 Task: Look for space in Choloma, Honduras from 1st June, 2023 to 9th June, 2023 for 4 adults in price range Rs.6000 to Rs.12000. Place can be entire place with 2 bedrooms having 2 beds and 2 bathrooms. Property type can be house, flat, guest house. Booking option can be shelf check-in. Required host language is English.
Action: Mouse moved to (602, 108)
Screenshot: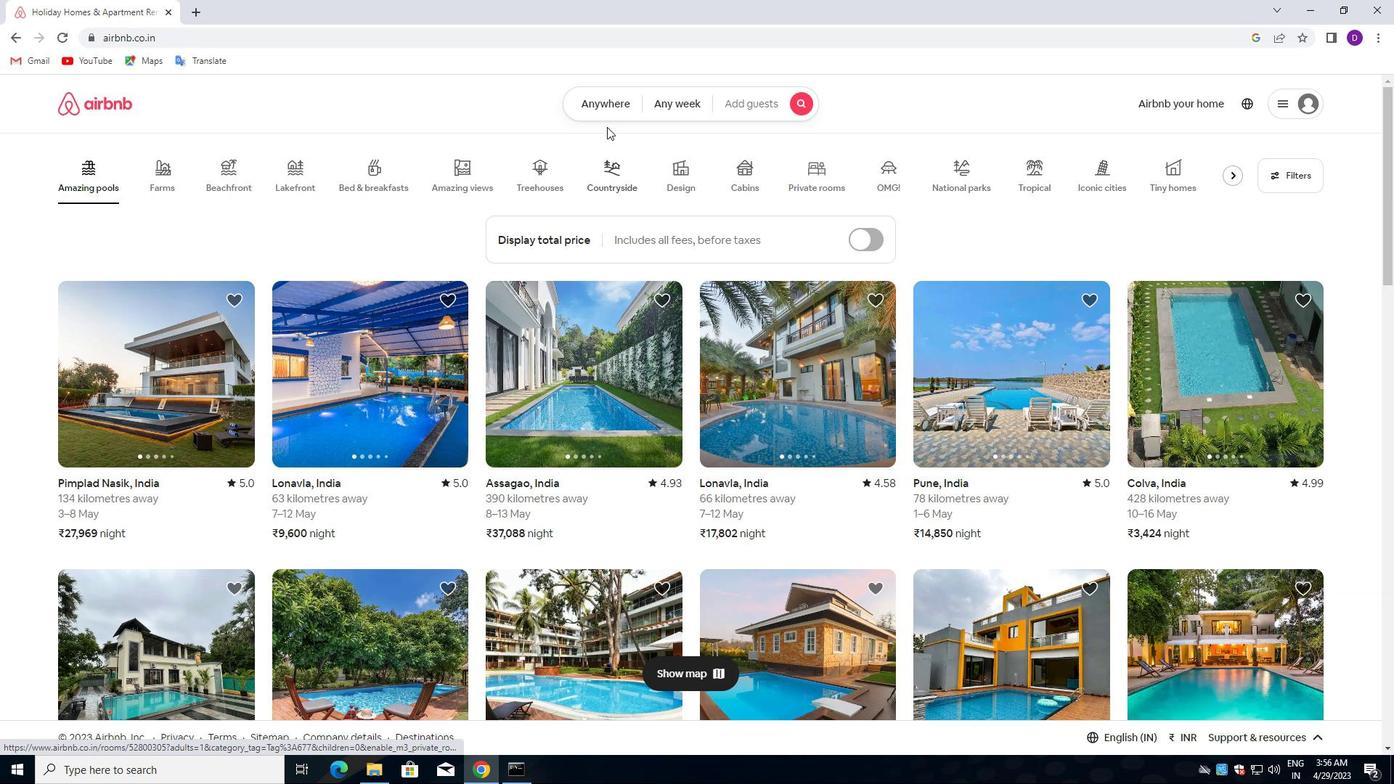
Action: Mouse pressed left at (602, 108)
Screenshot: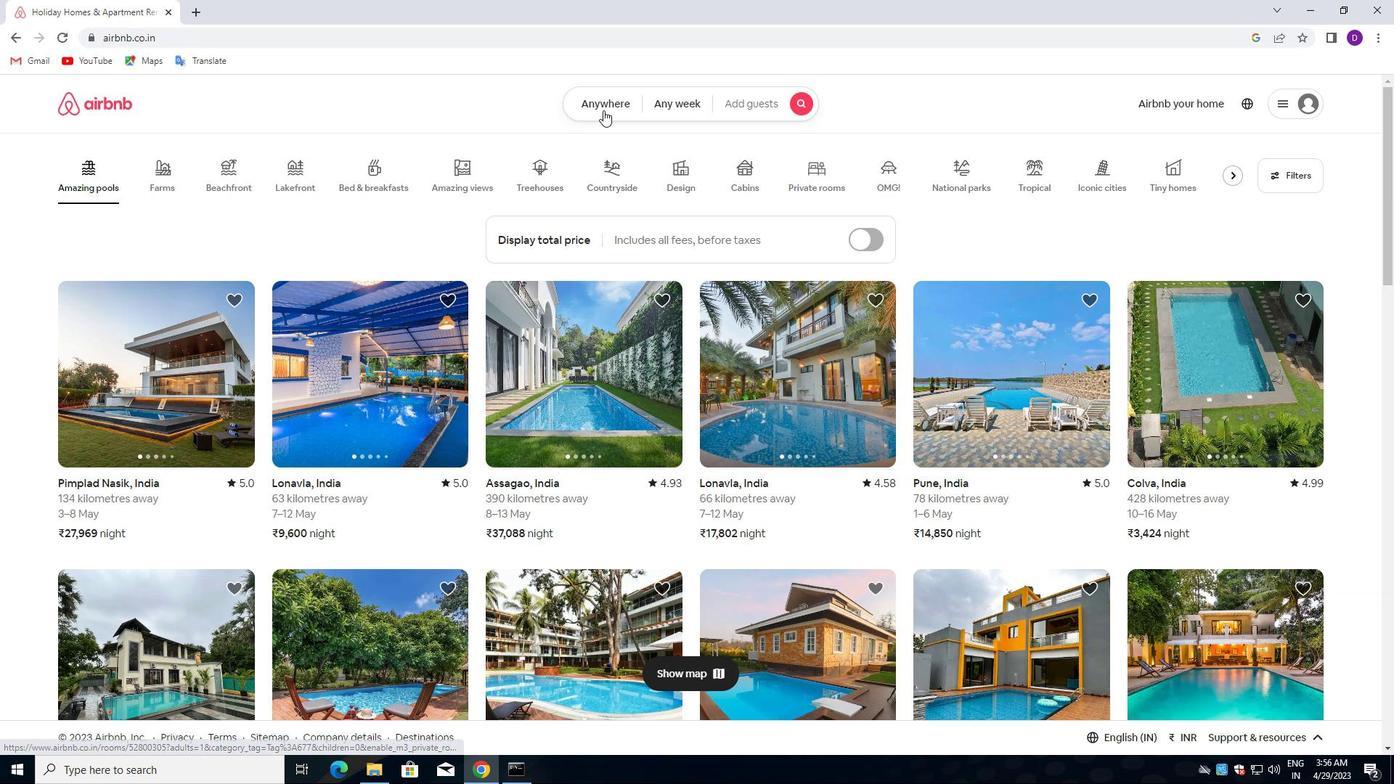
Action: Mouse moved to (480, 164)
Screenshot: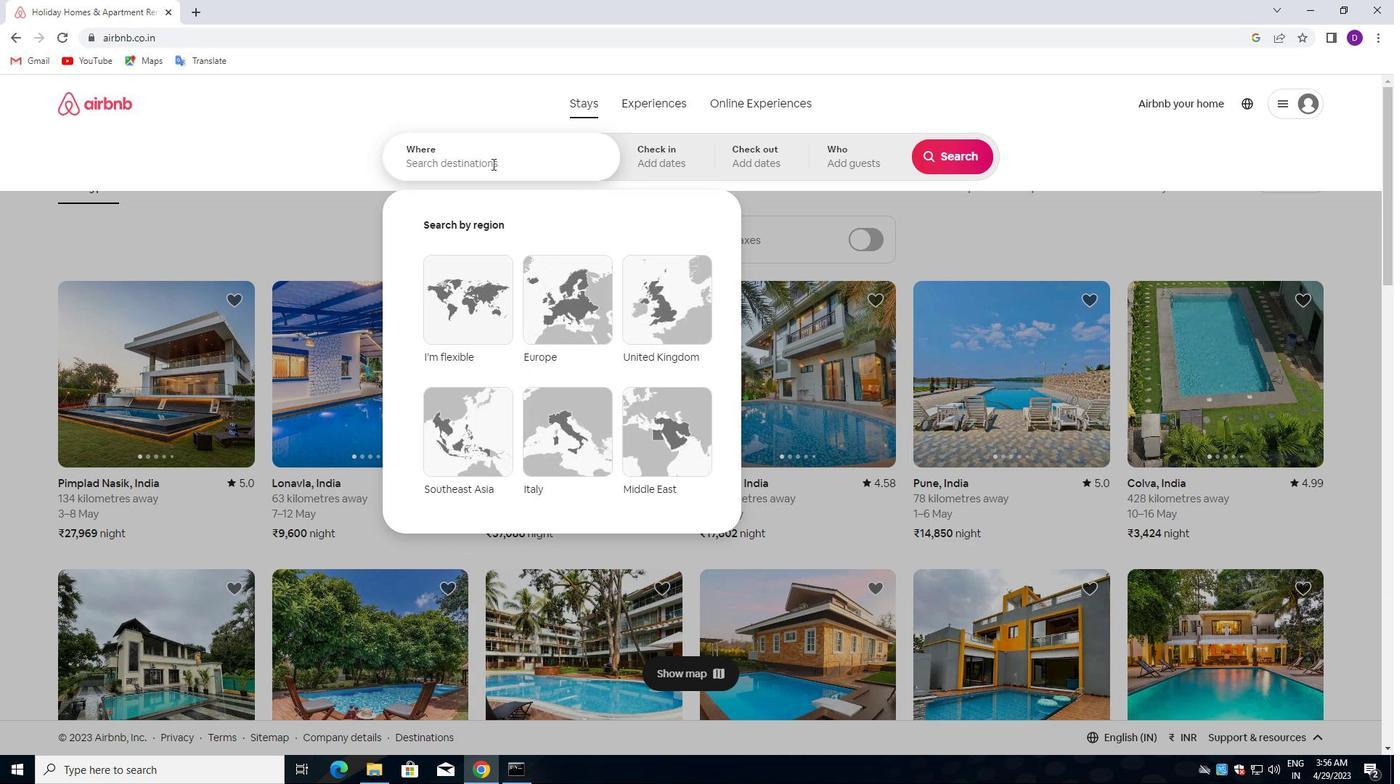 
Action: Mouse pressed left at (480, 164)
Screenshot: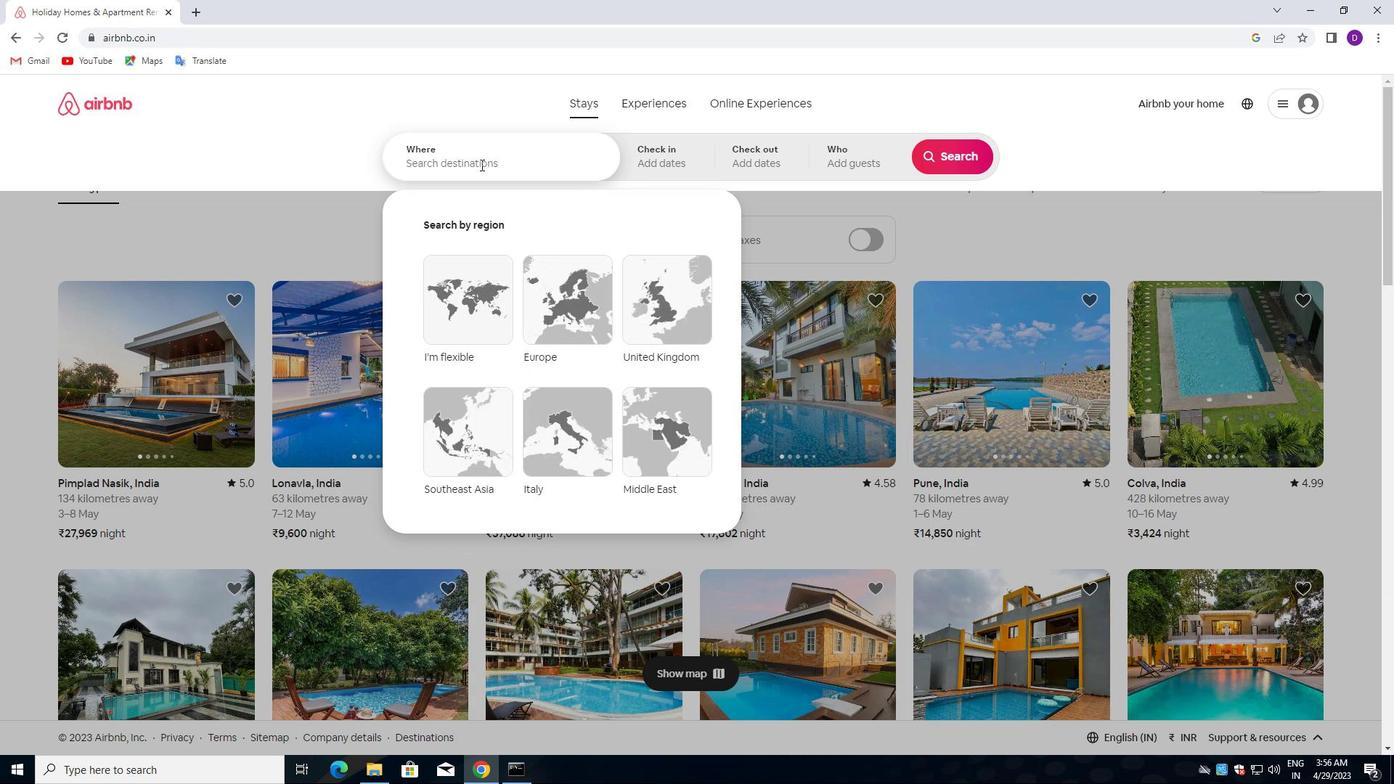 
Action: Mouse moved to (480, 164)
Screenshot: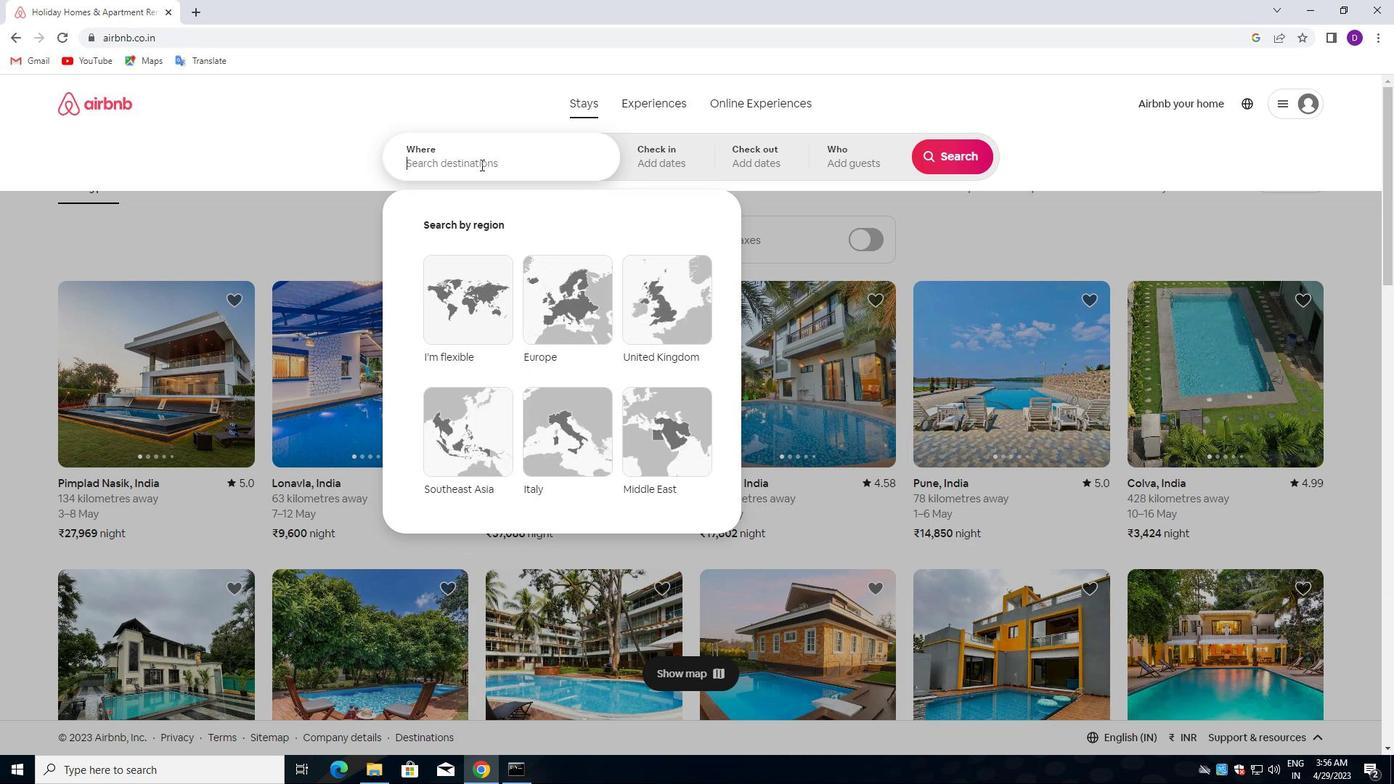 
Action: Key pressed <Key.shift>CHOLOMA,<Key.space><Key.down><Key.enter>
Screenshot: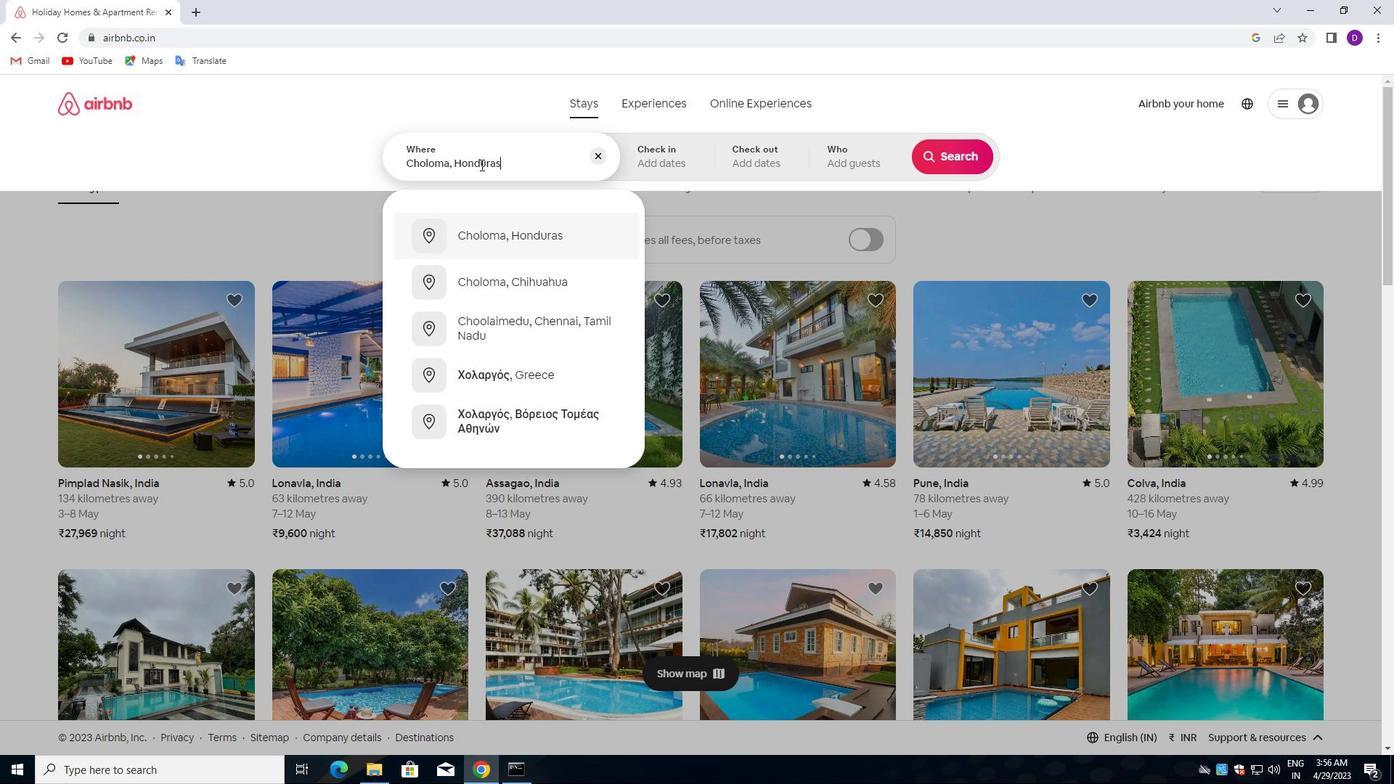 
Action: Mouse moved to (944, 276)
Screenshot: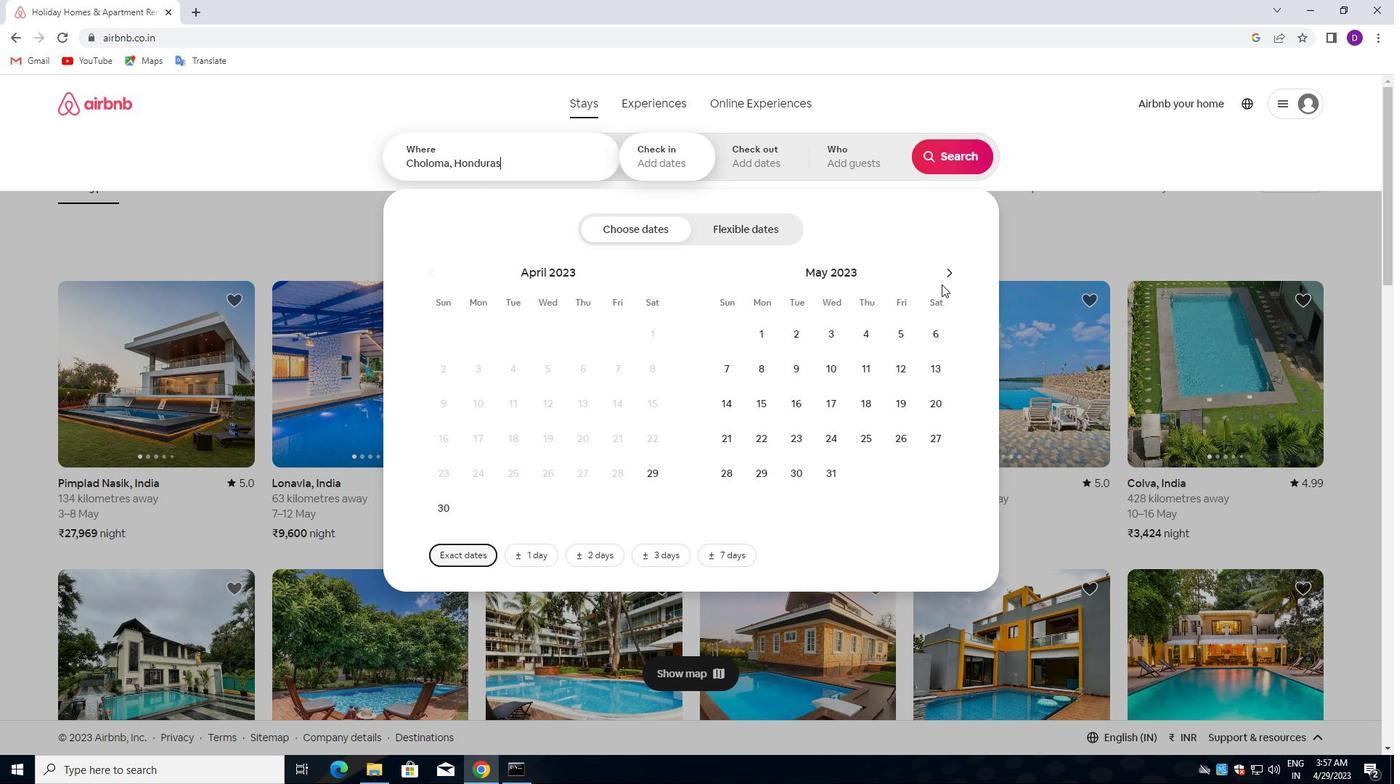 
Action: Mouse pressed left at (944, 276)
Screenshot: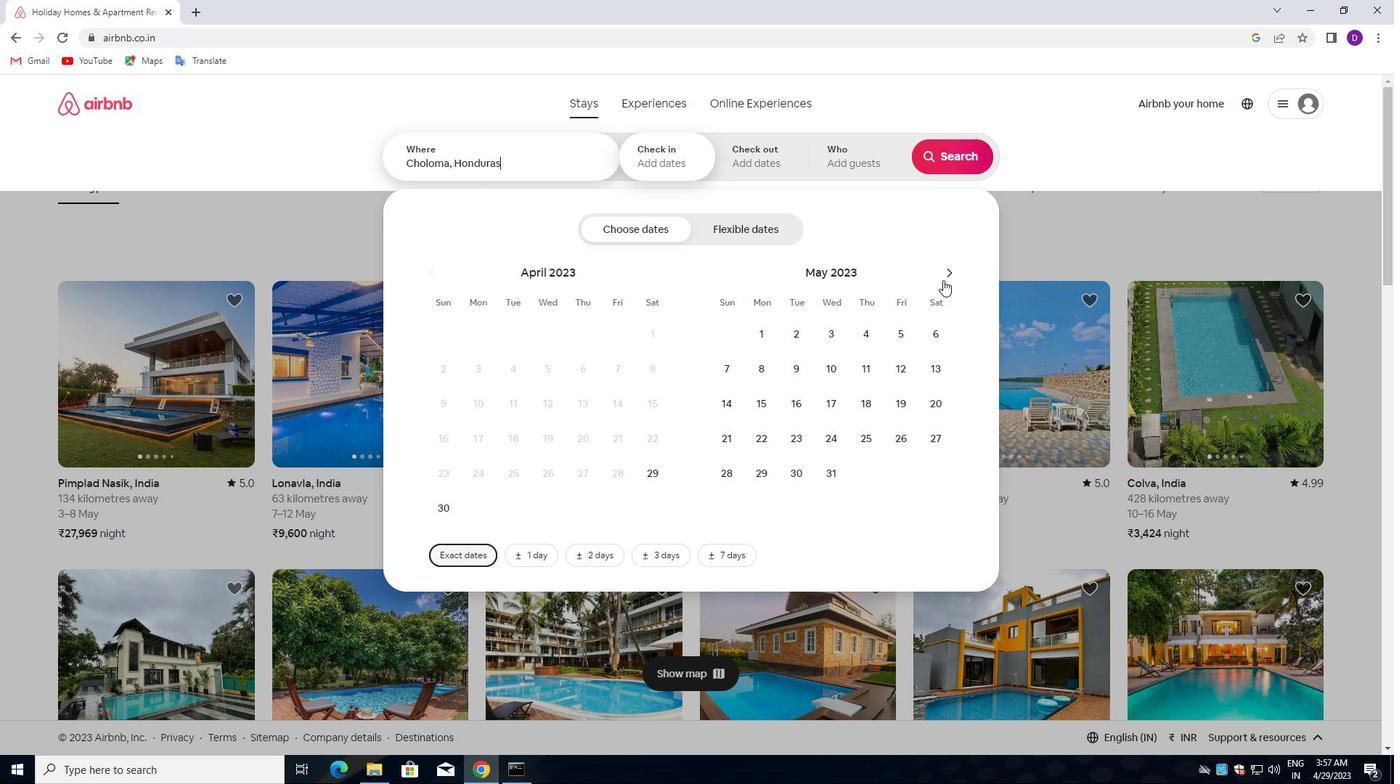 
Action: Mouse pressed left at (944, 276)
Screenshot: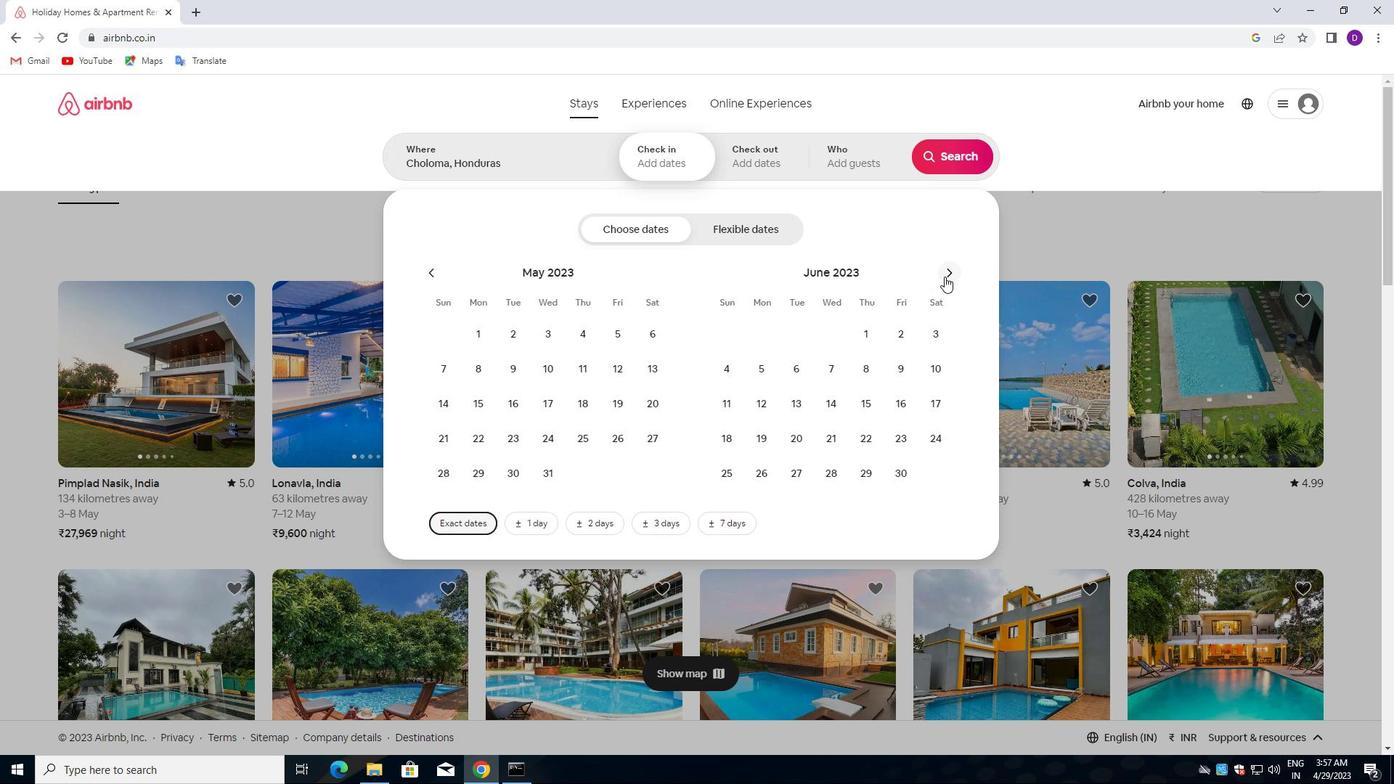 
Action: Mouse moved to (591, 336)
Screenshot: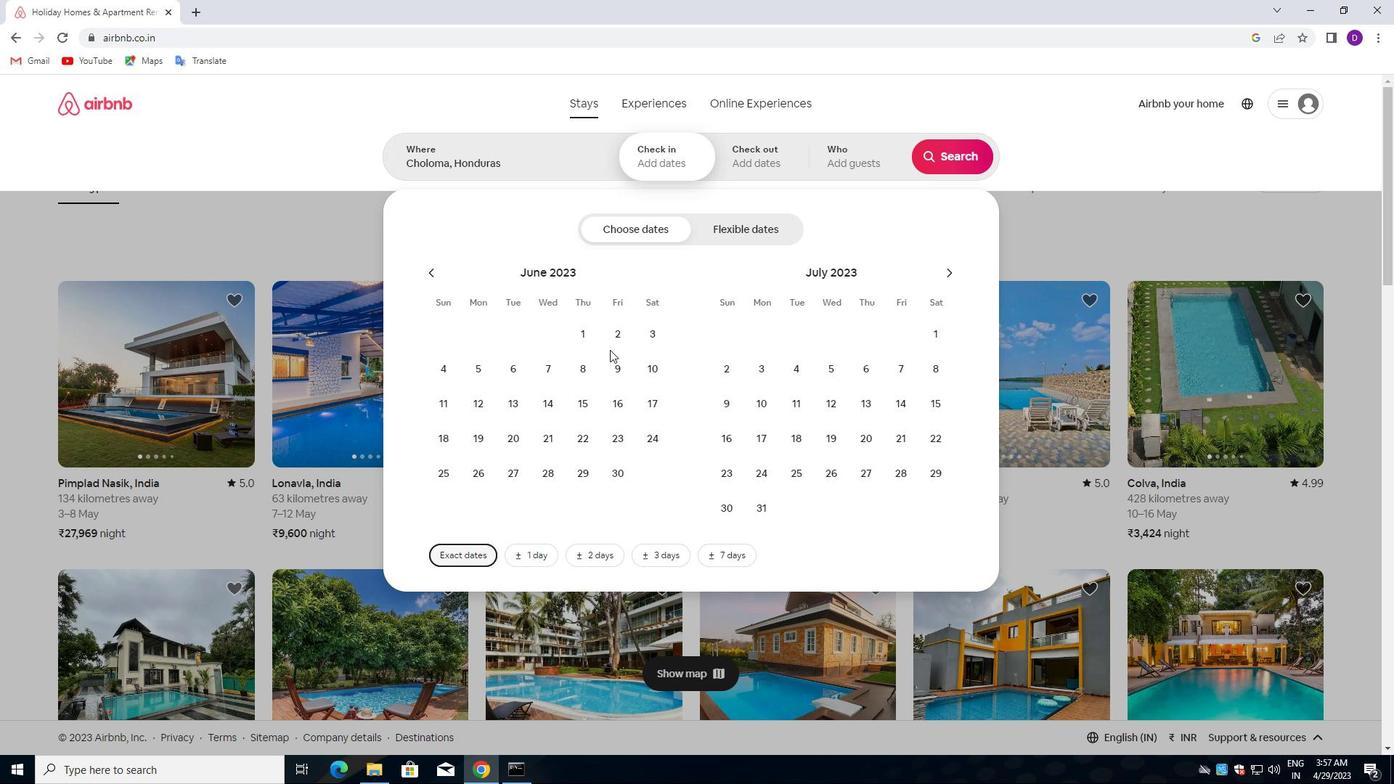 
Action: Mouse pressed left at (591, 336)
Screenshot: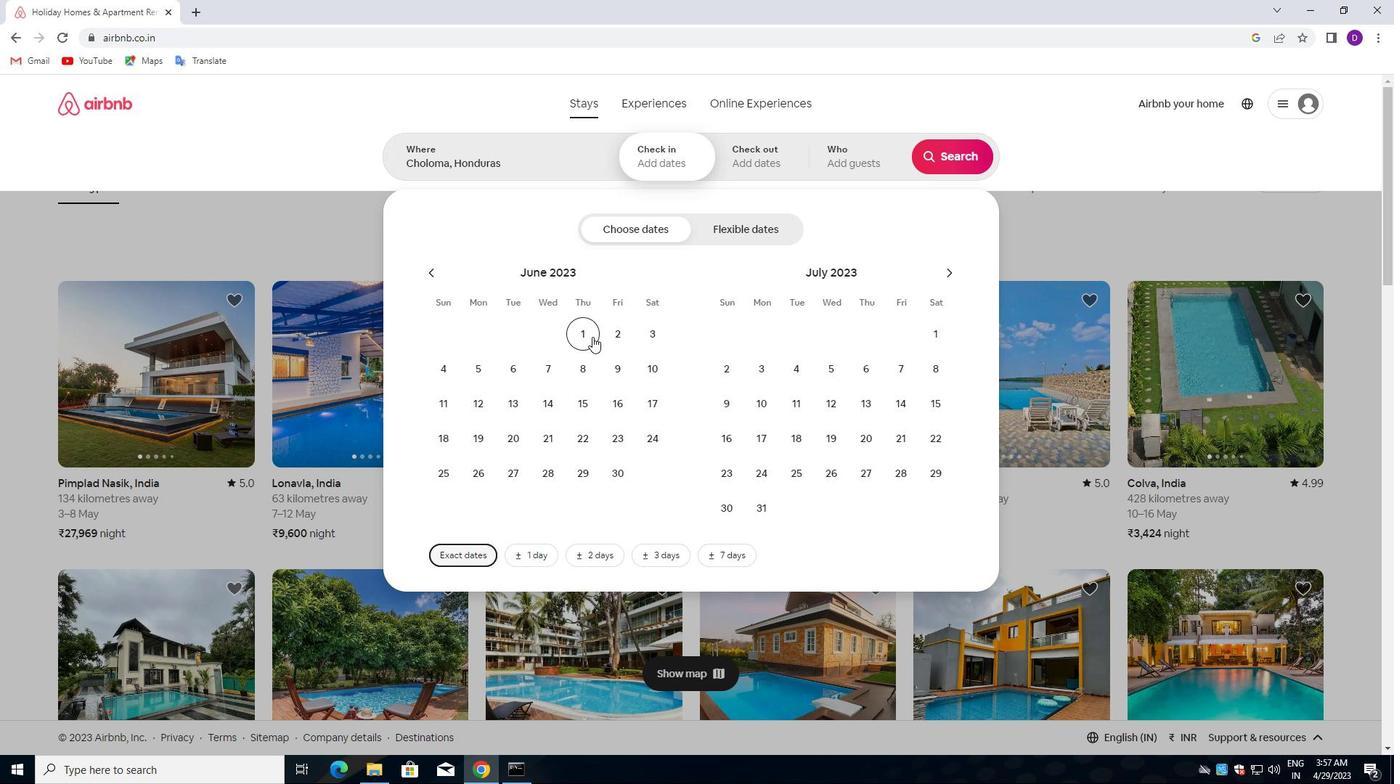 
Action: Mouse moved to (619, 368)
Screenshot: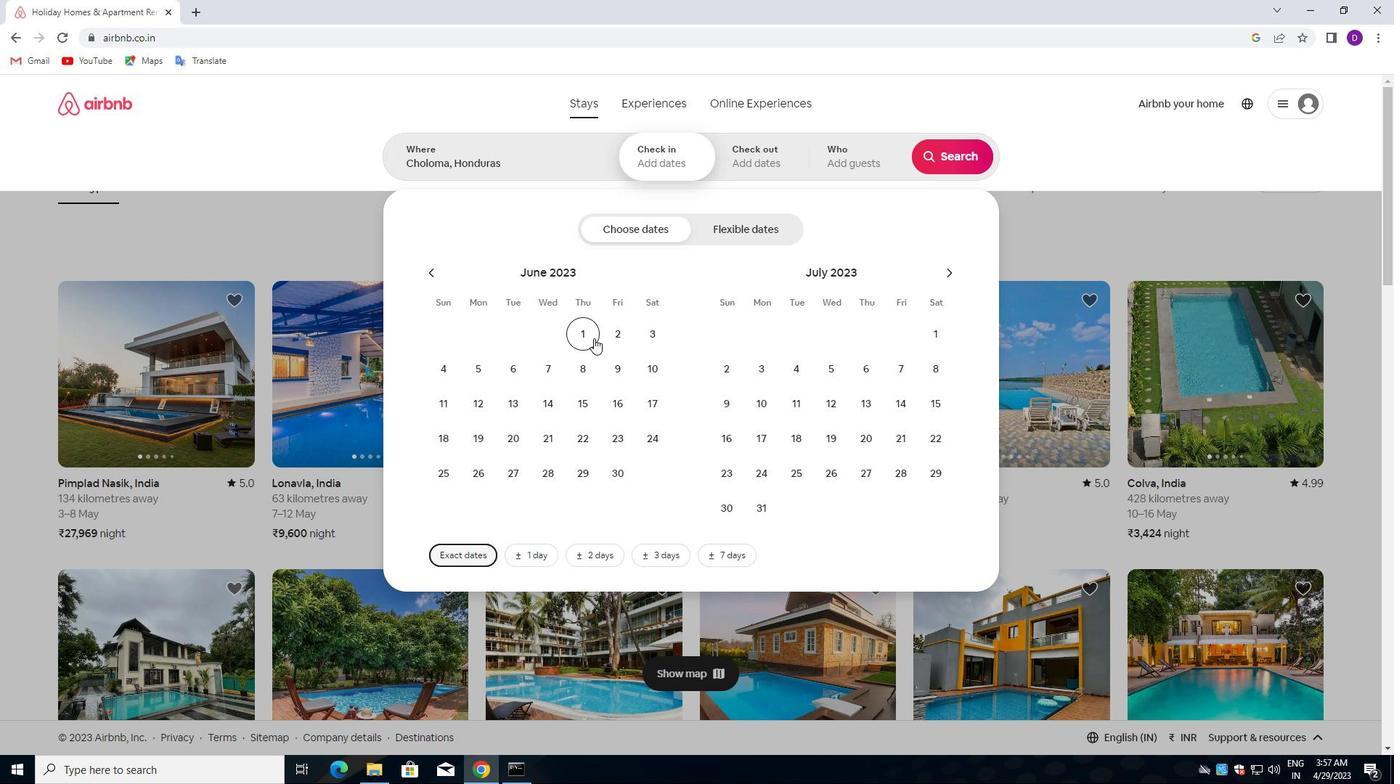 
Action: Mouse pressed left at (619, 368)
Screenshot: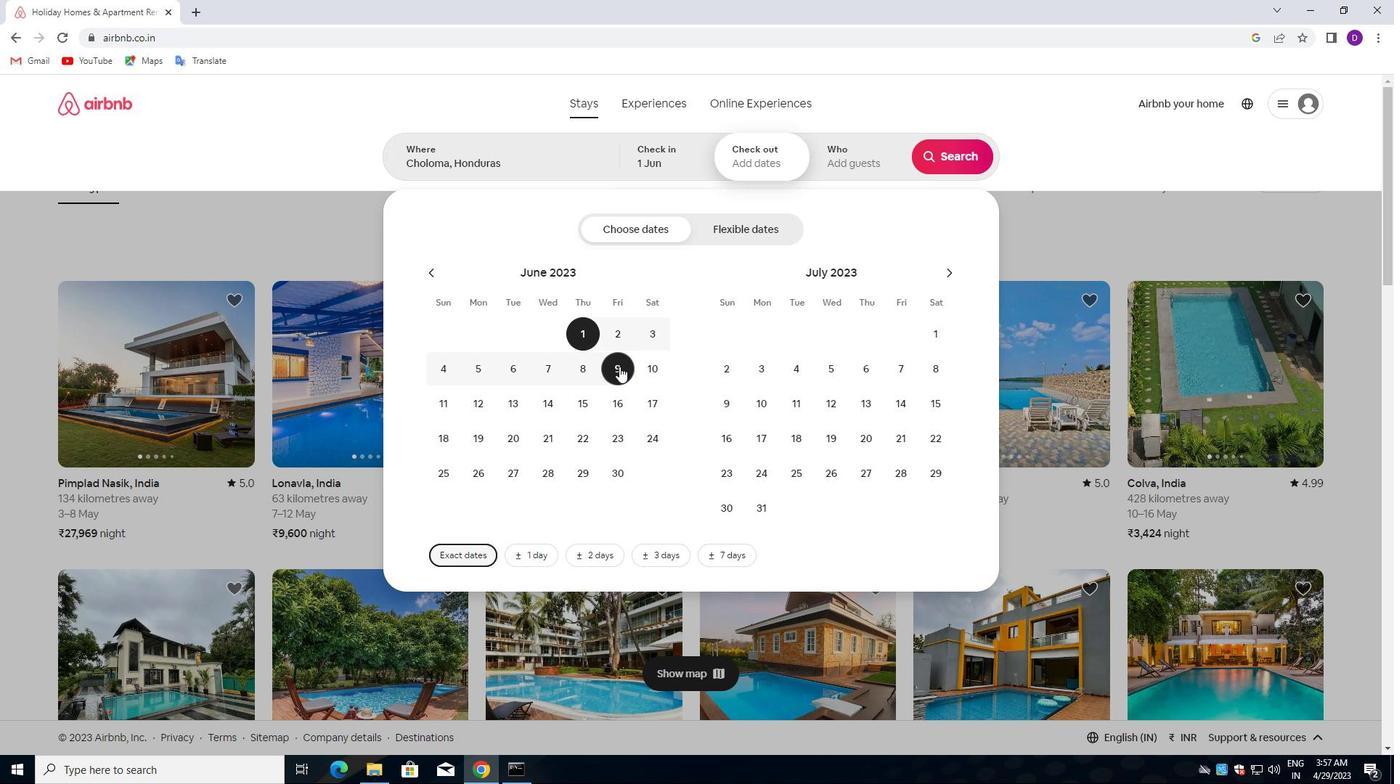 
Action: Mouse moved to (861, 156)
Screenshot: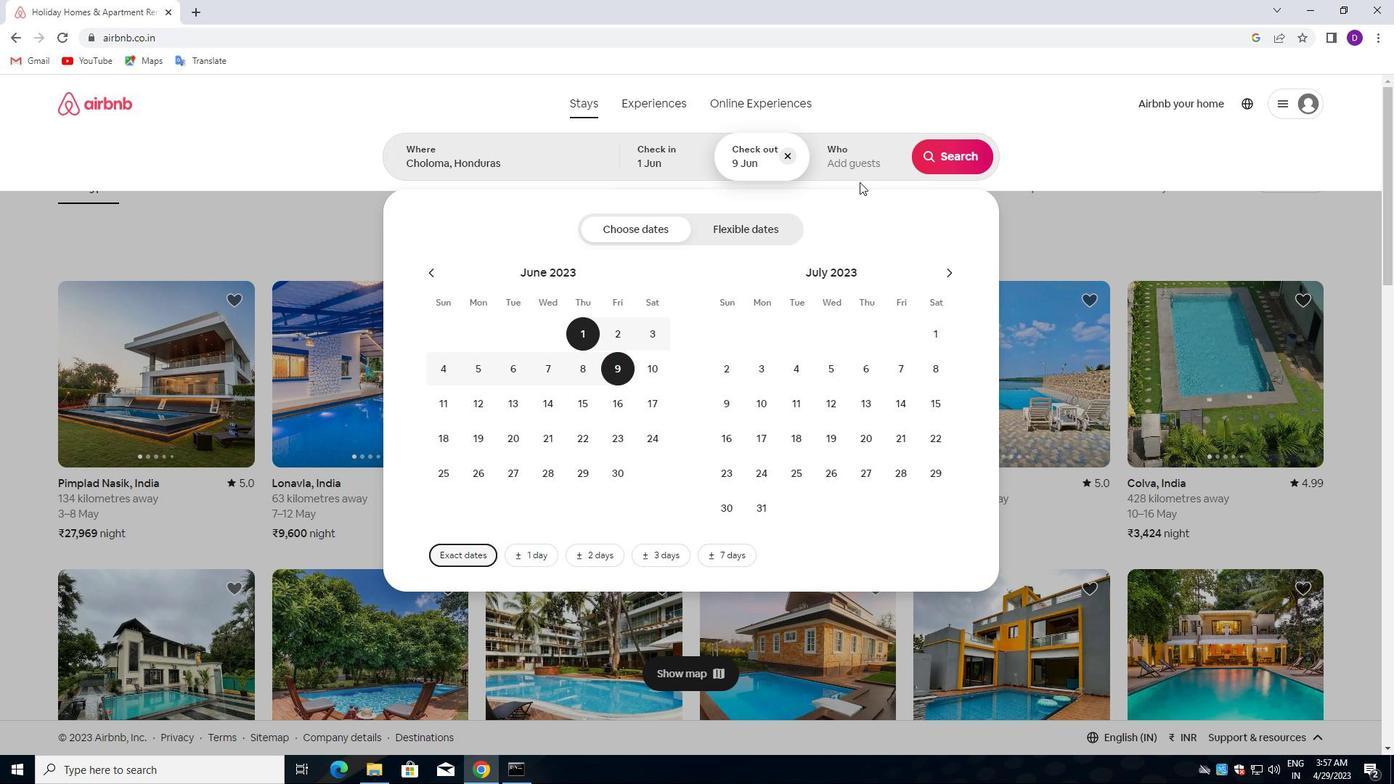 
Action: Mouse pressed left at (861, 156)
Screenshot: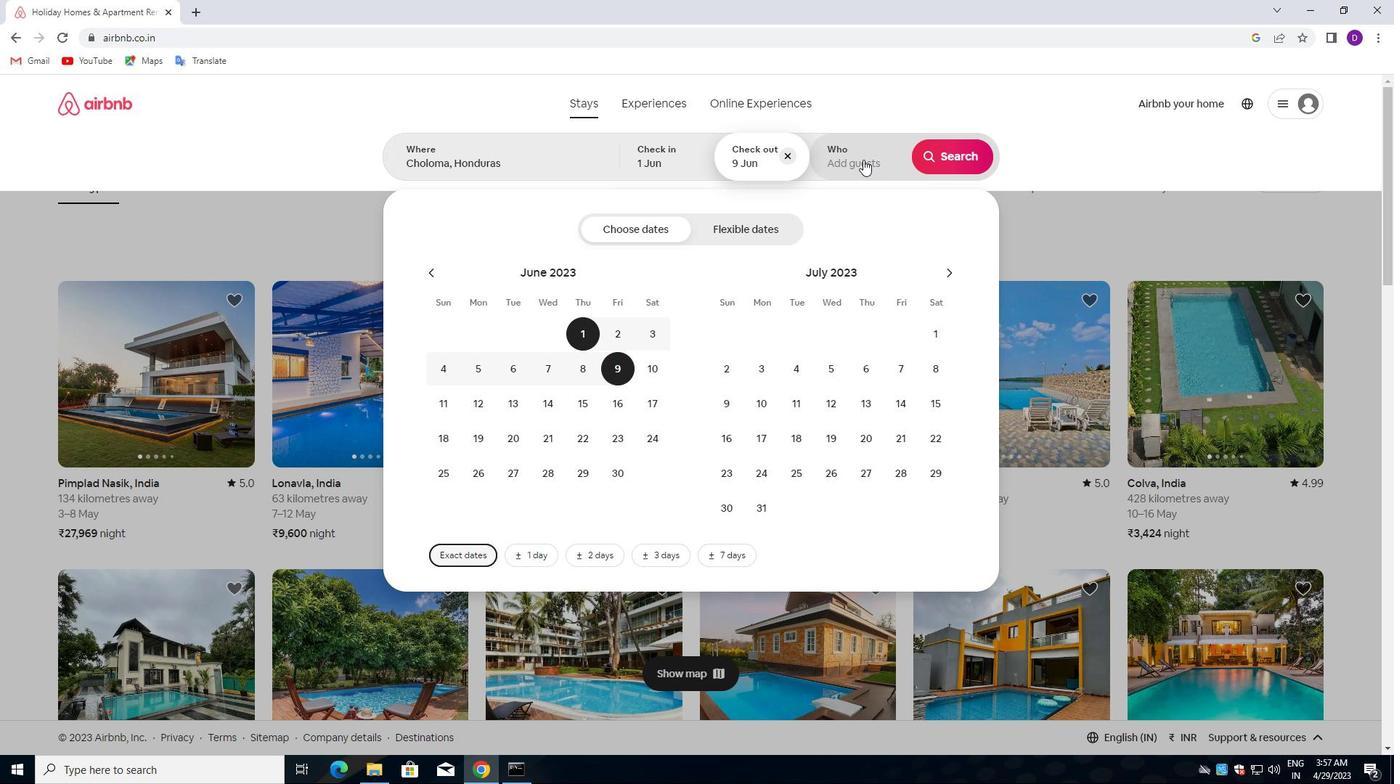 
Action: Mouse moved to (959, 234)
Screenshot: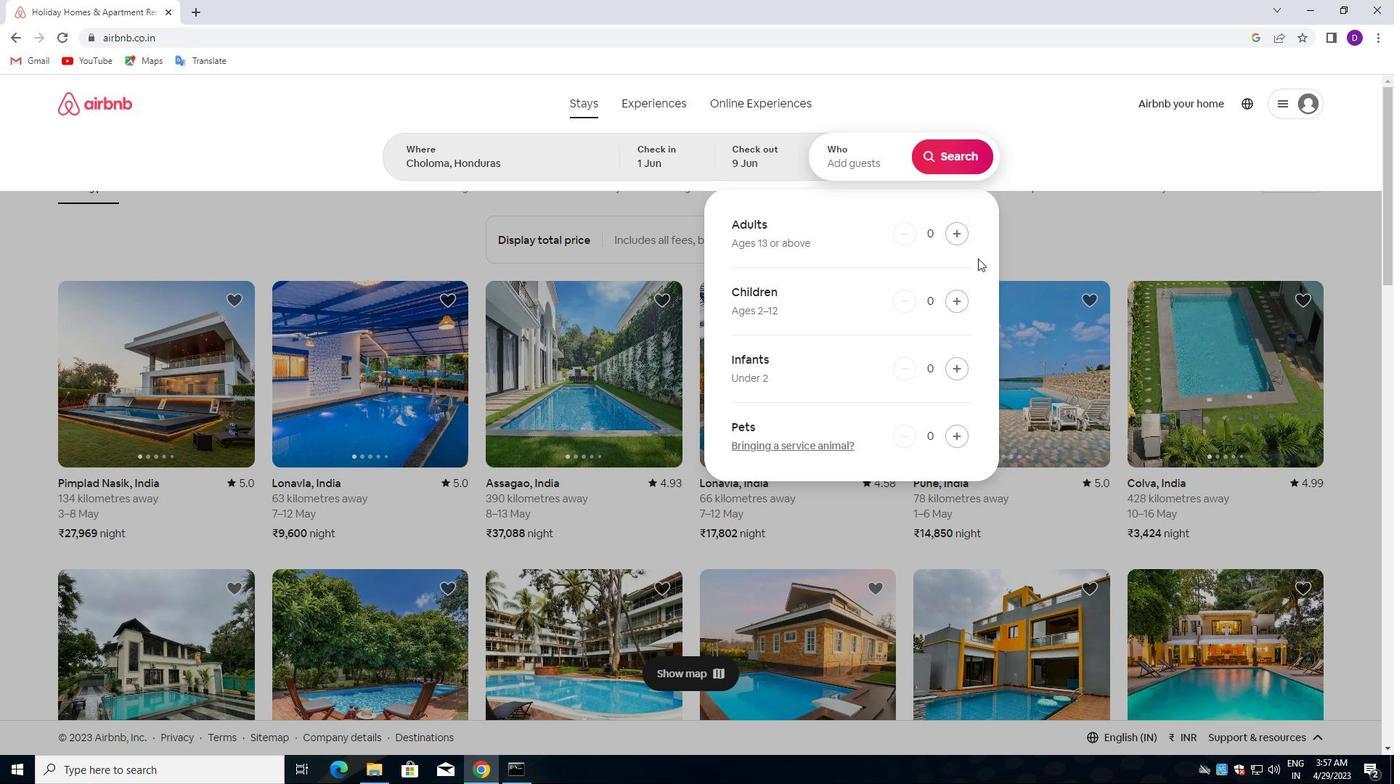 
Action: Mouse pressed left at (959, 234)
Screenshot: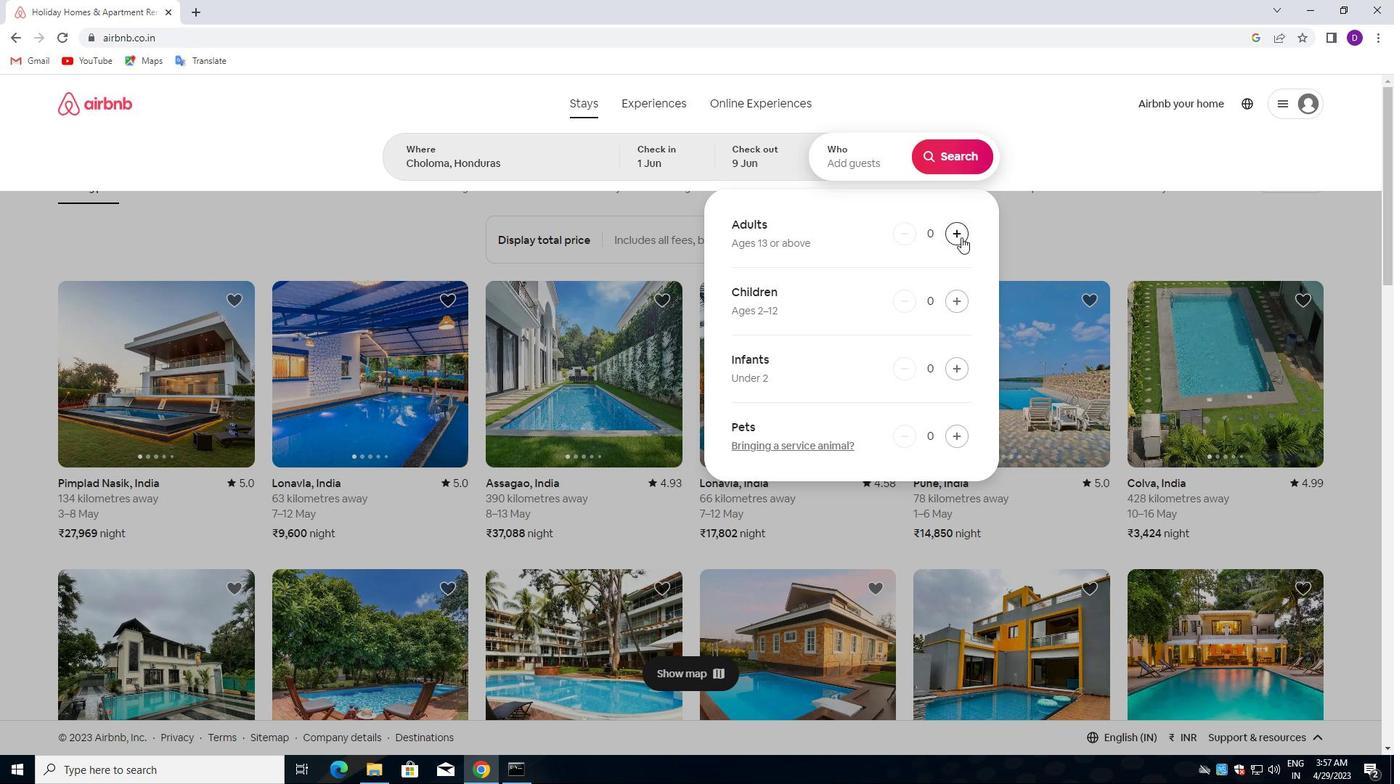 
Action: Mouse pressed left at (959, 234)
Screenshot: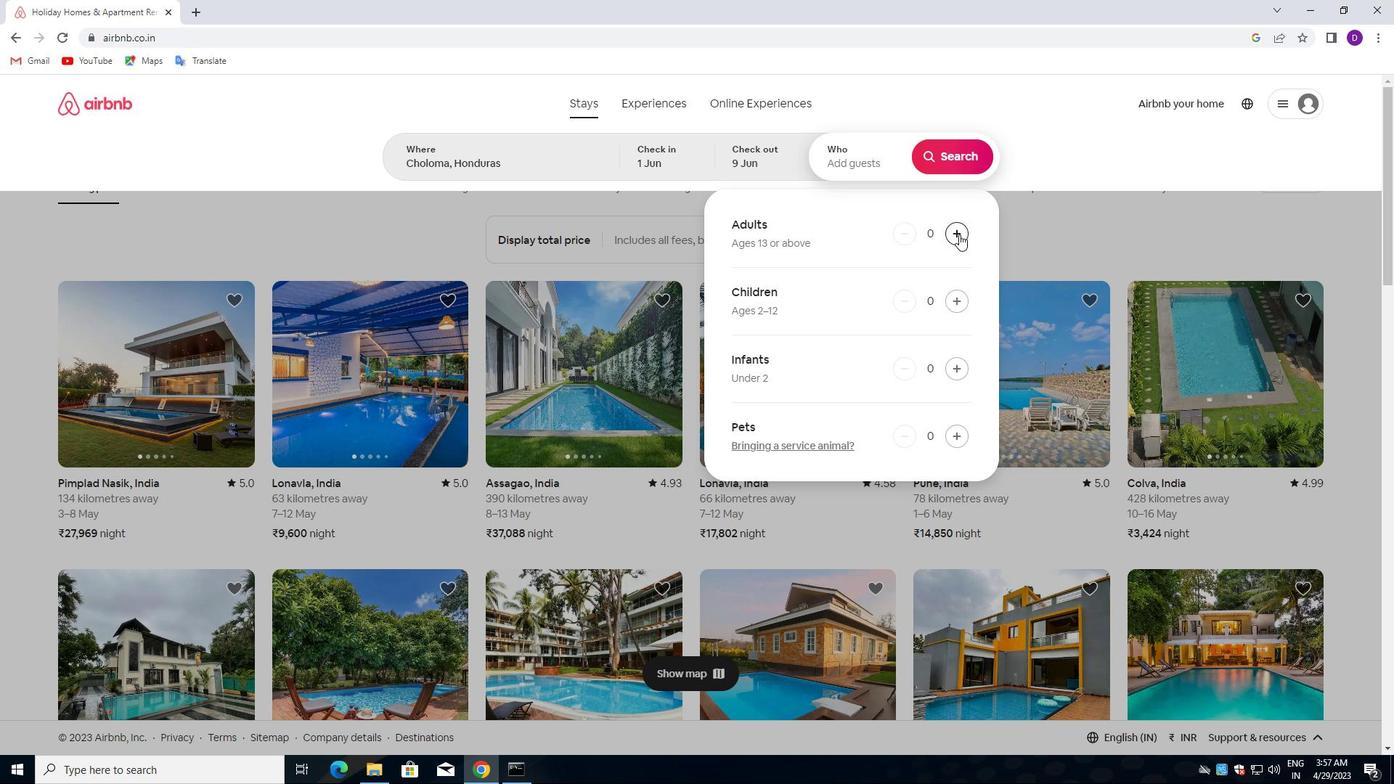 
Action: Mouse pressed left at (959, 234)
Screenshot: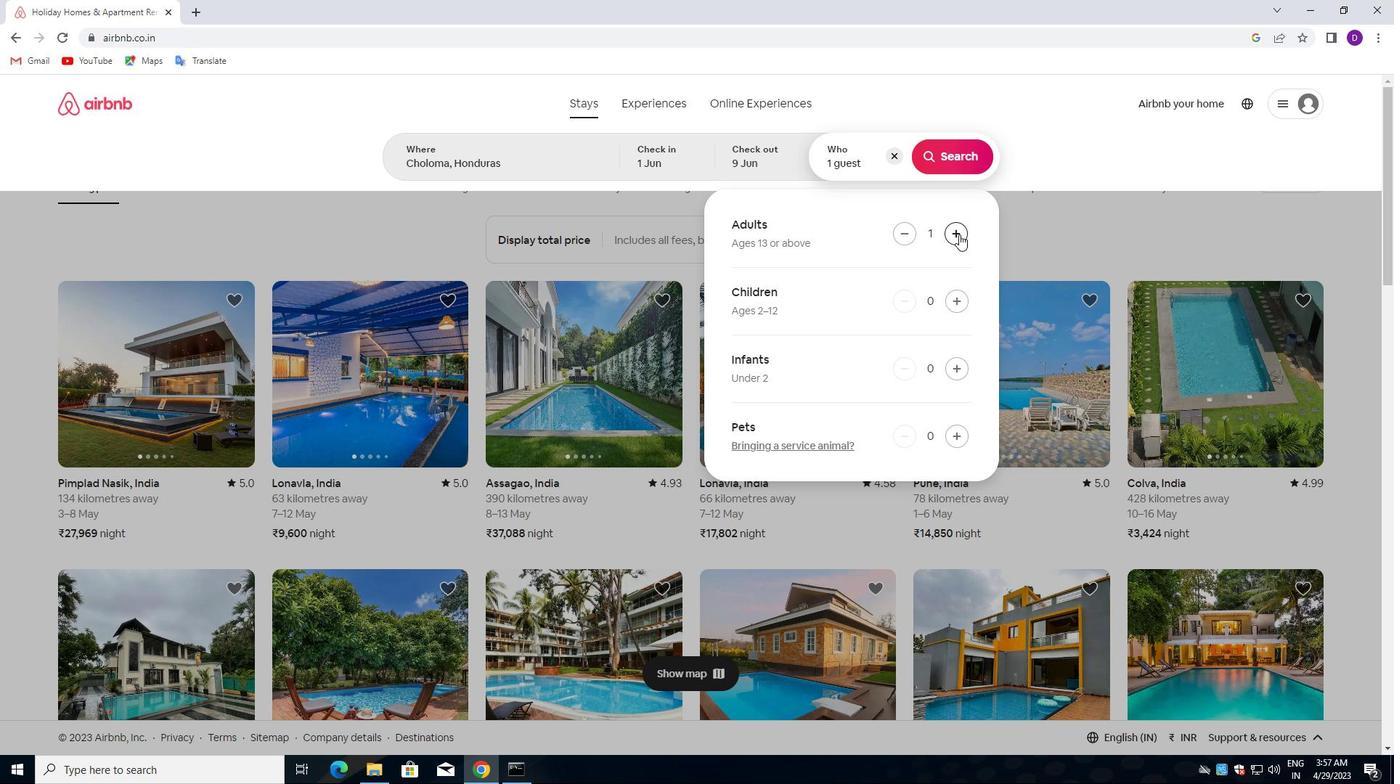 
Action: Mouse pressed left at (959, 234)
Screenshot: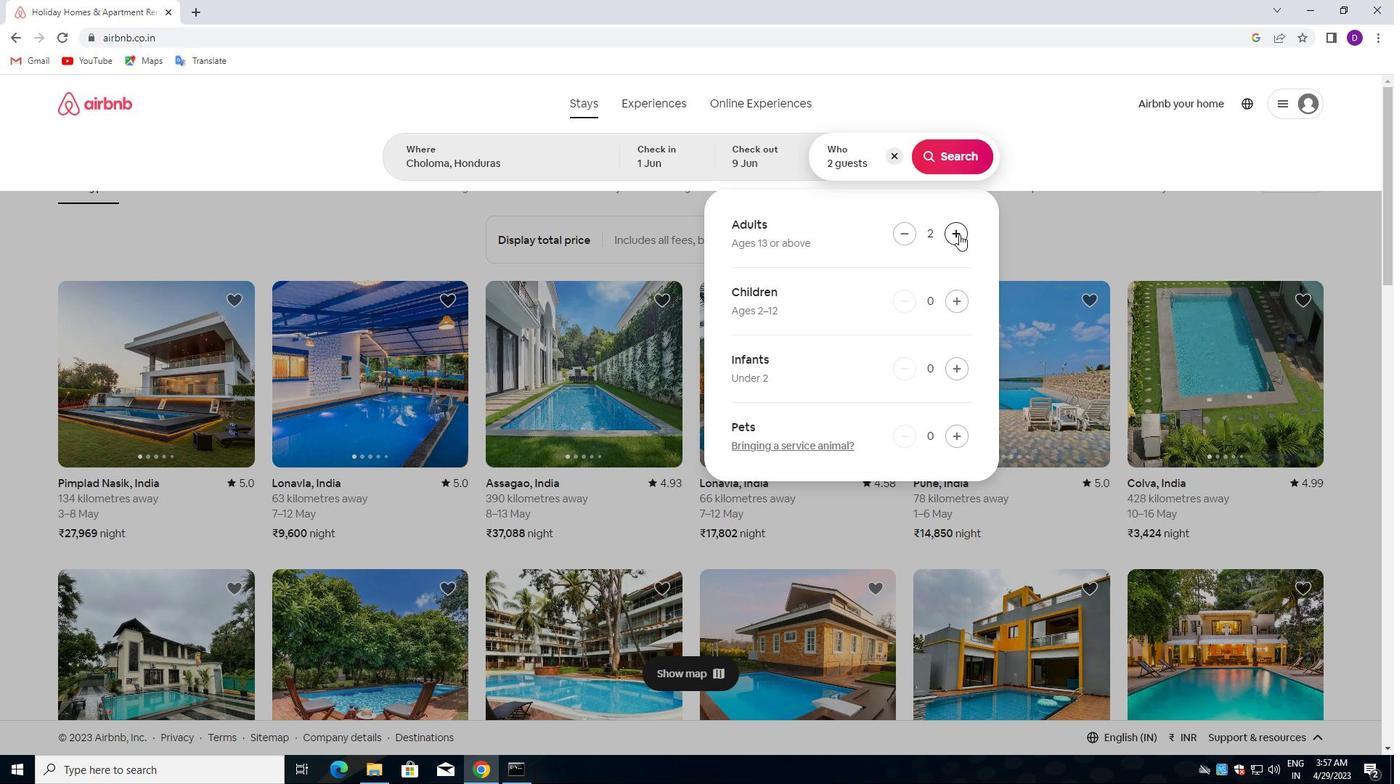 
Action: Mouse moved to (948, 162)
Screenshot: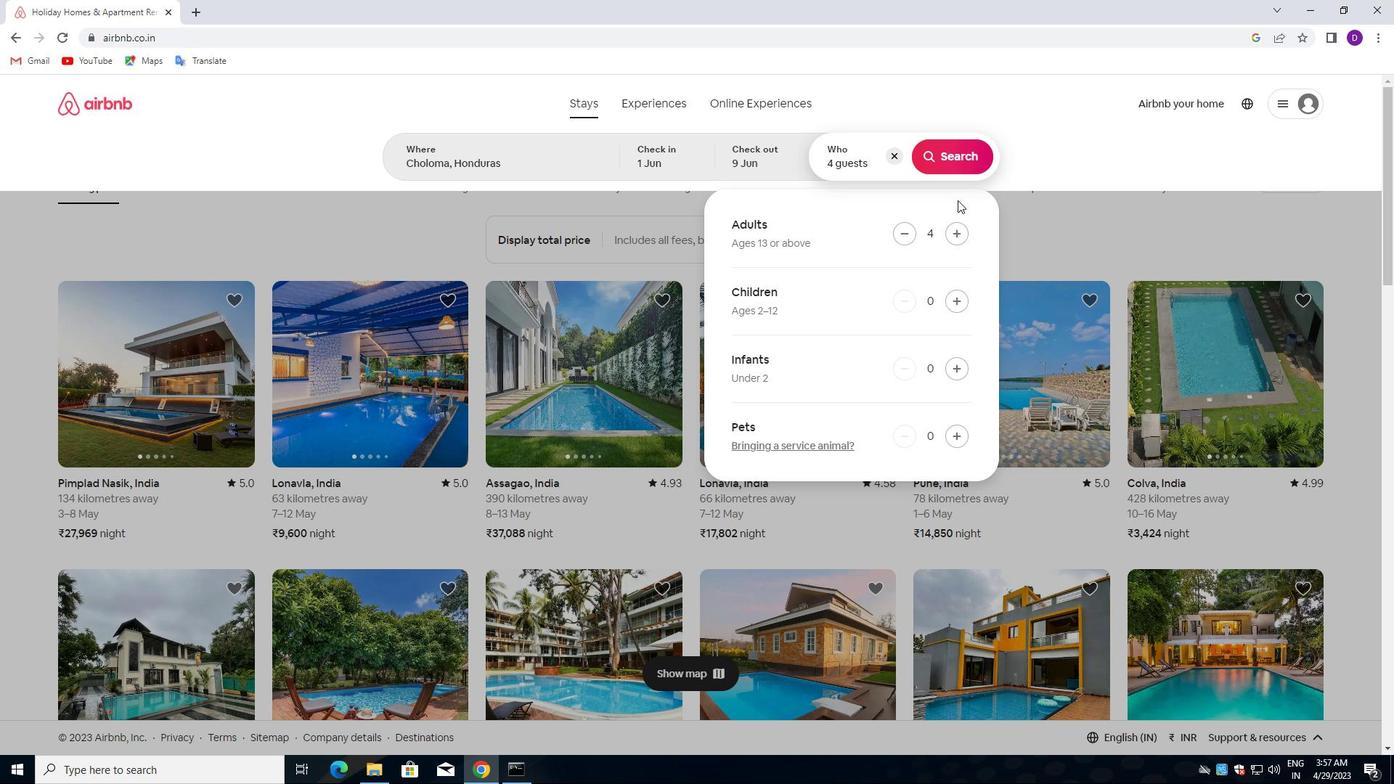 
Action: Mouse pressed left at (948, 162)
Screenshot: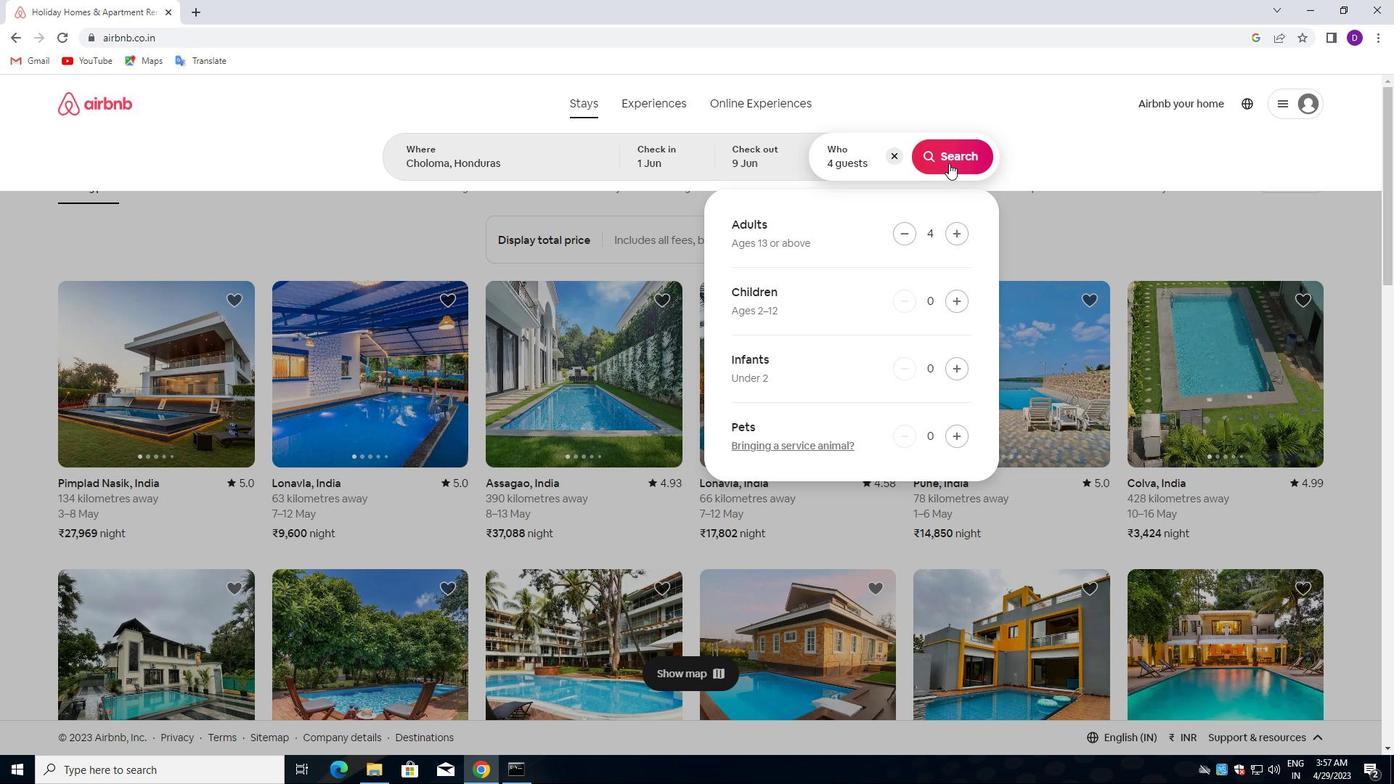 
Action: Mouse moved to (1328, 159)
Screenshot: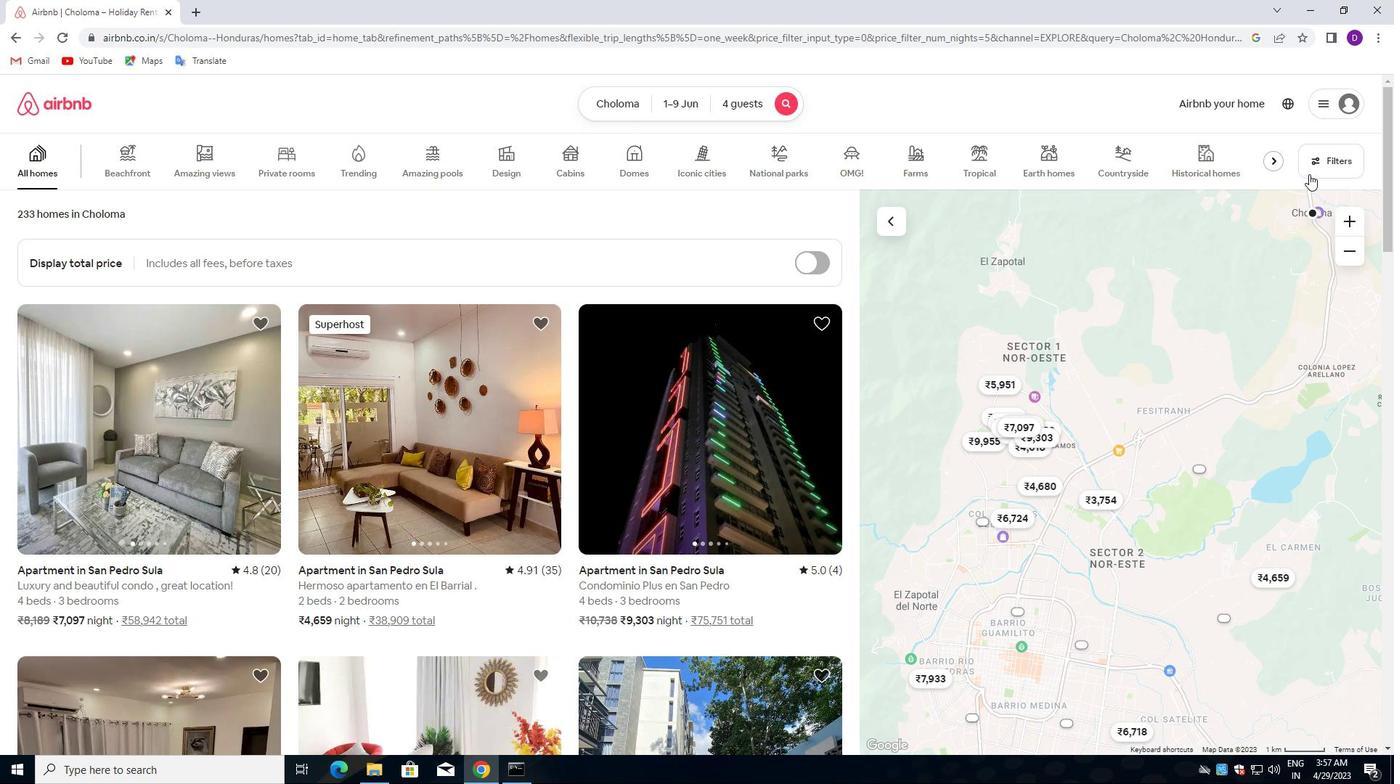 
Action: Mouse pressed left at (1328, 159)
Screenshot: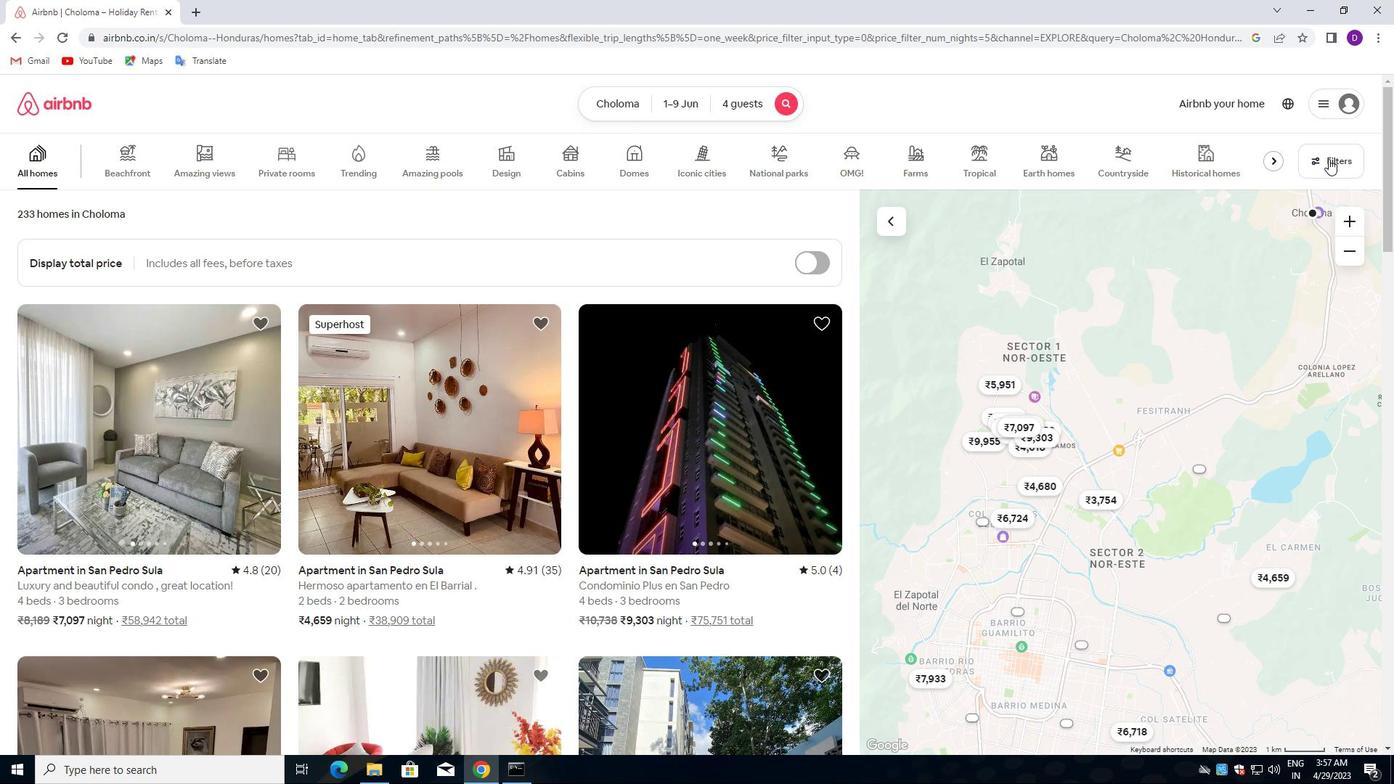 
Action: Mouse moved to (515, 347)
Screenshot: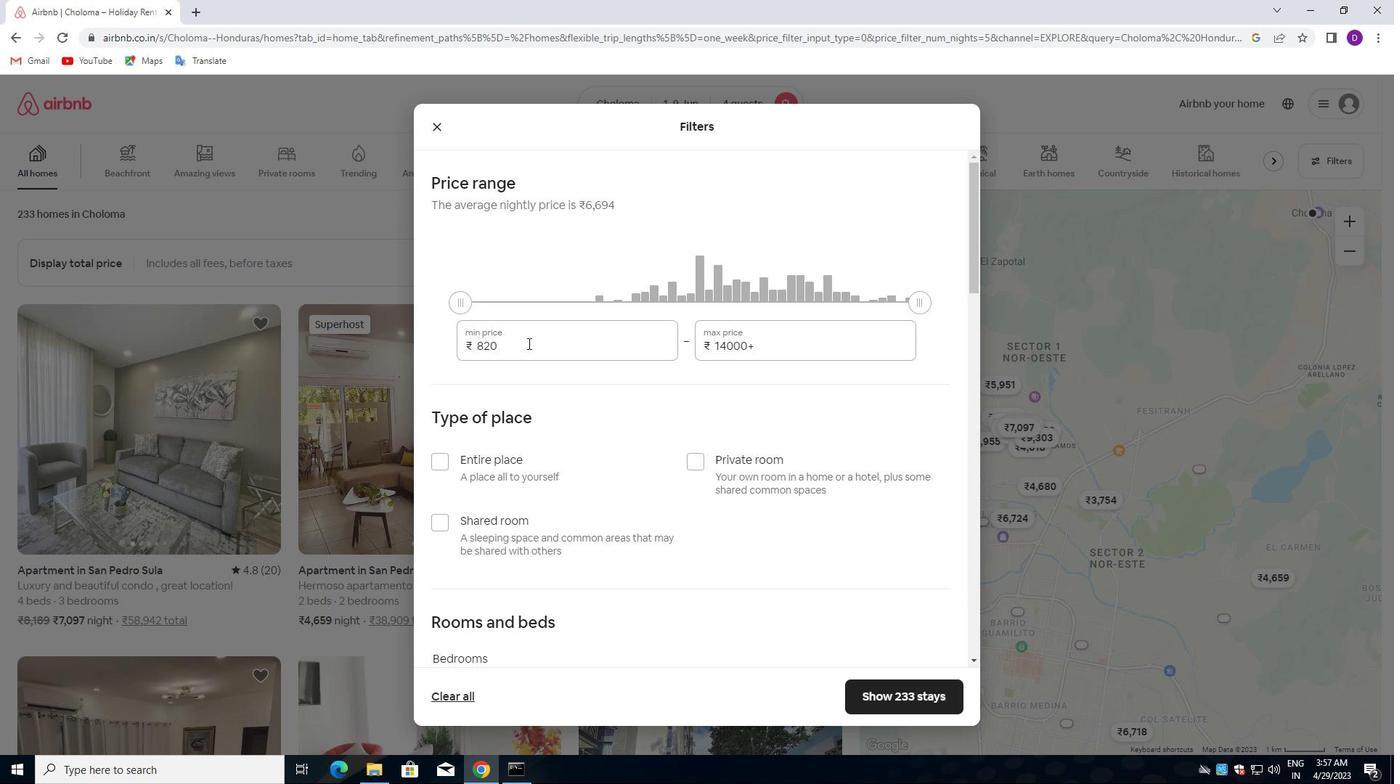 
Action: Mouse pressed left at (515, 347)
Screenshot: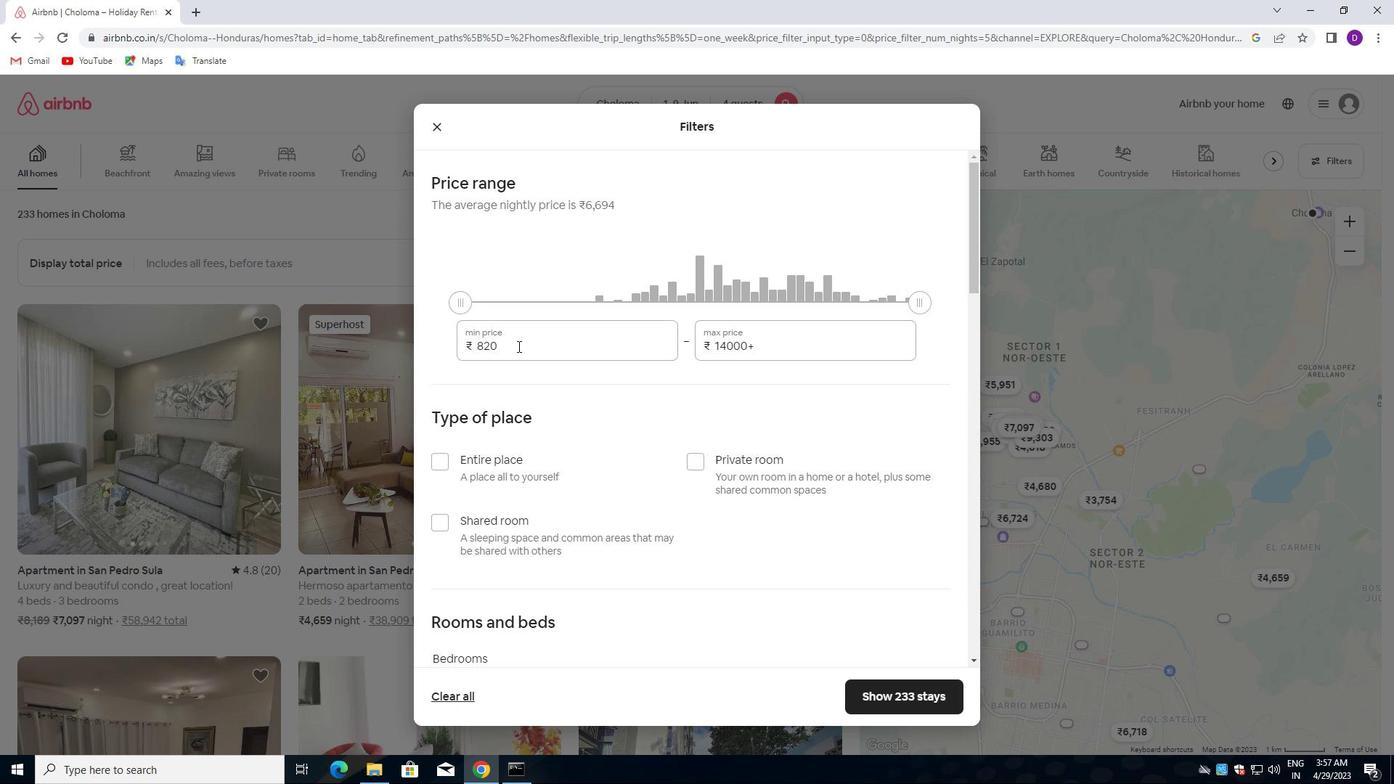 
Action: Mouse pressed left at (515, 347)
Screenshot: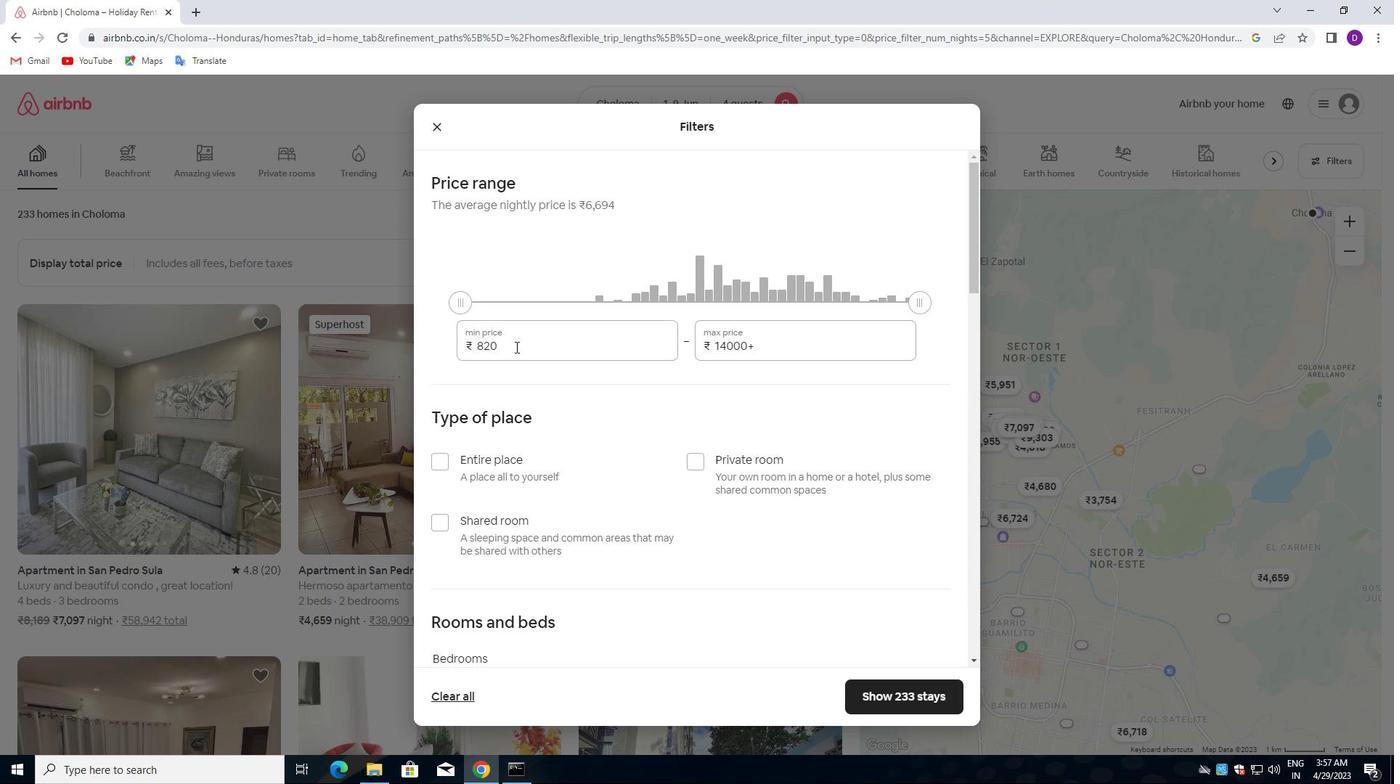 
Action: Key pressed 6000<Key.tab>12000
Screenshot: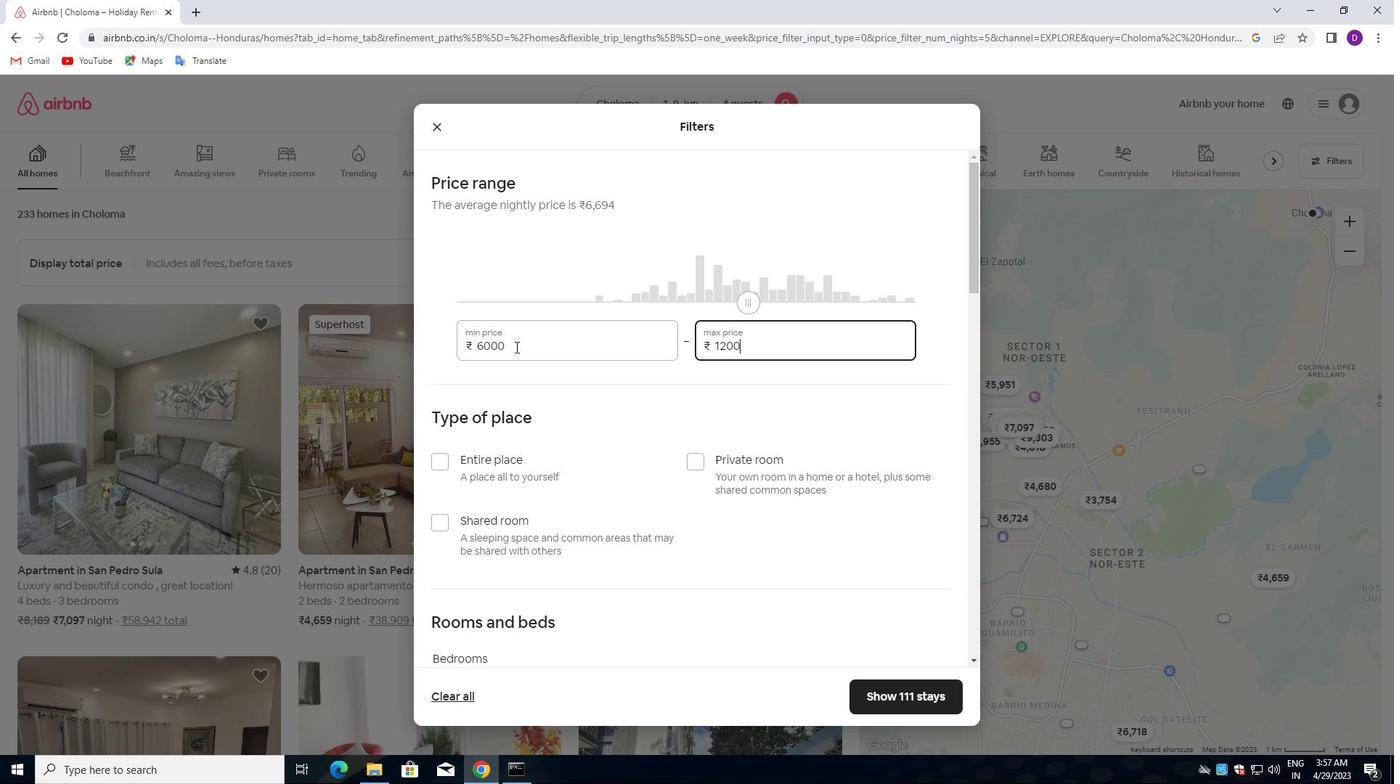 
Action: Mouse moved to (530, 350)
Screenshot: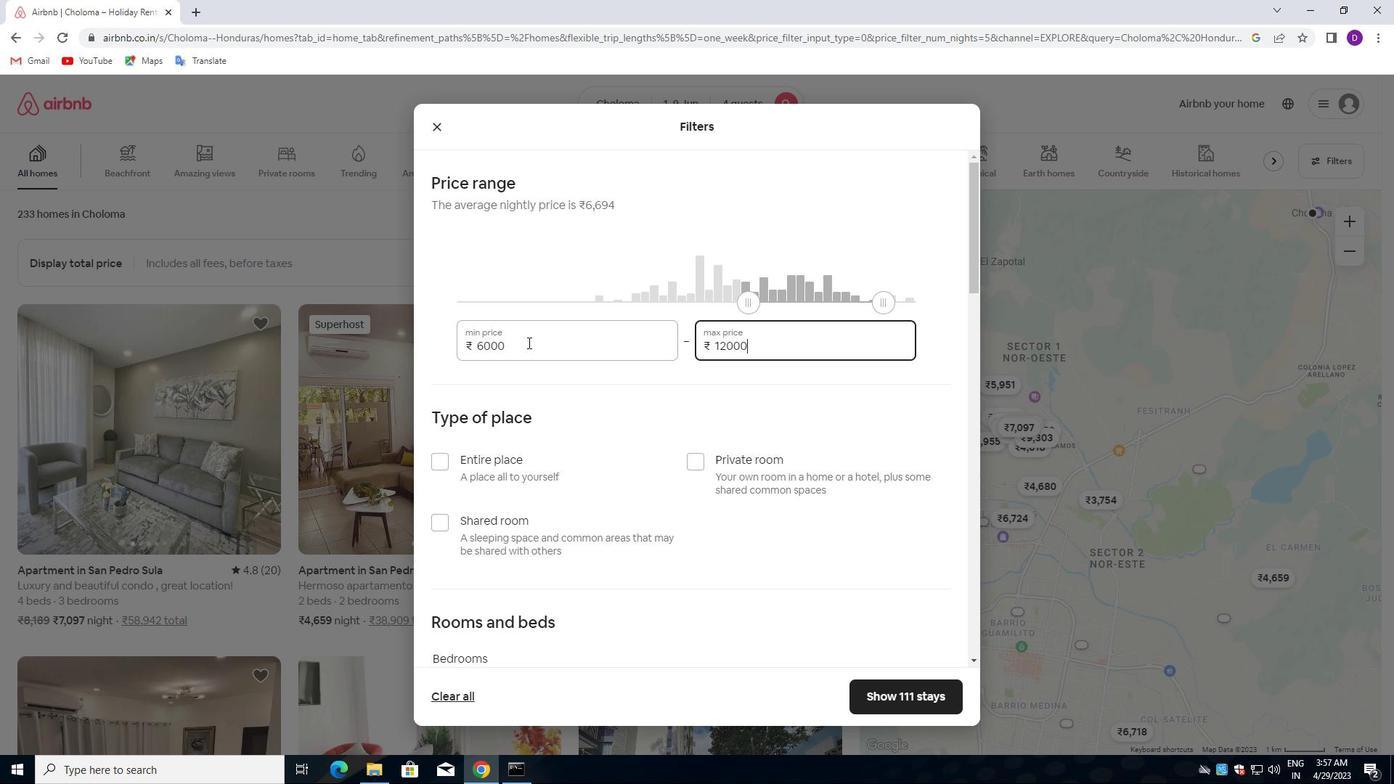
Action: Mouse scrolled (530, 349) with delta (0, 0)
Screenshot: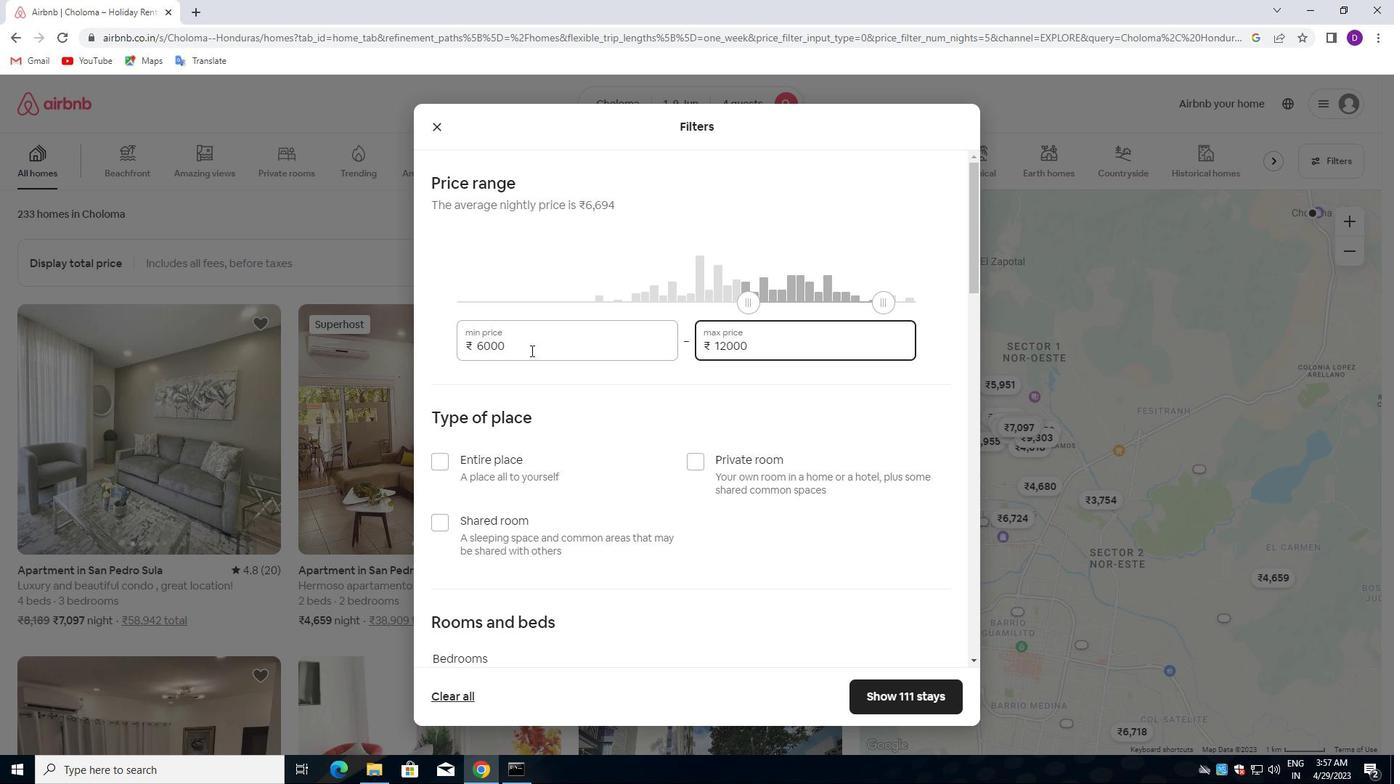 
Action: Mouse scrolled (530, 349) with delta (0, 0)
Screenshot: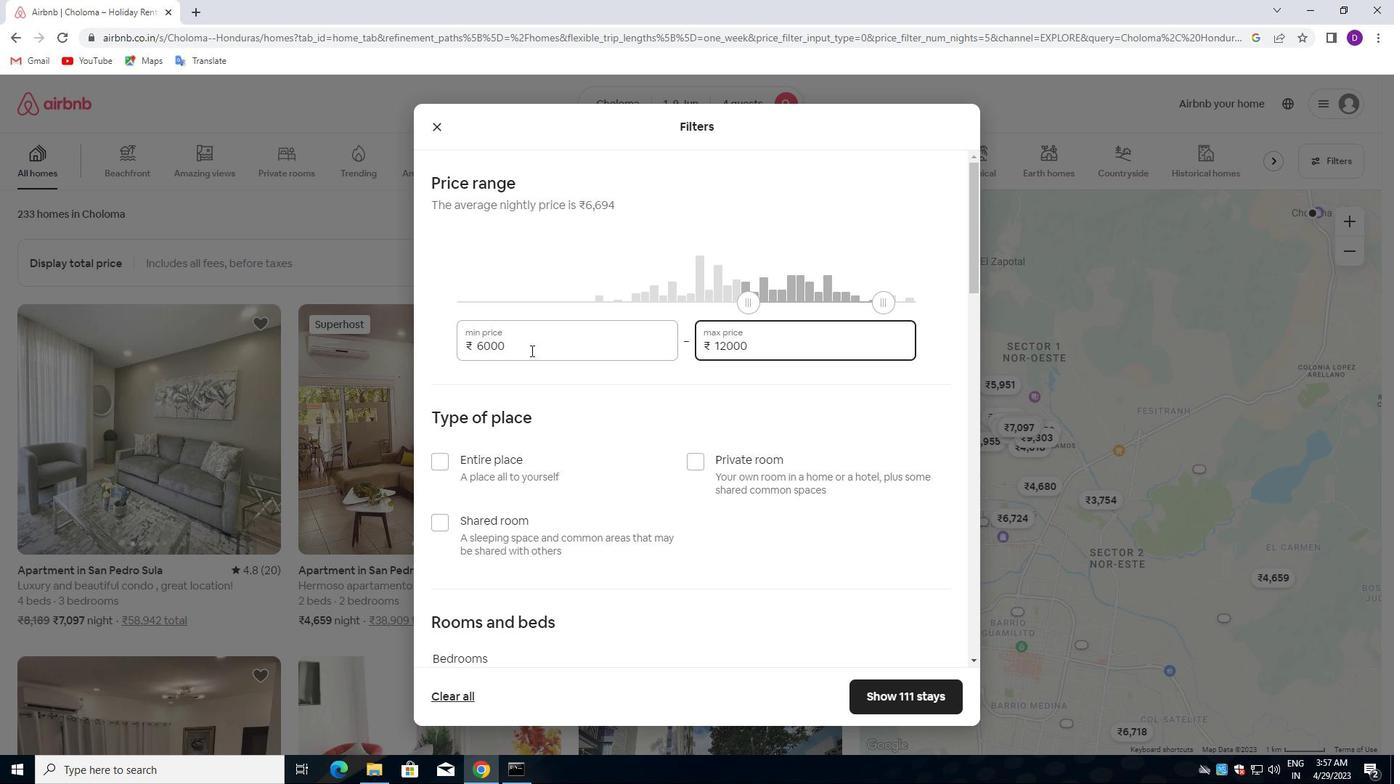 
Action: Mouse moved to (439, 315)
Screenshot: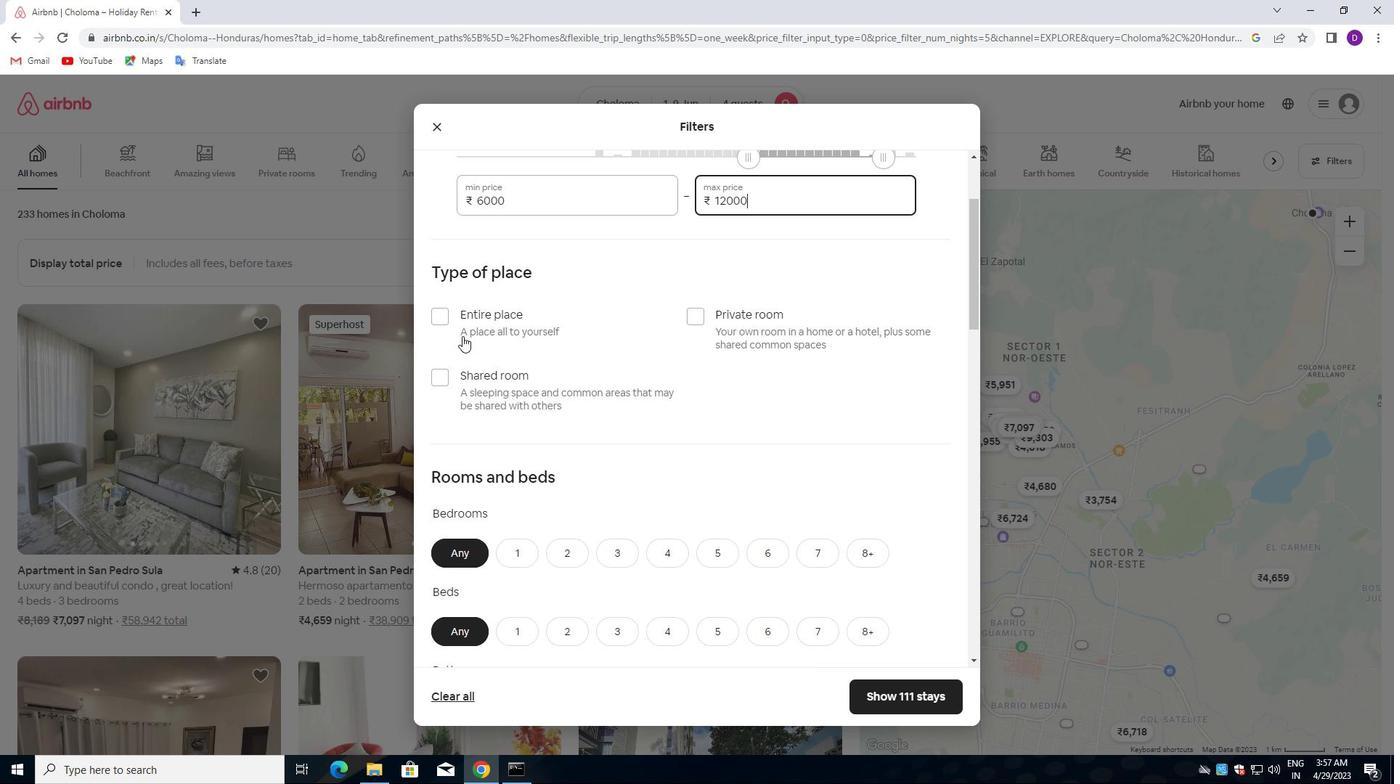 
Action: Mouse pressed left at (439, 315)
Screenshot: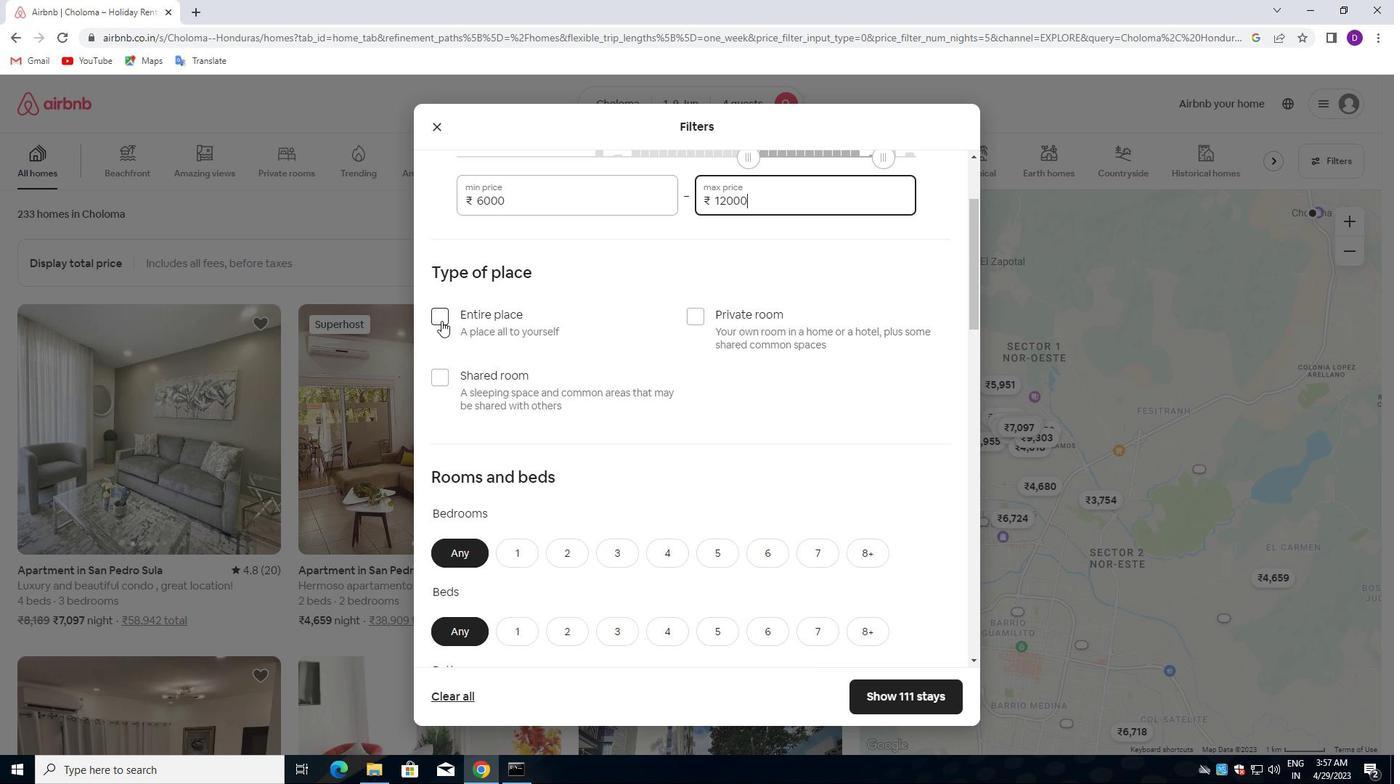 
Action: Mouse moved to (631, 422)
Screenshot: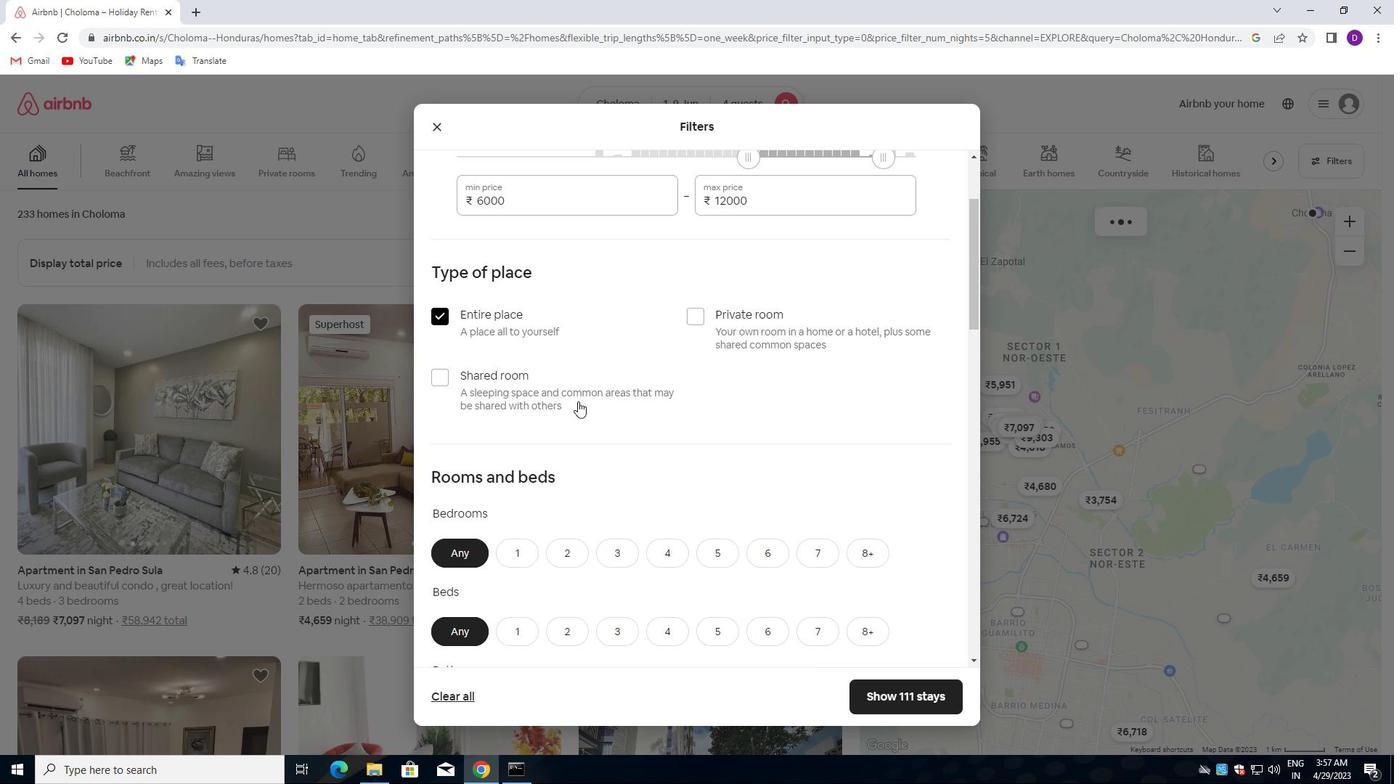 
Action: Mouse scrolled (631, 421) with delta (0, 0)
Screenshot: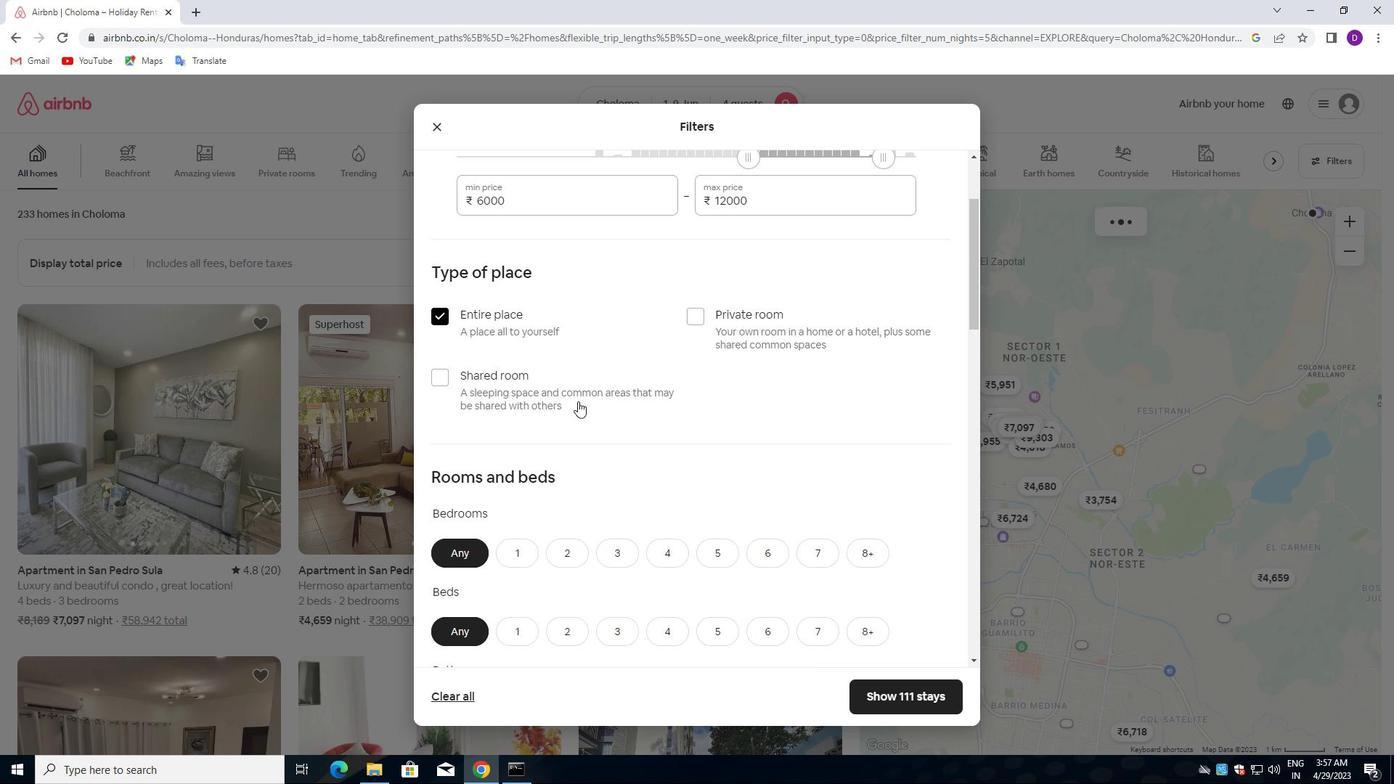 
Action: Mouse scrolled (631, 421) with delta (0, 0)
Screenshot: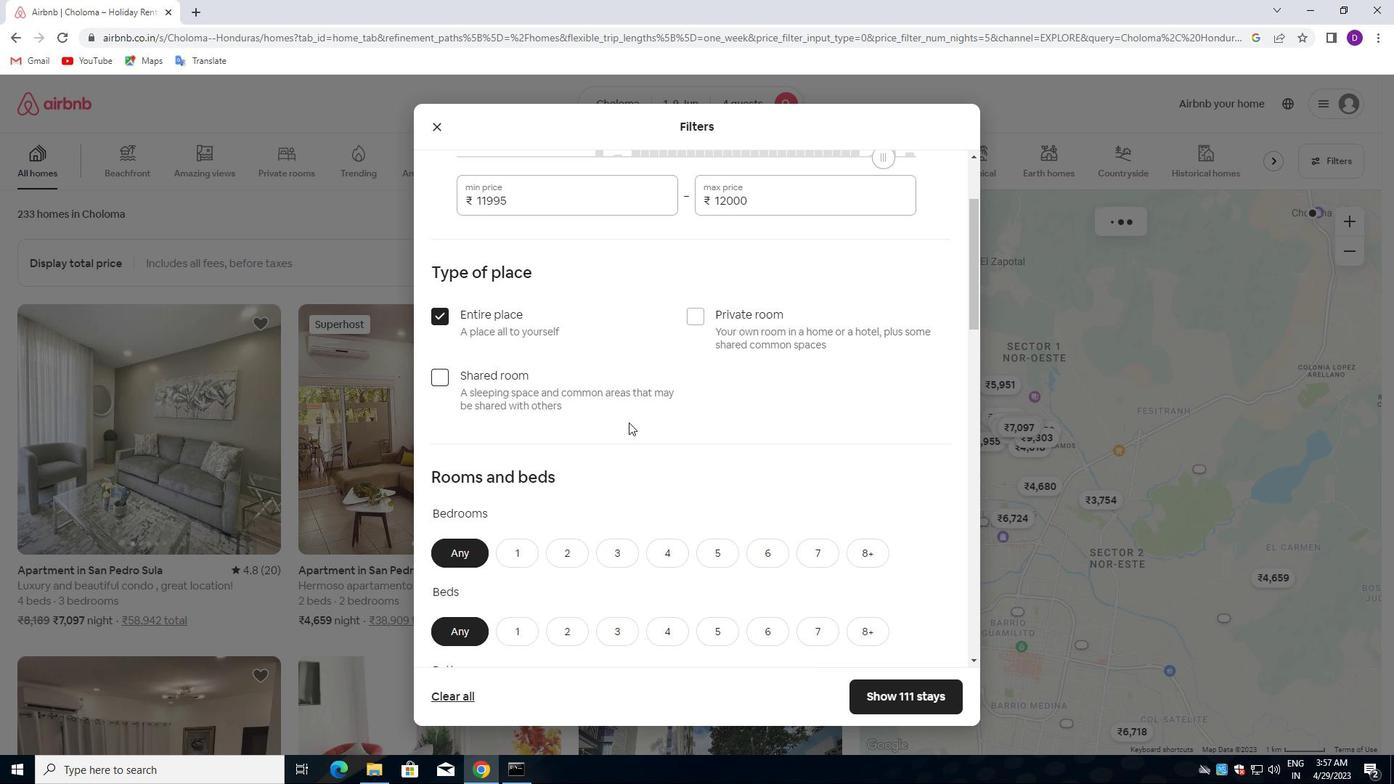 
Action: Mouse scrolled (631, 421) with delta (0, 0)
Screenshot: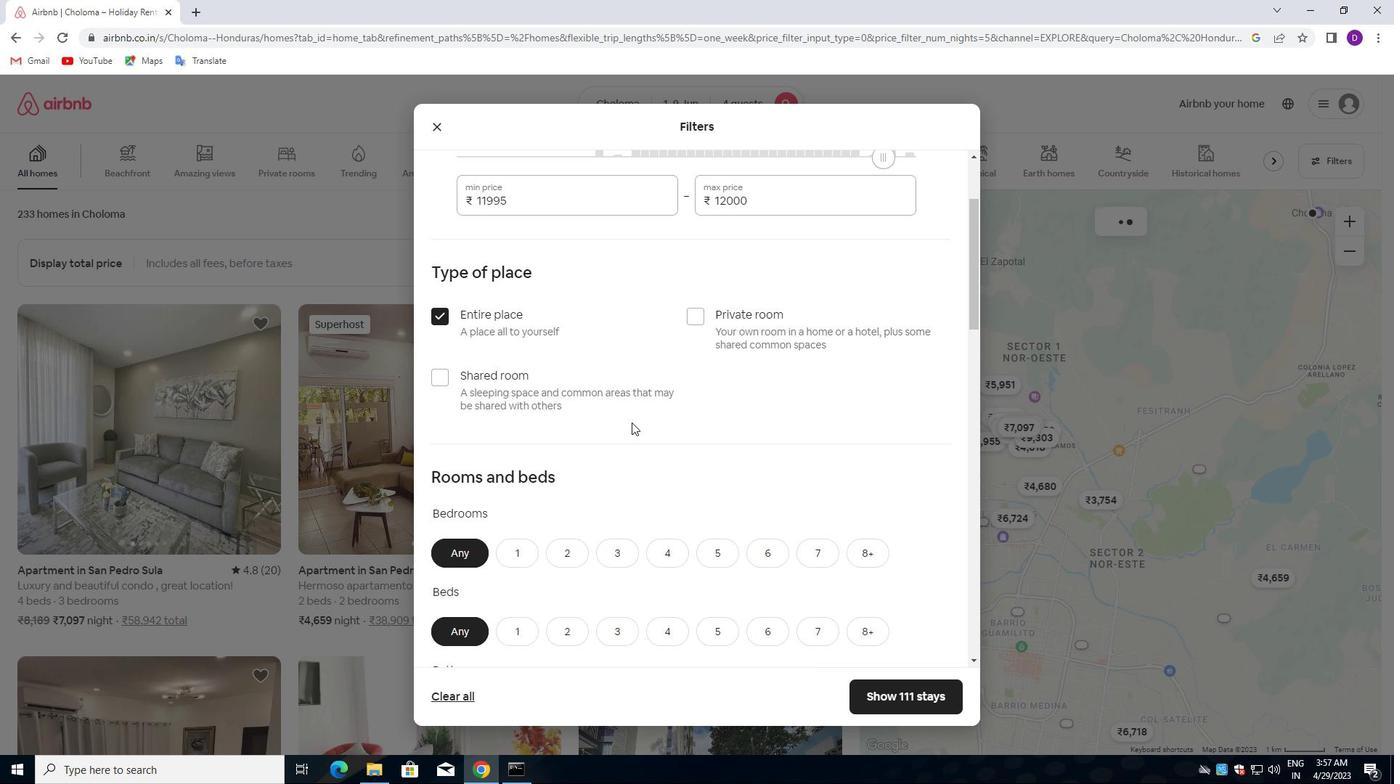 
Action: Mouse moved to (568, 332)
Screenshot: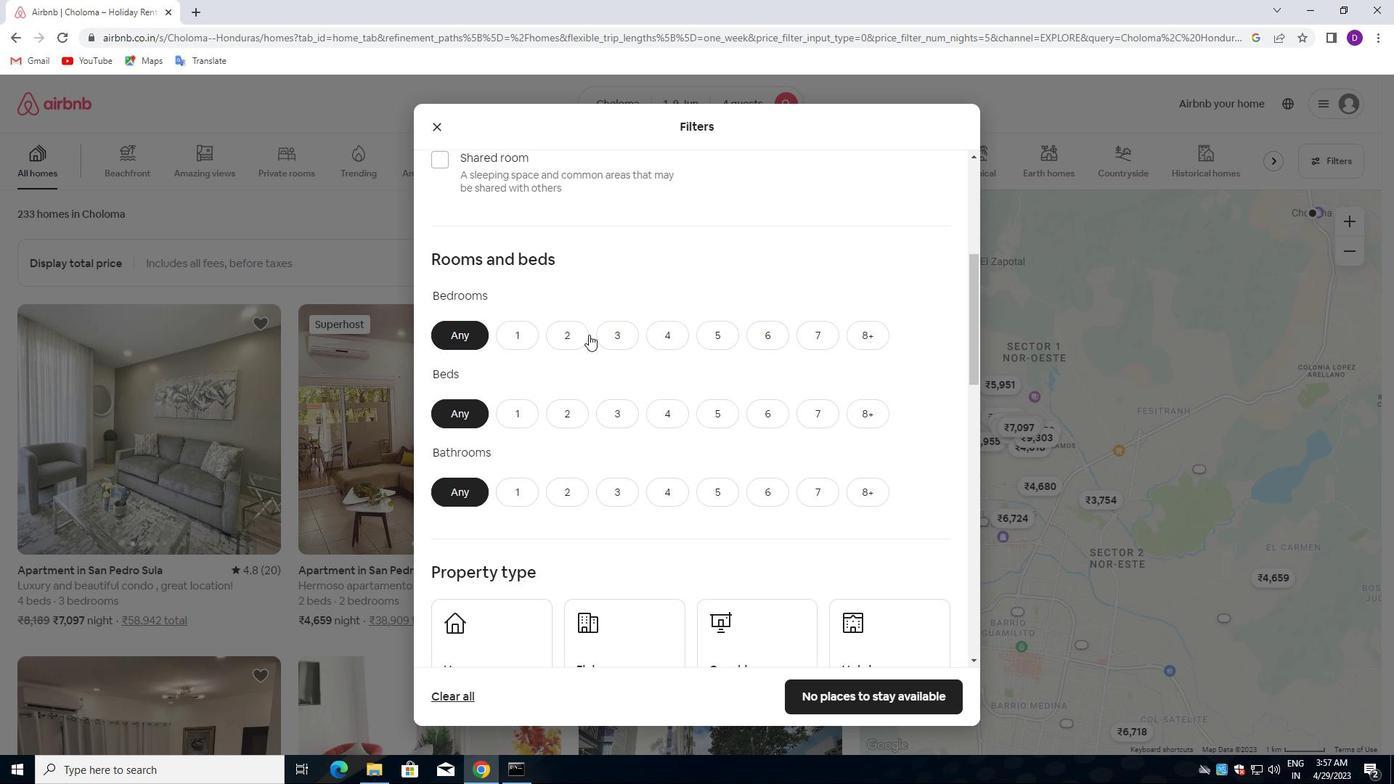 
Action: Mouse pressed left at (568, 332)
Screenshot: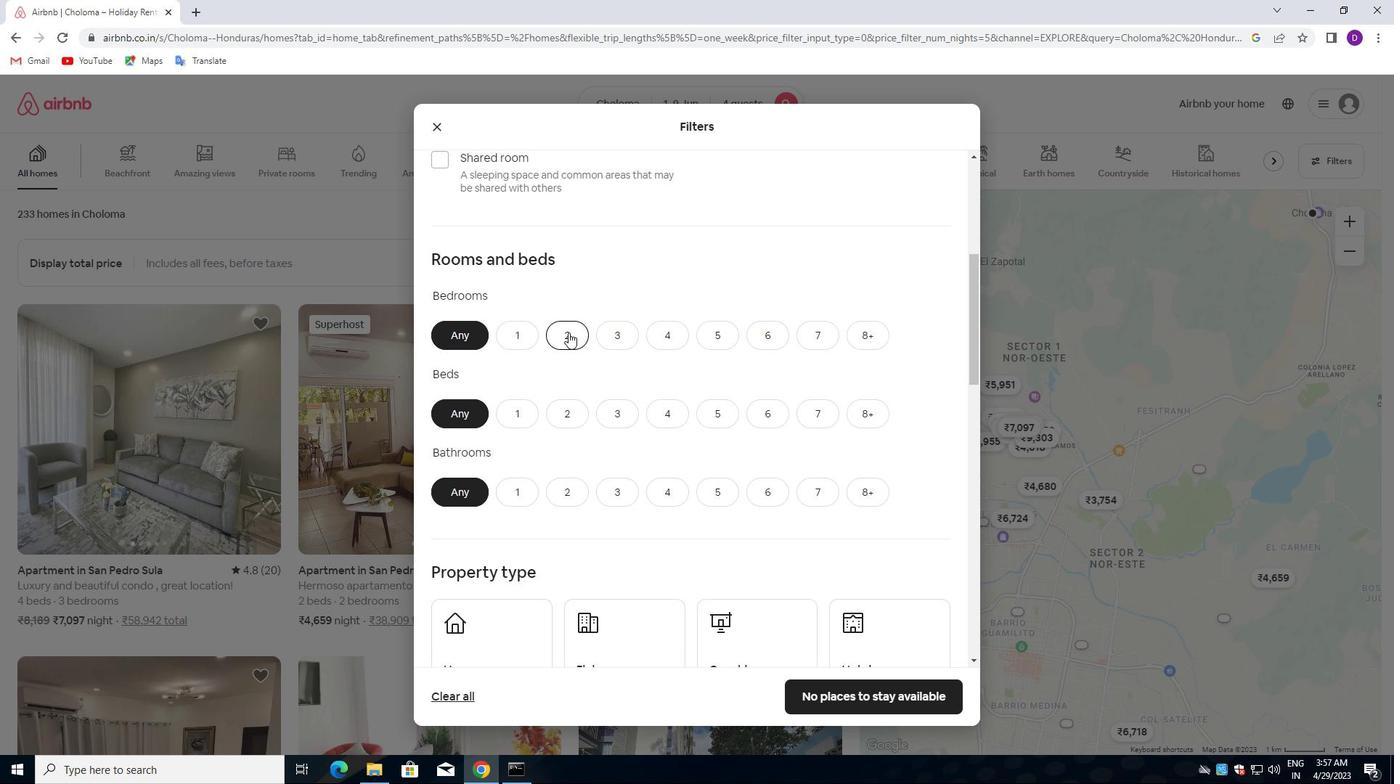 
Action: Mouse moved to (569, 407)
Screenshot: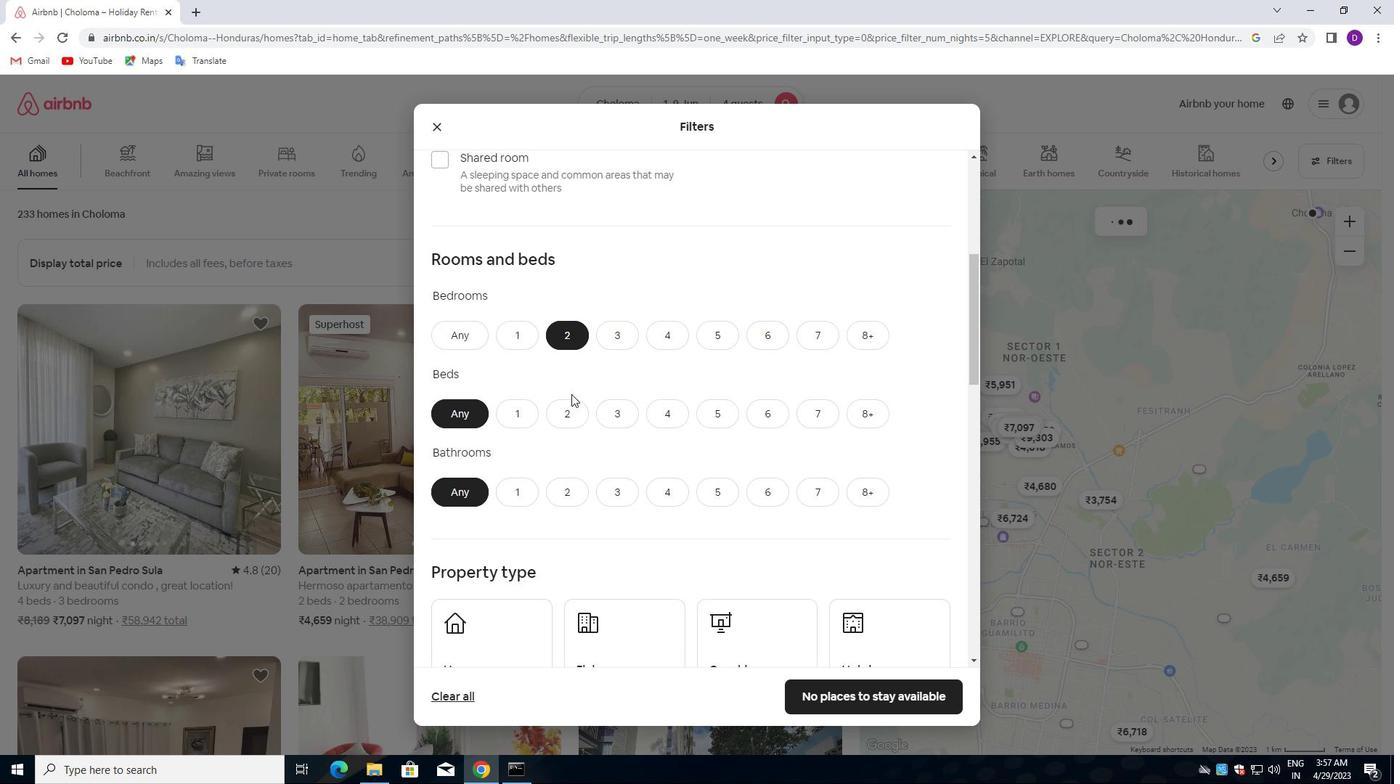 
Action: Mouse pressed left at (569, 407)
Screenshot: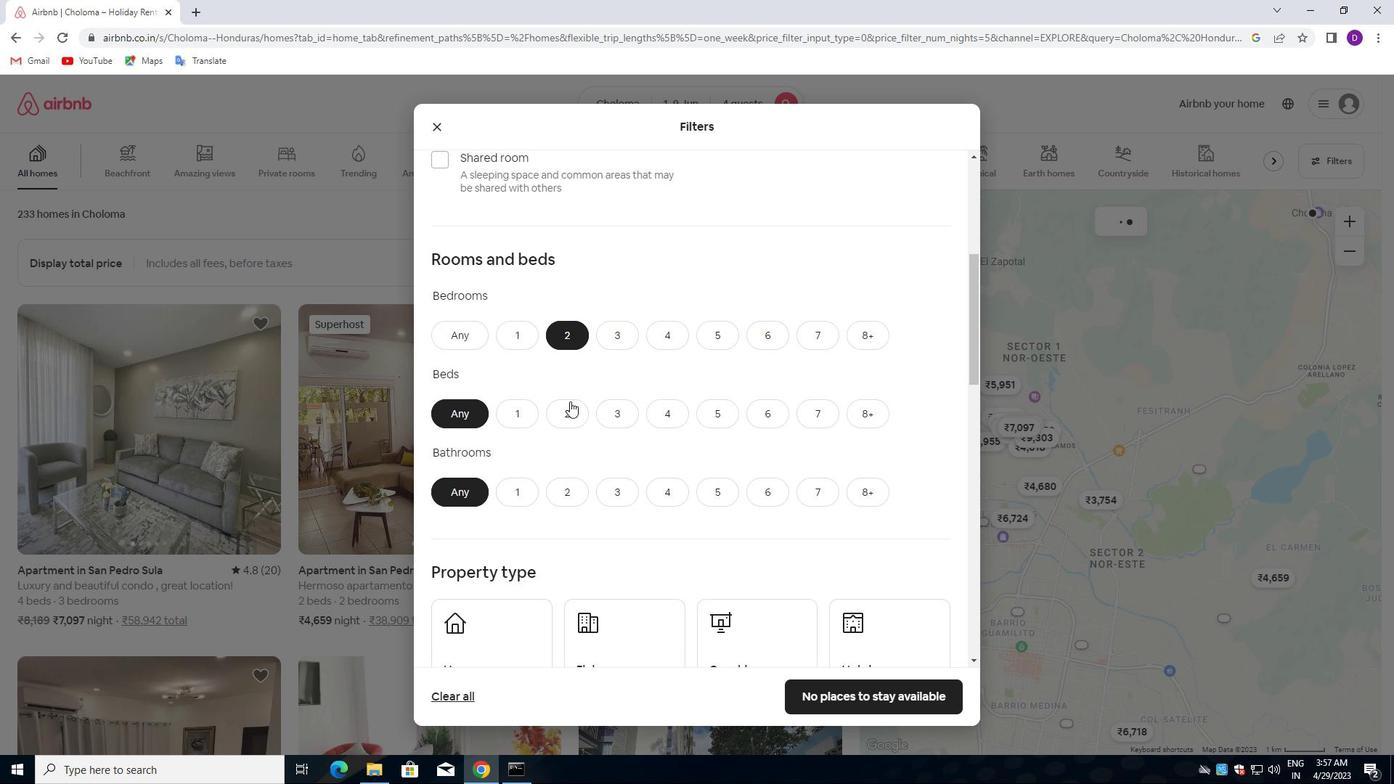 
Action: Mouse moved to (569, 489)
Screenshot: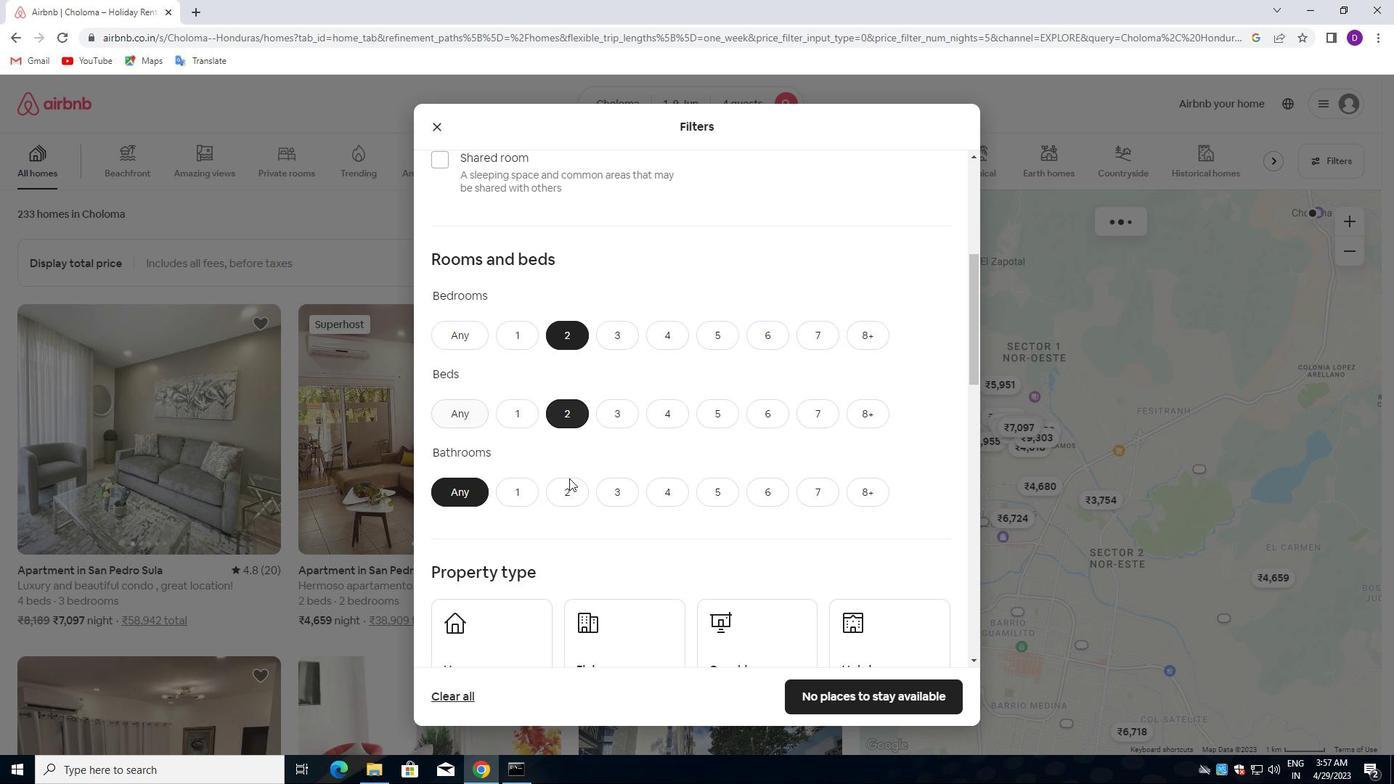 
Action: Mouse pressed left at (569, 489)
Screenshot: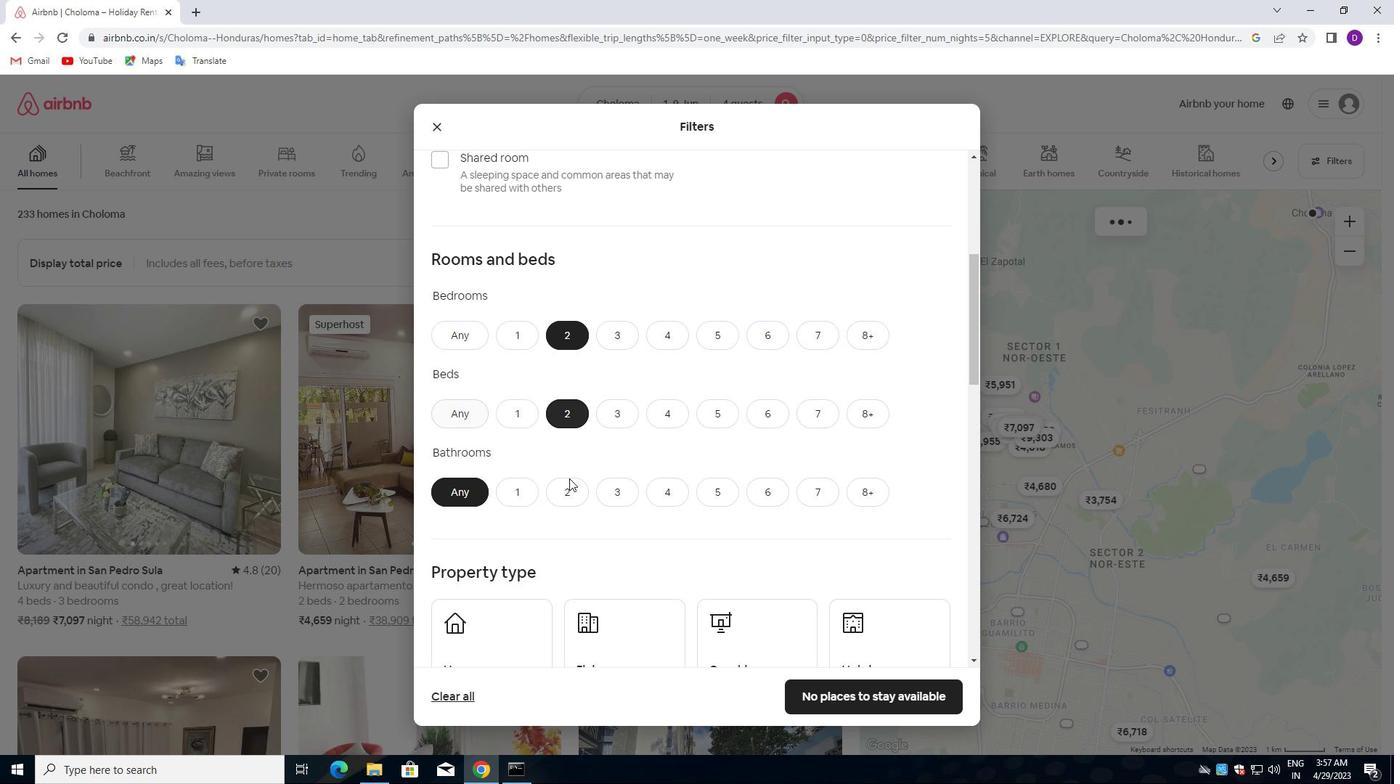 
Action: Mouse moved to (590, 423)
Screenshot: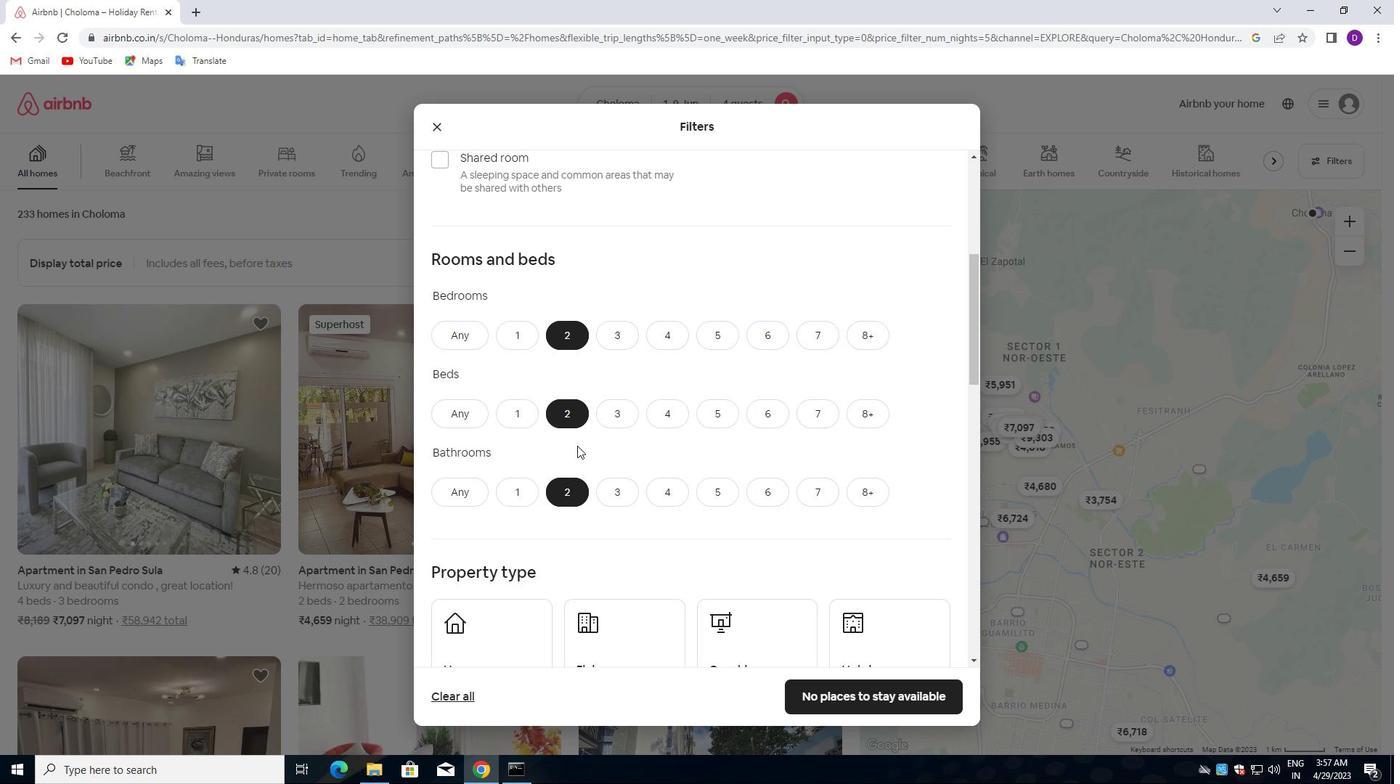 
Action: Mouse scrolled (590, 422) with delta (0, 0)
Screenshot: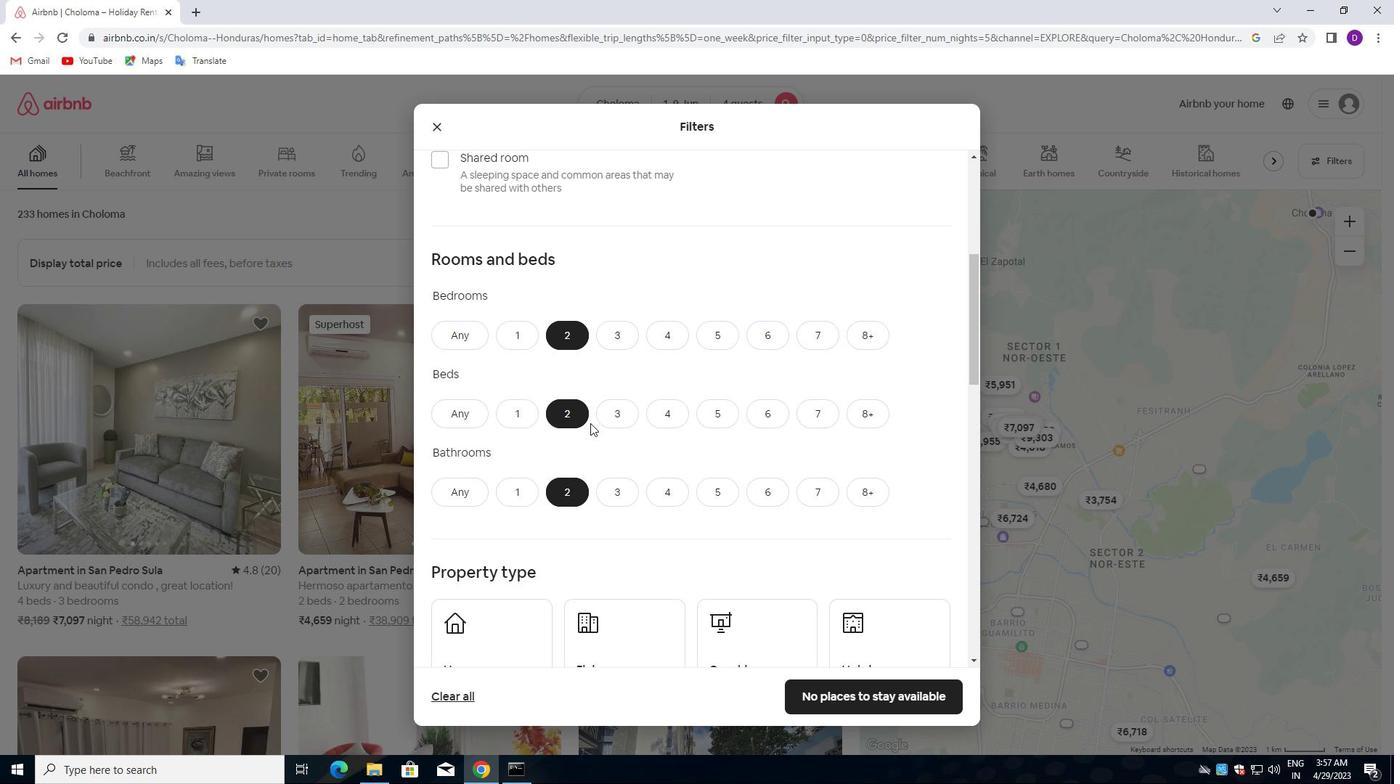
Action: Mouse scrolled (590, 422) with delta (0, 0)
Screenshot: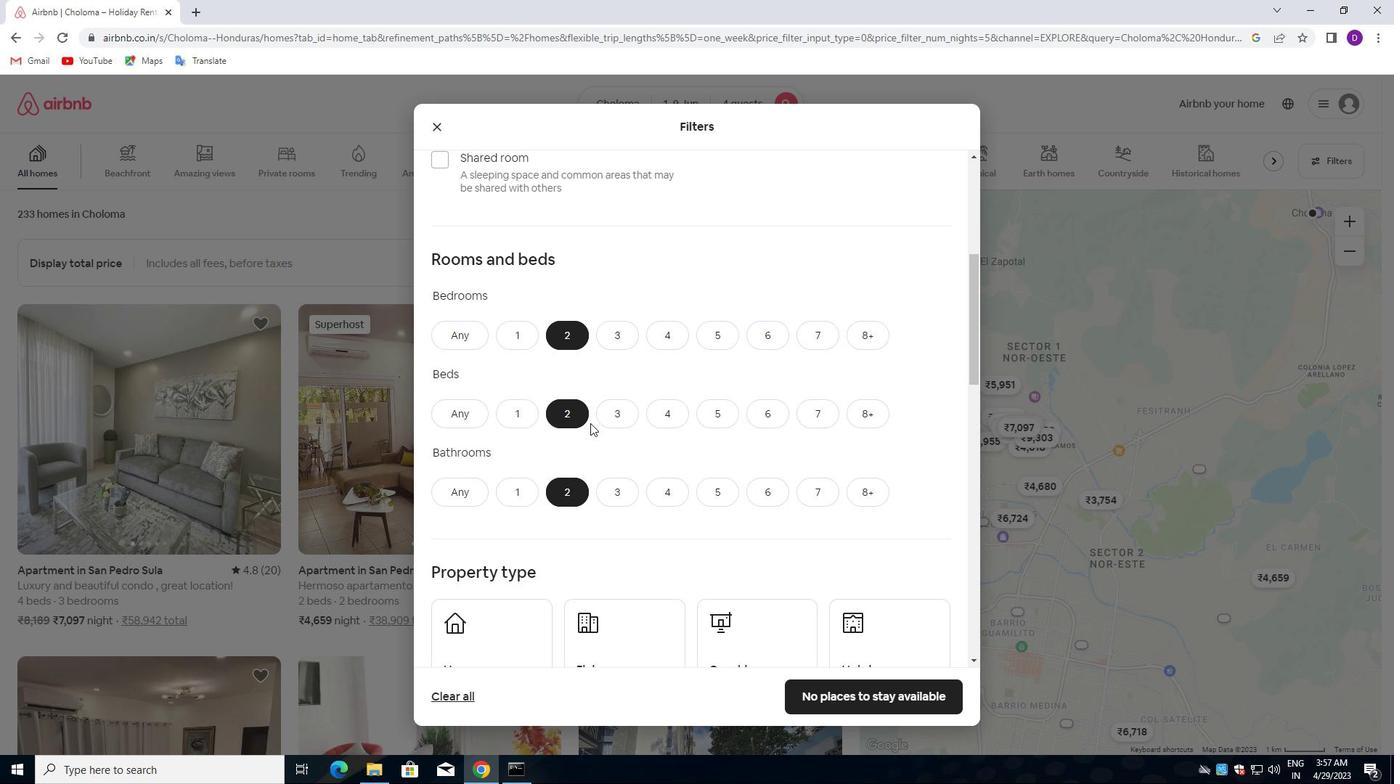 
Action: Mouse scrolled (590, 422) with delta (0, 0)
Screenshot: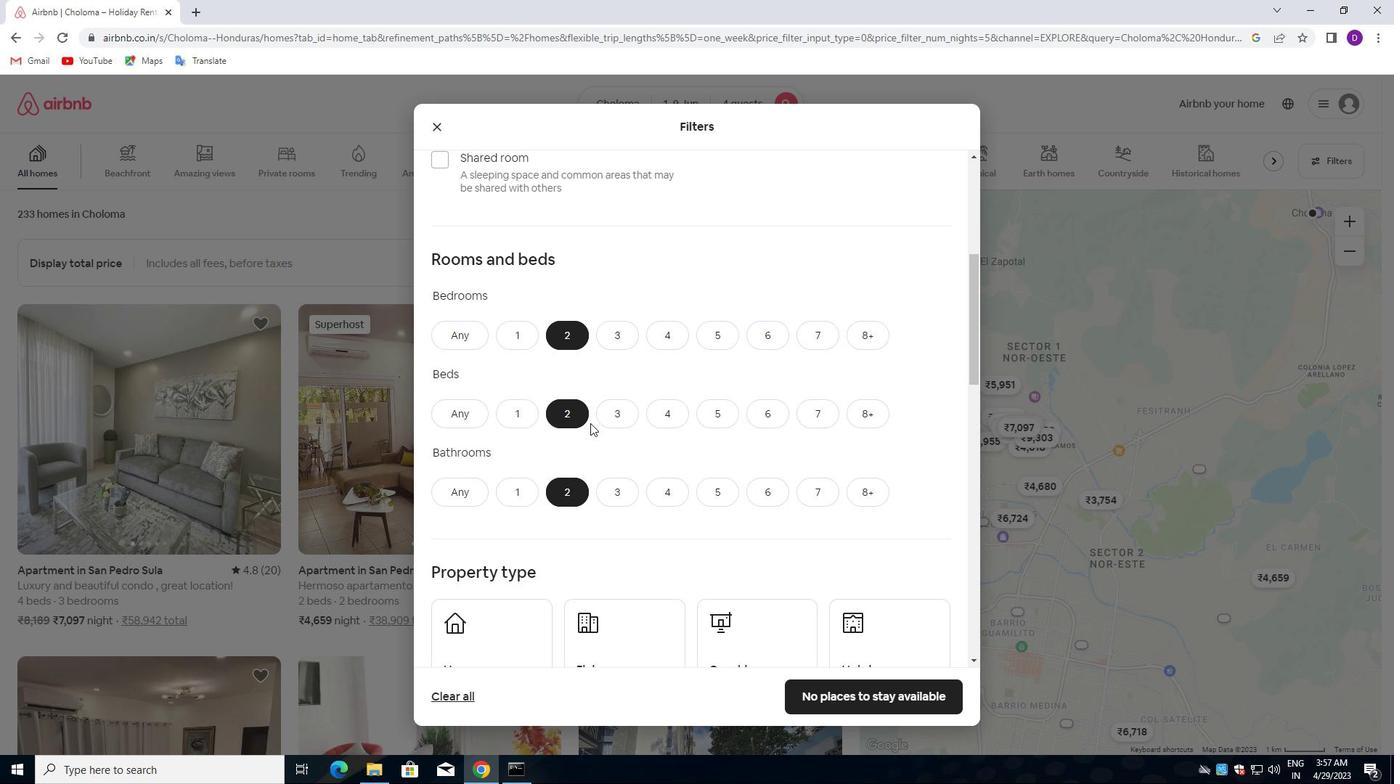
Action: Mouse moved to (497, 432)
Screenshot: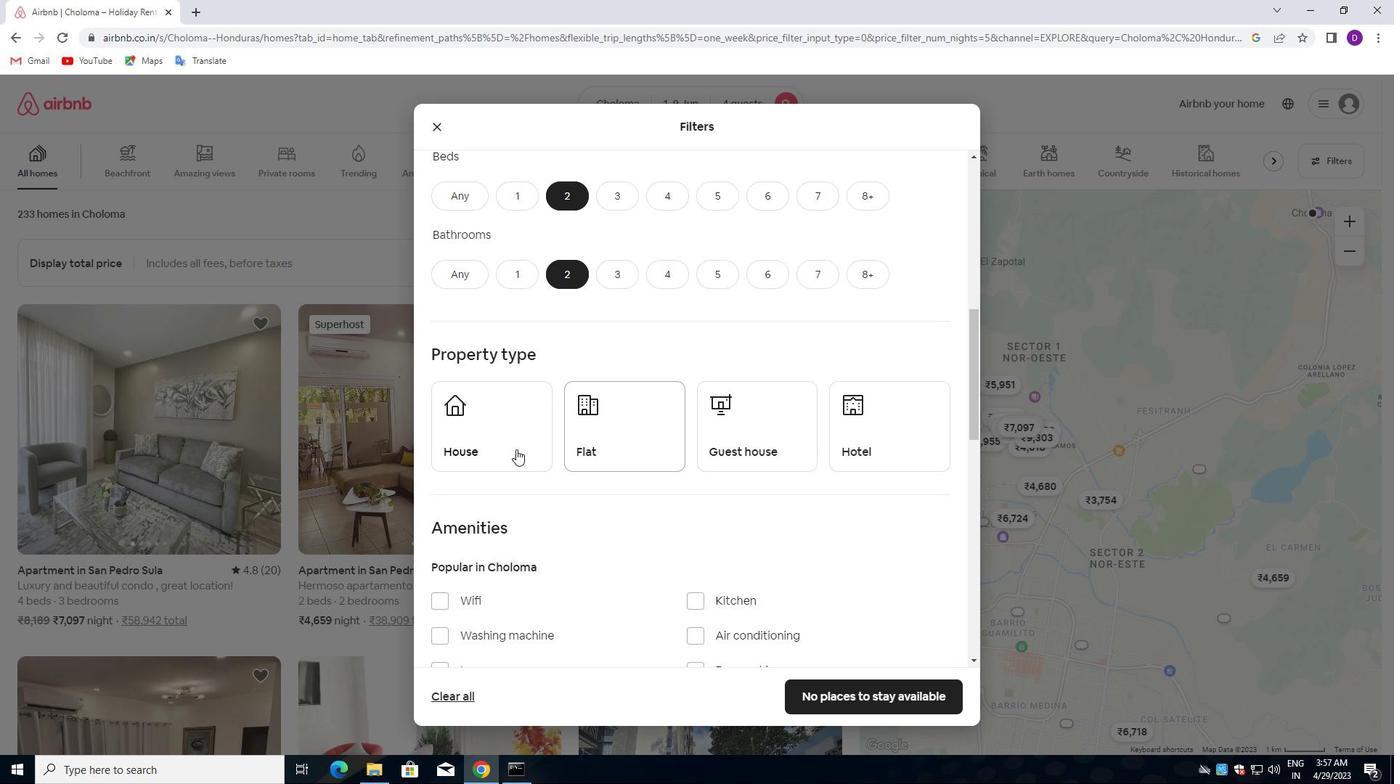 
Action: Mouse pressed left at (497, 432)
Screenshot: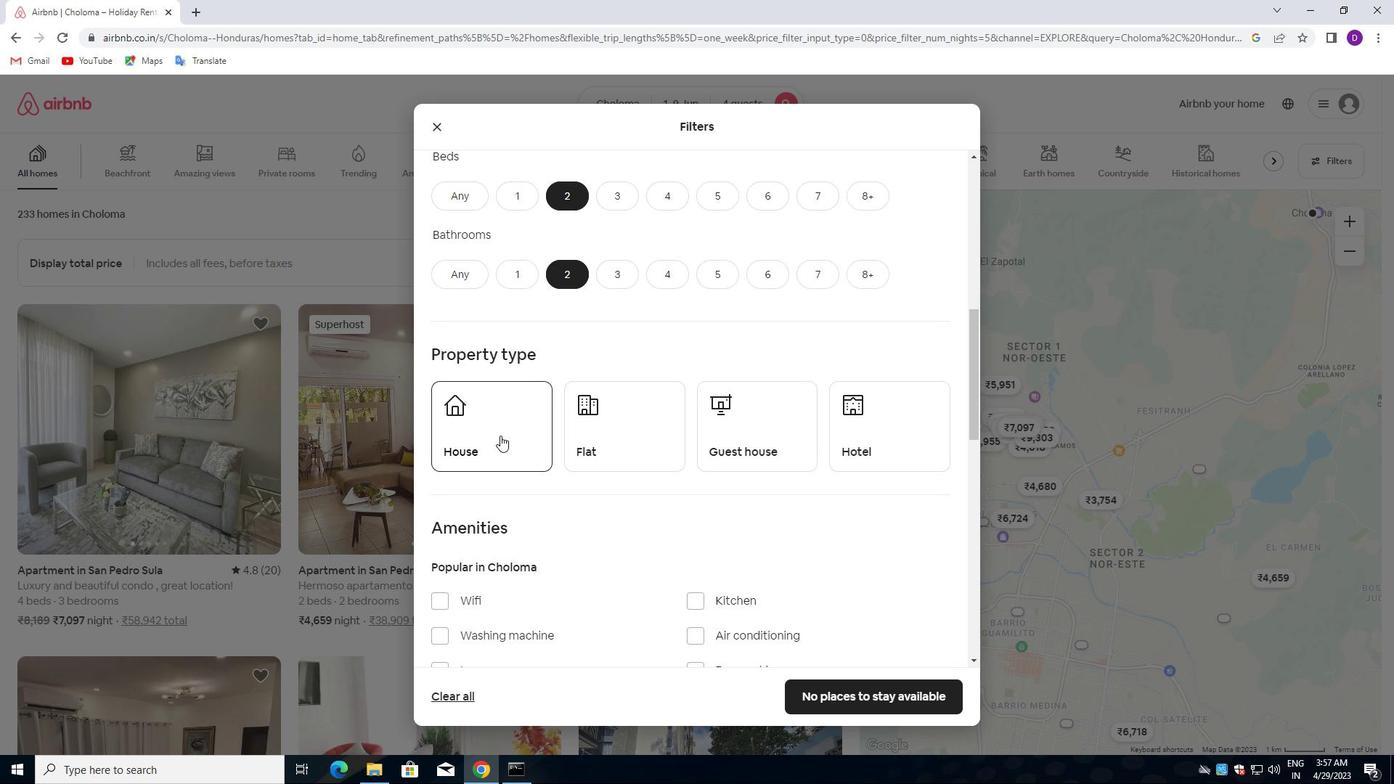 
Action: Mouse moved to (610, 432)
Screenshot: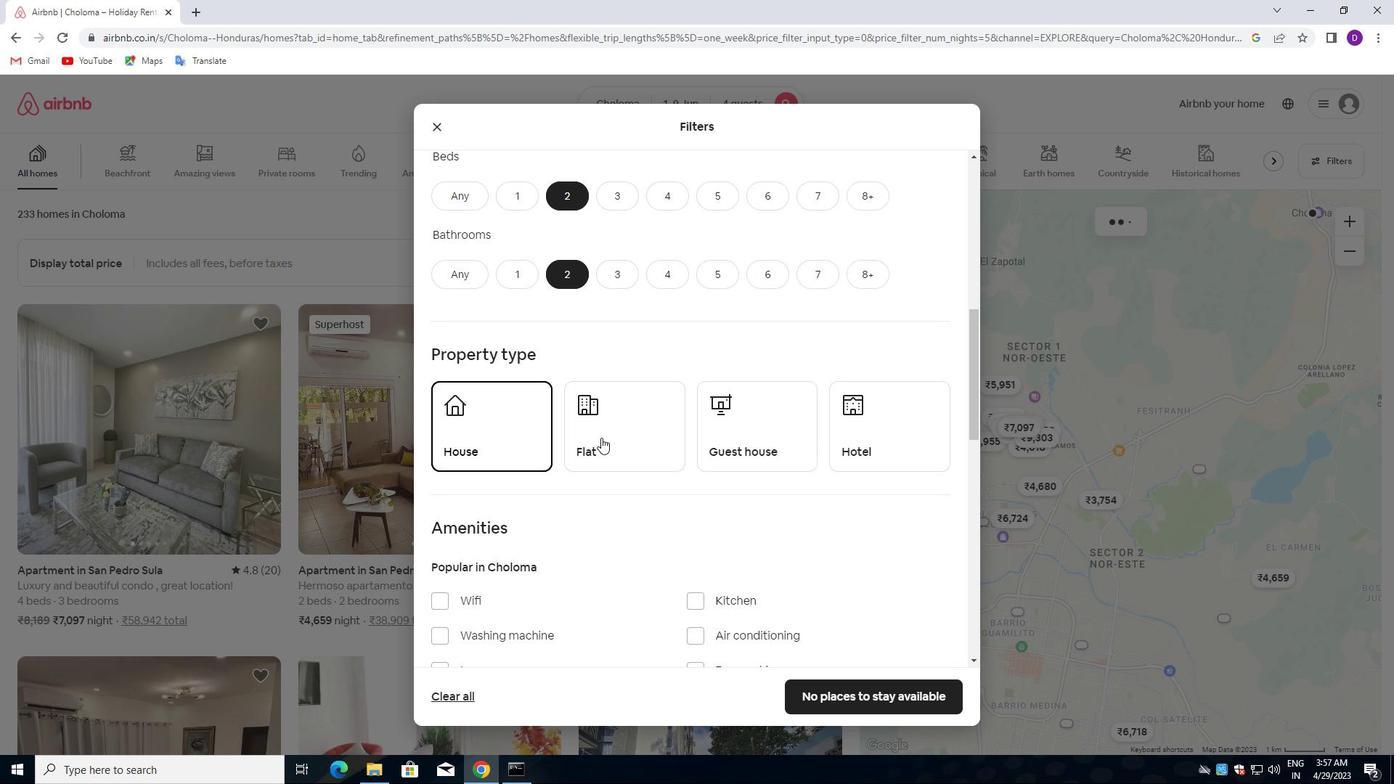 
Action: Mouse pressed left at (610, 432)
Screenshot: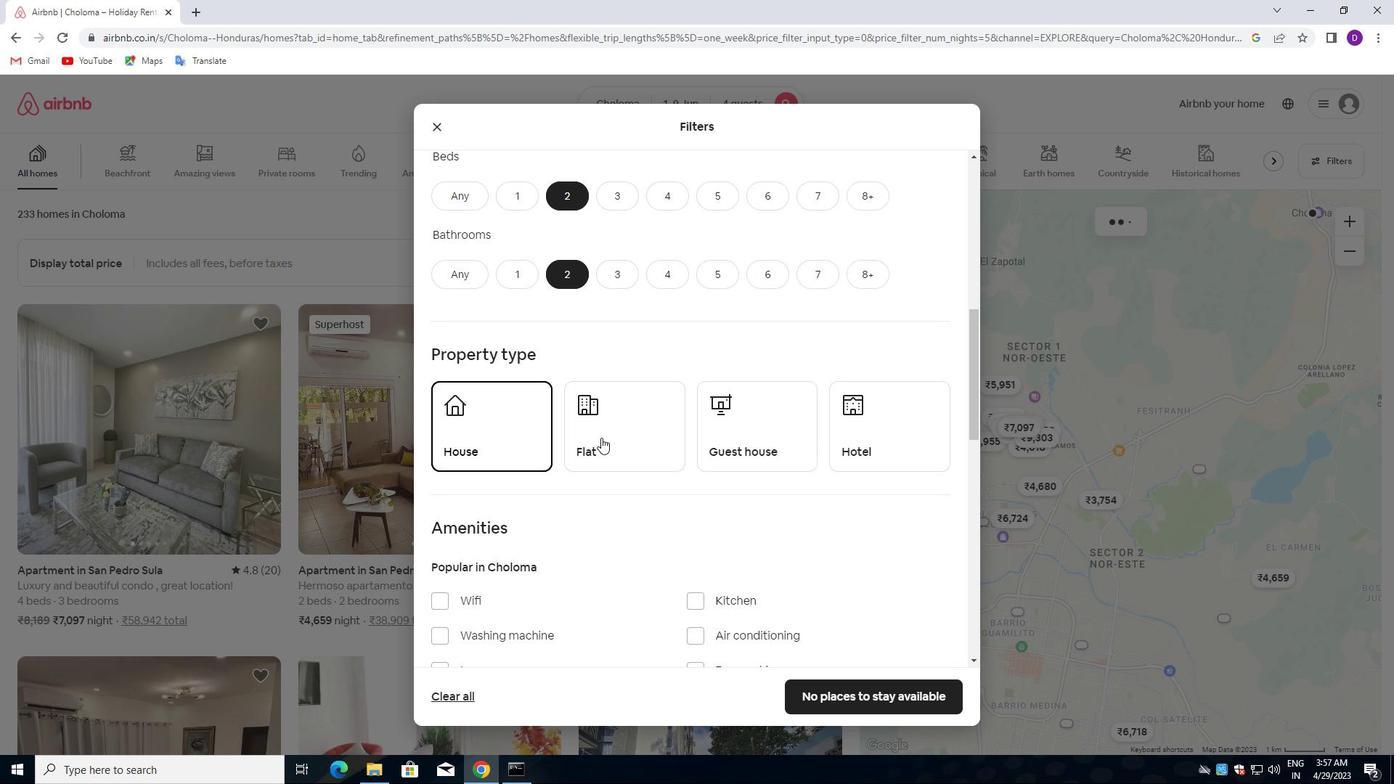 
Action: Mouse moved to (752, 437)
Screenshot: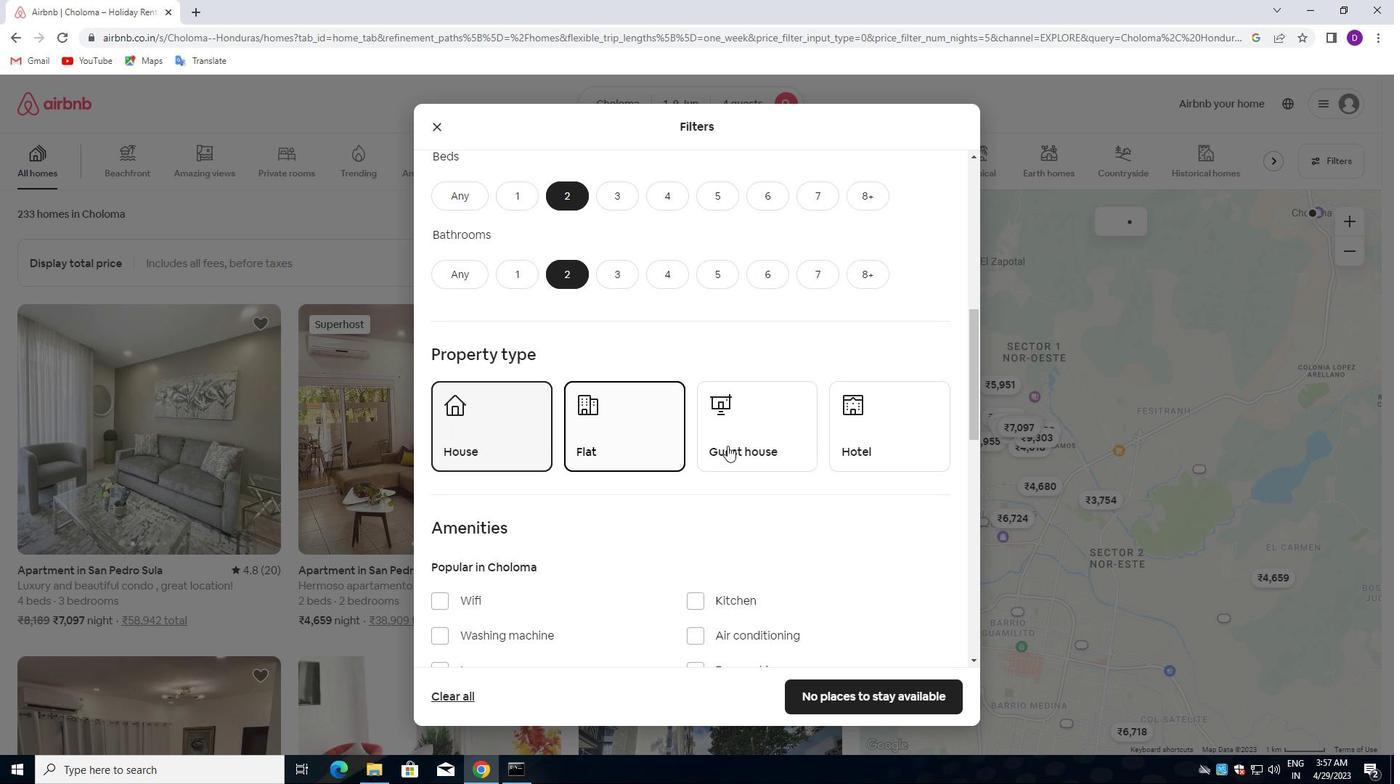 
Action: Mouse pressed left at (752, 437)
Screenshot: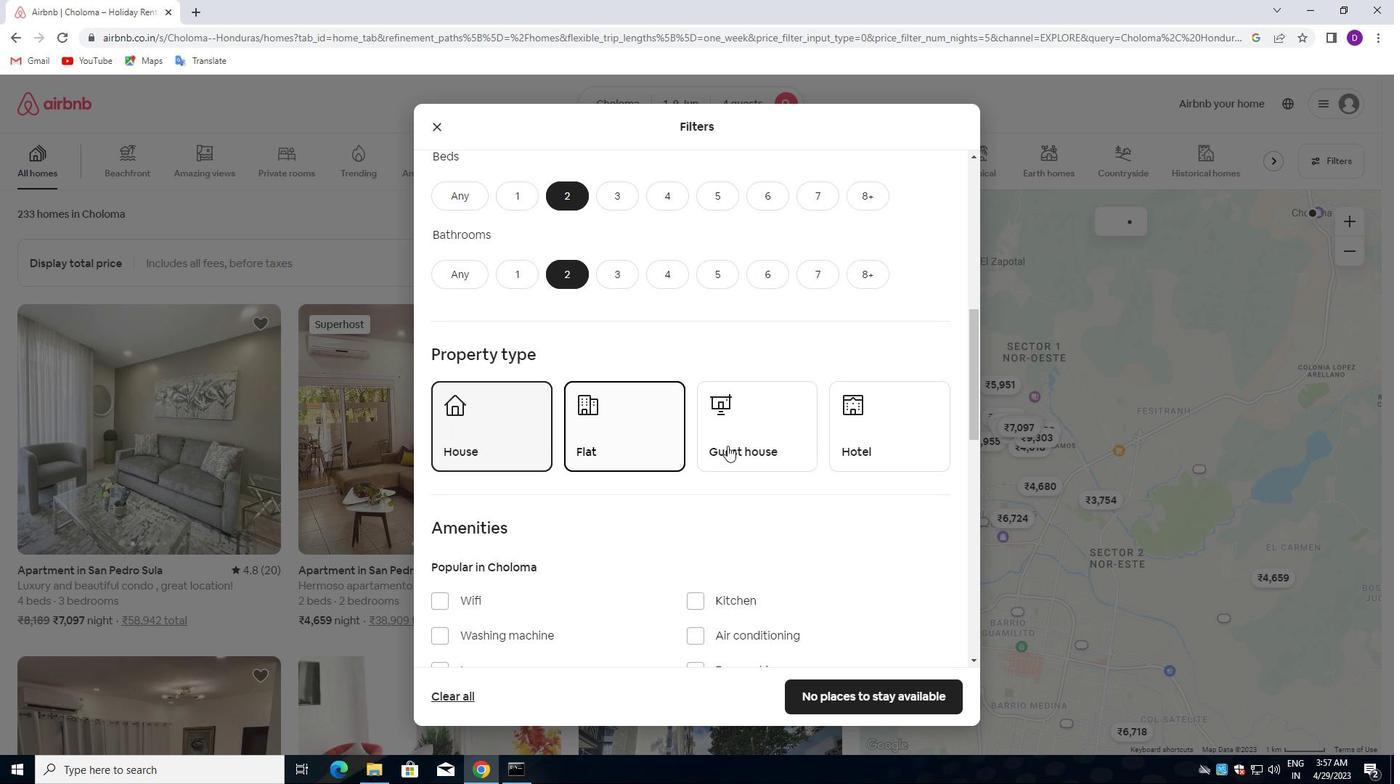 
Action: Mouse moved to (858, 425)
Screenshot: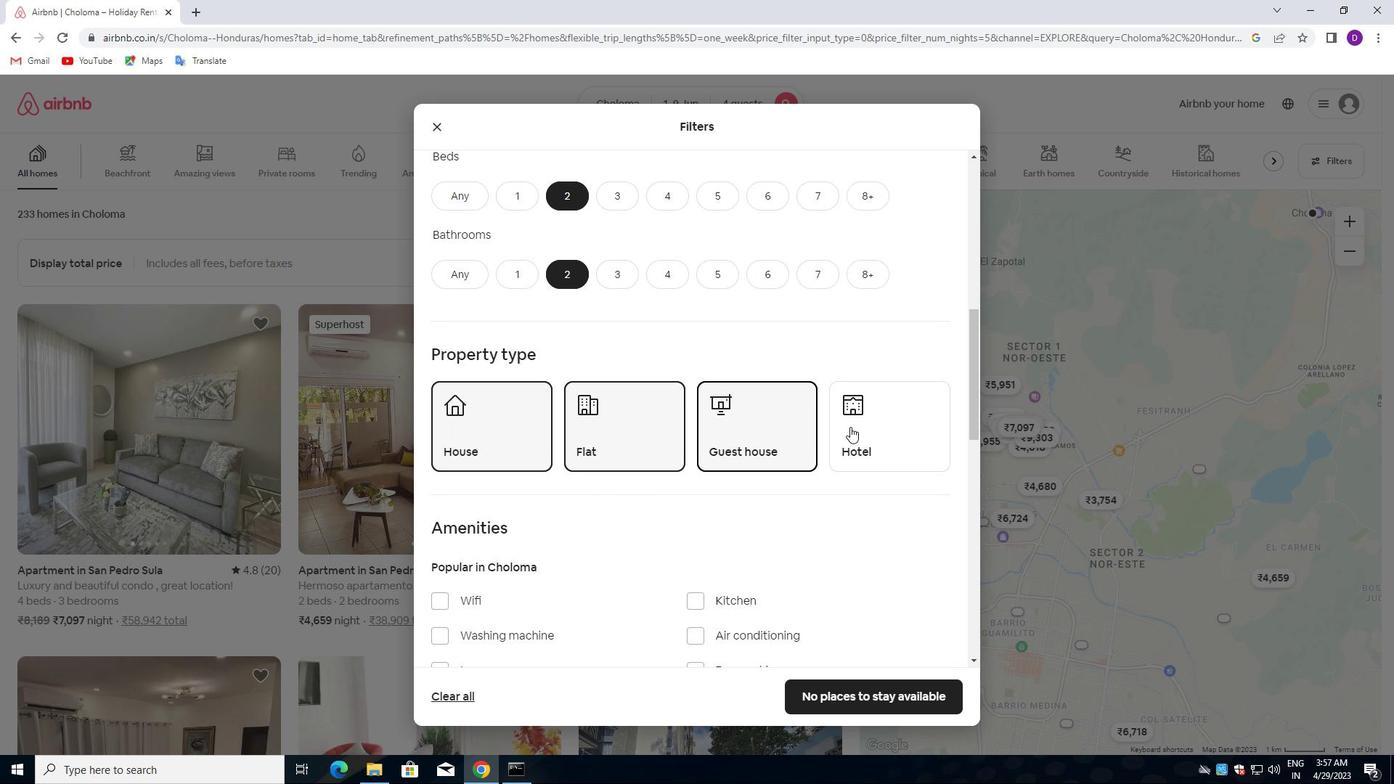 
Action: Mouse pressed left at (858, 425)
Screenshot: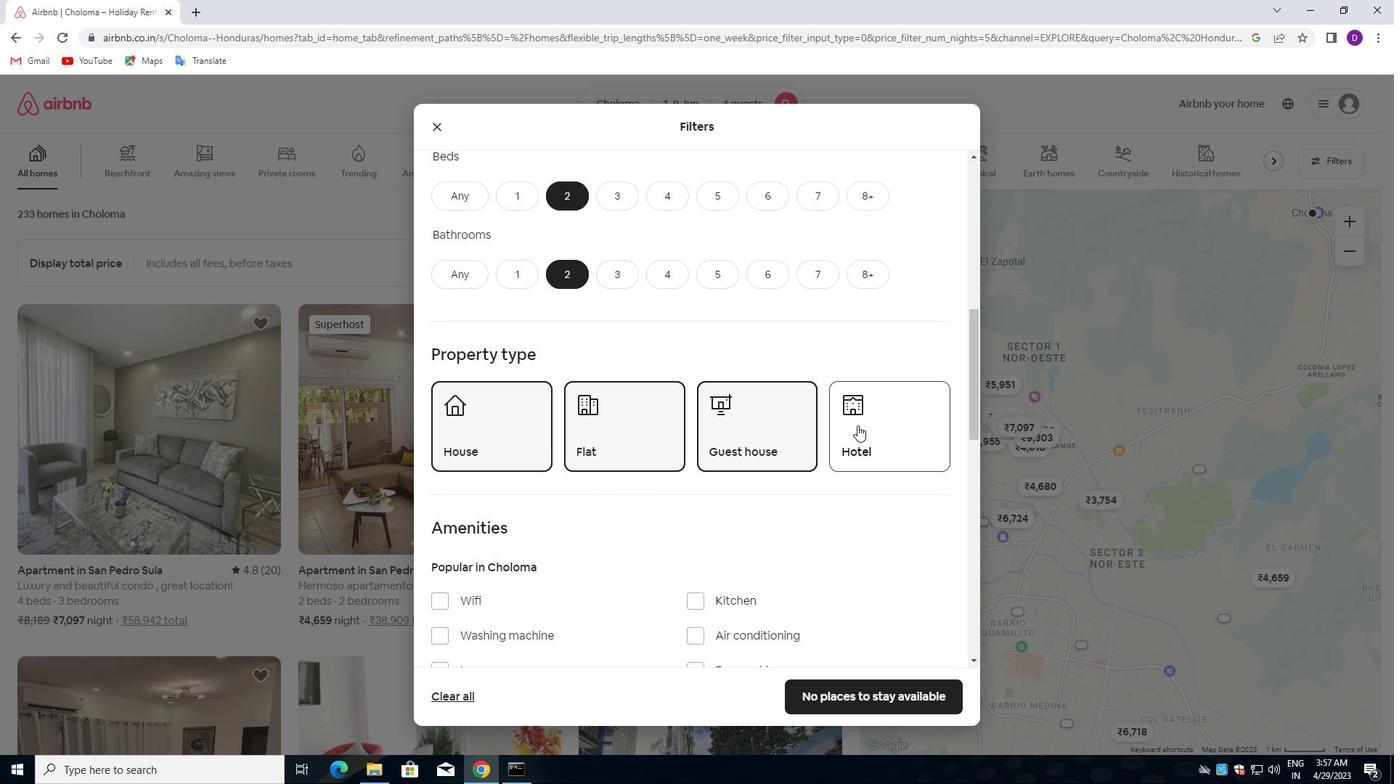
Action: Mouse moved to (845, 424)
Screenshot: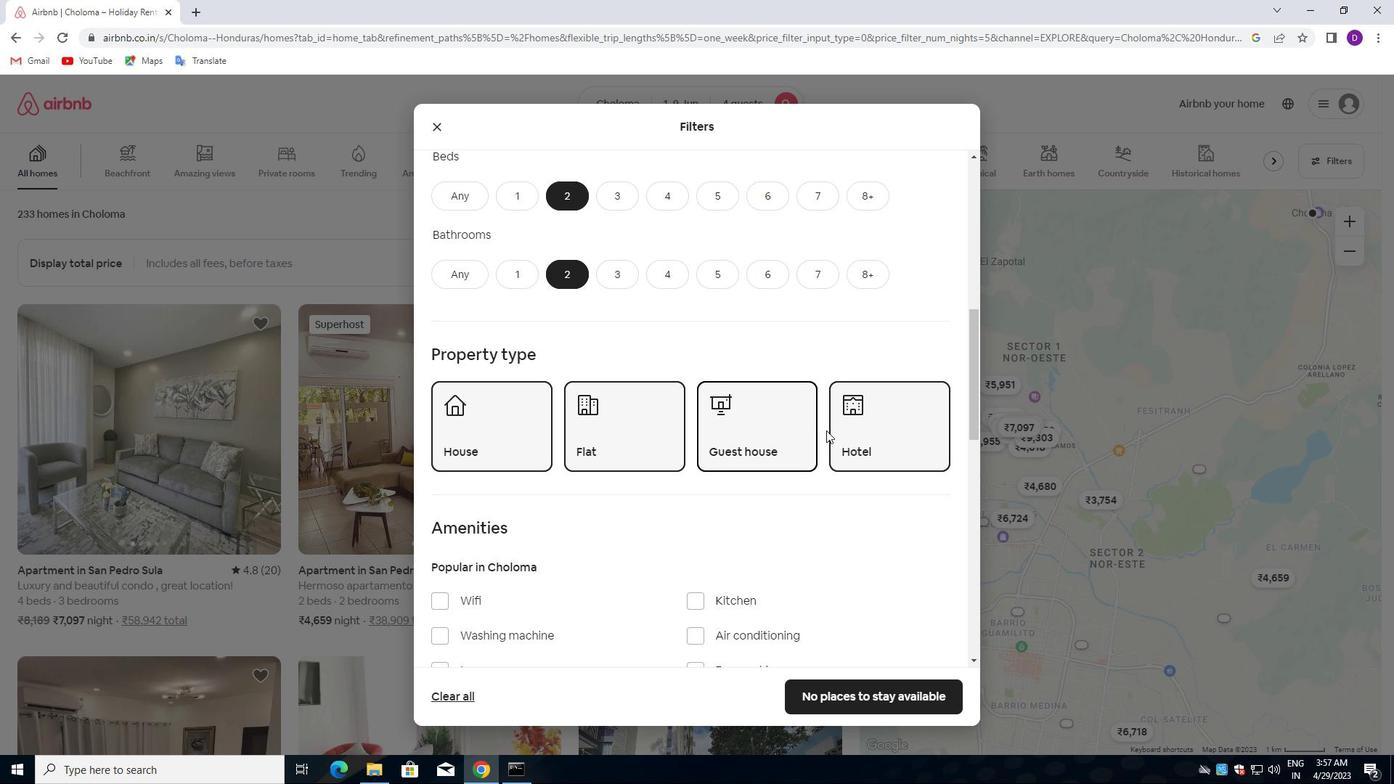 
Action: Mouse pressed left at (845, 424)
Screenshot: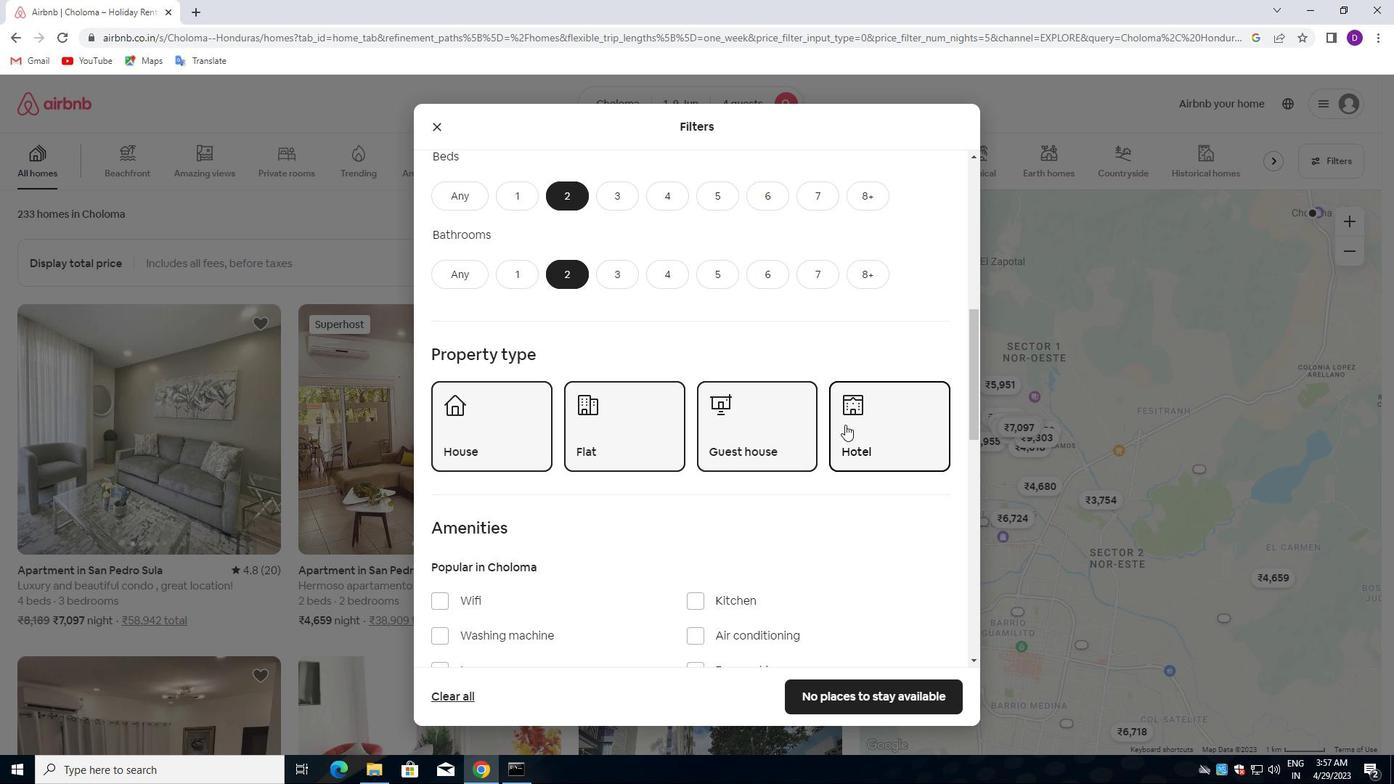 
Action: Mouse moved to (669, 459)
Screenshot: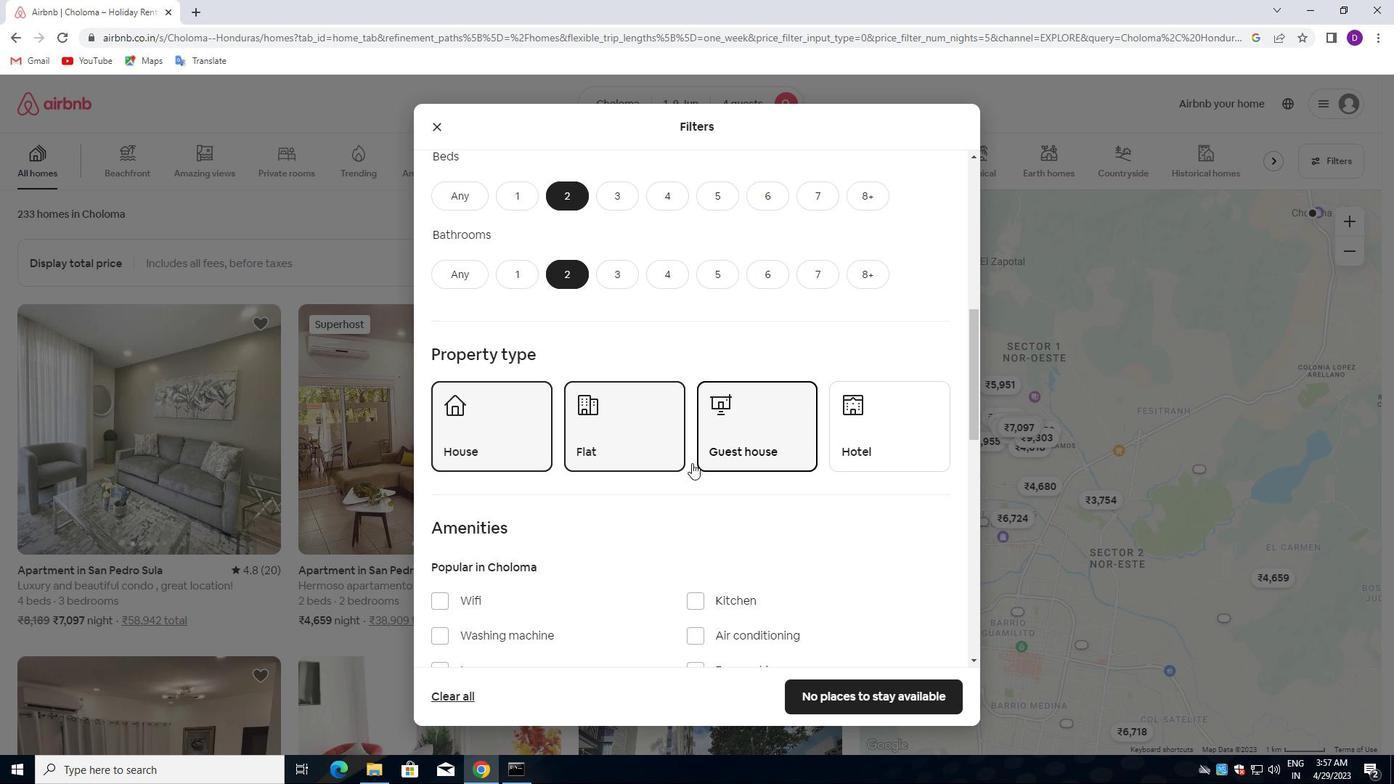 
Action: Mouse scrolled (669, 458) with delta (0, 0)
Screenshot: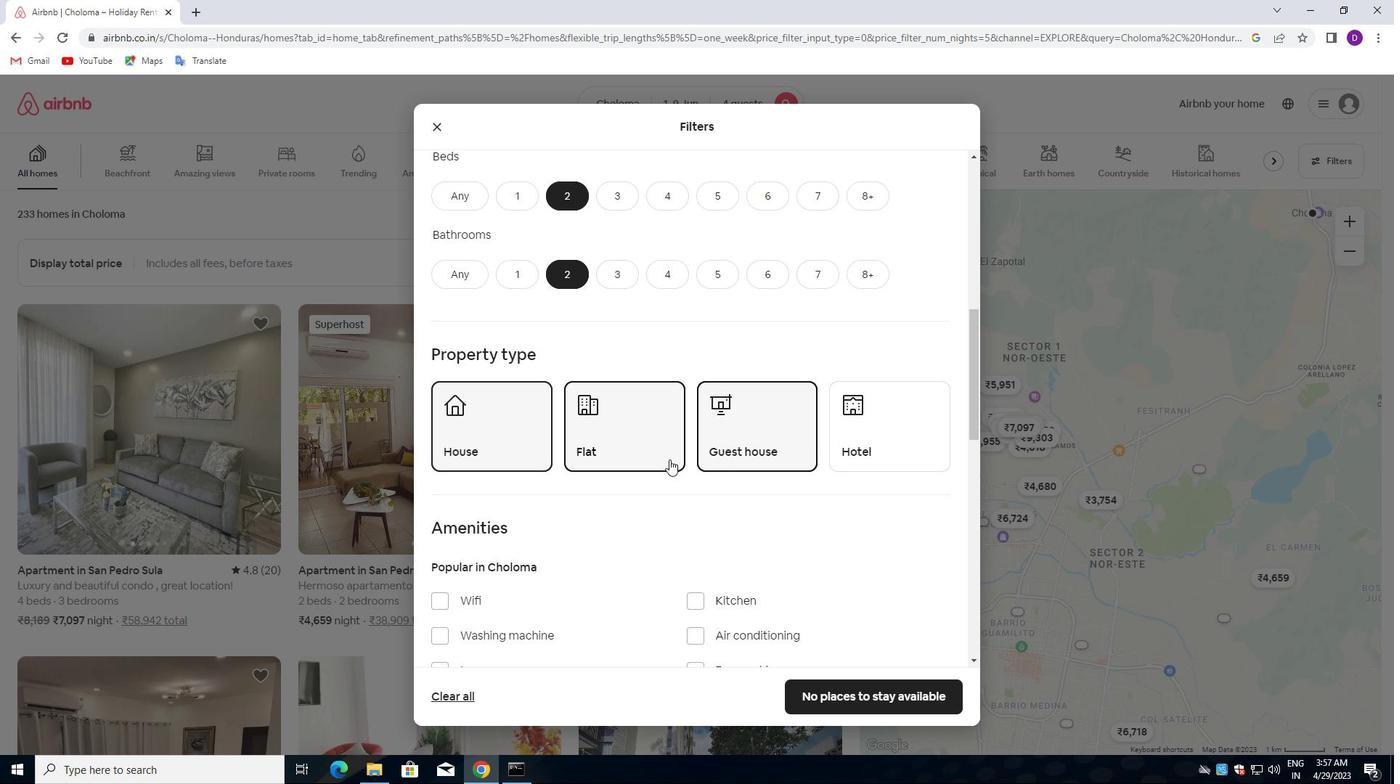 
Action: Mouse moved to (689, 424)
Screenshot: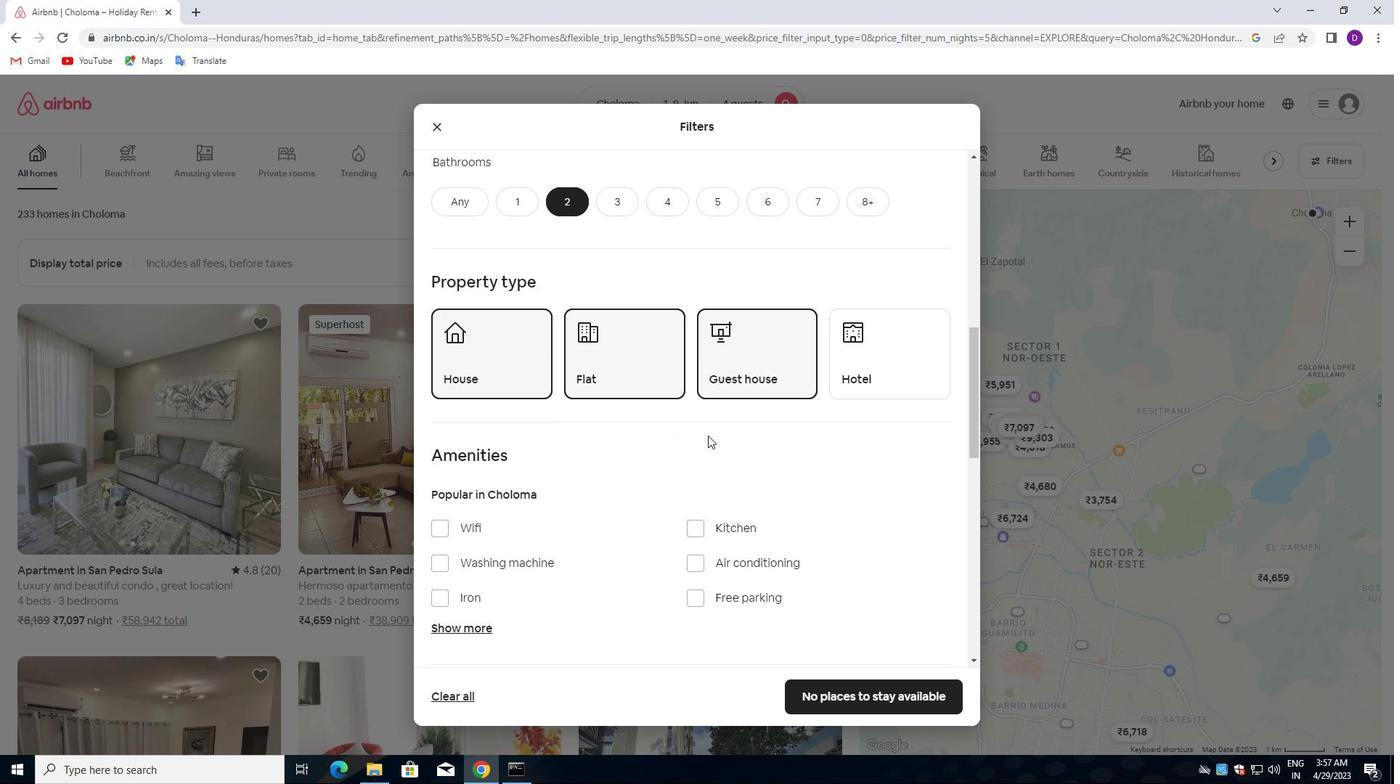 
Action: Mouse scrolled (689, 423) with delta (0, 0)
Screenshot: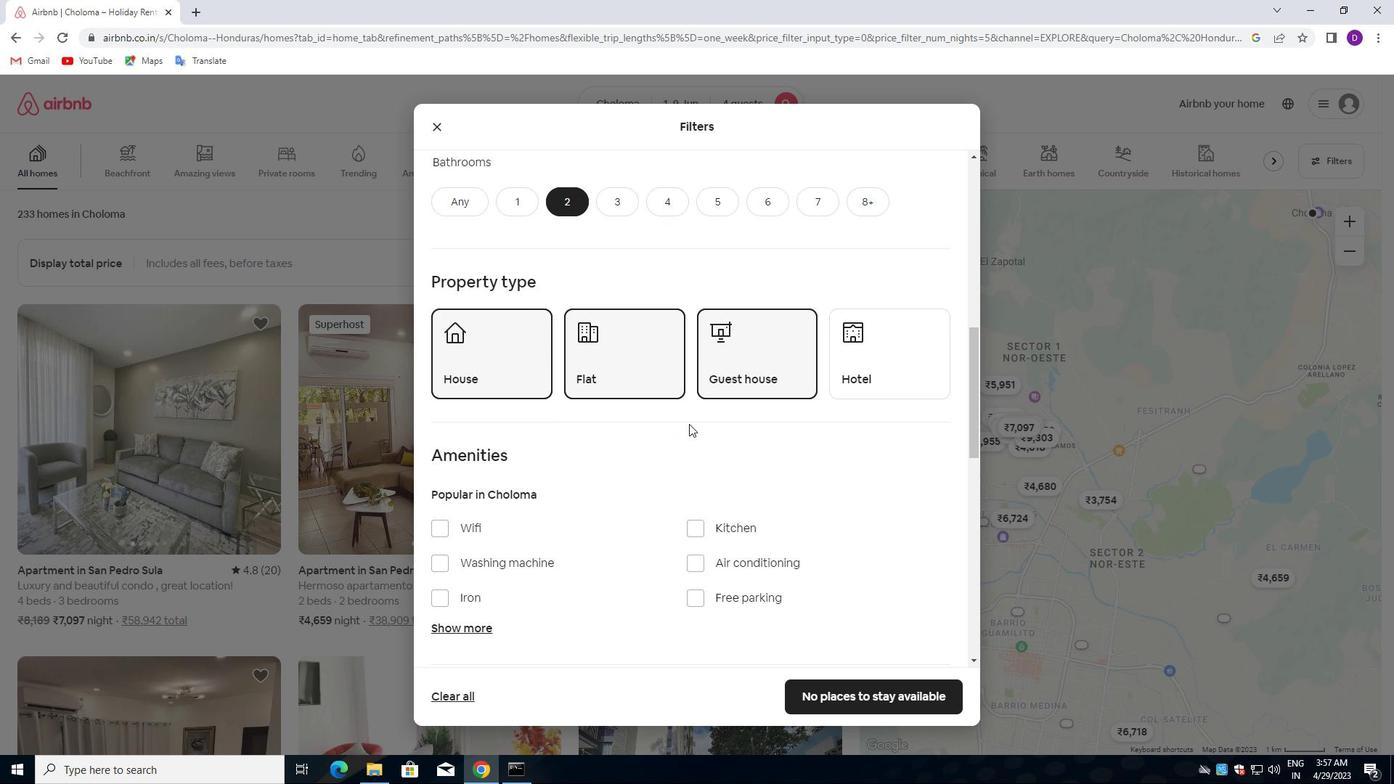 
Action: Mouse scrolled (689, 423) with delta (0, 0)
Screenshot: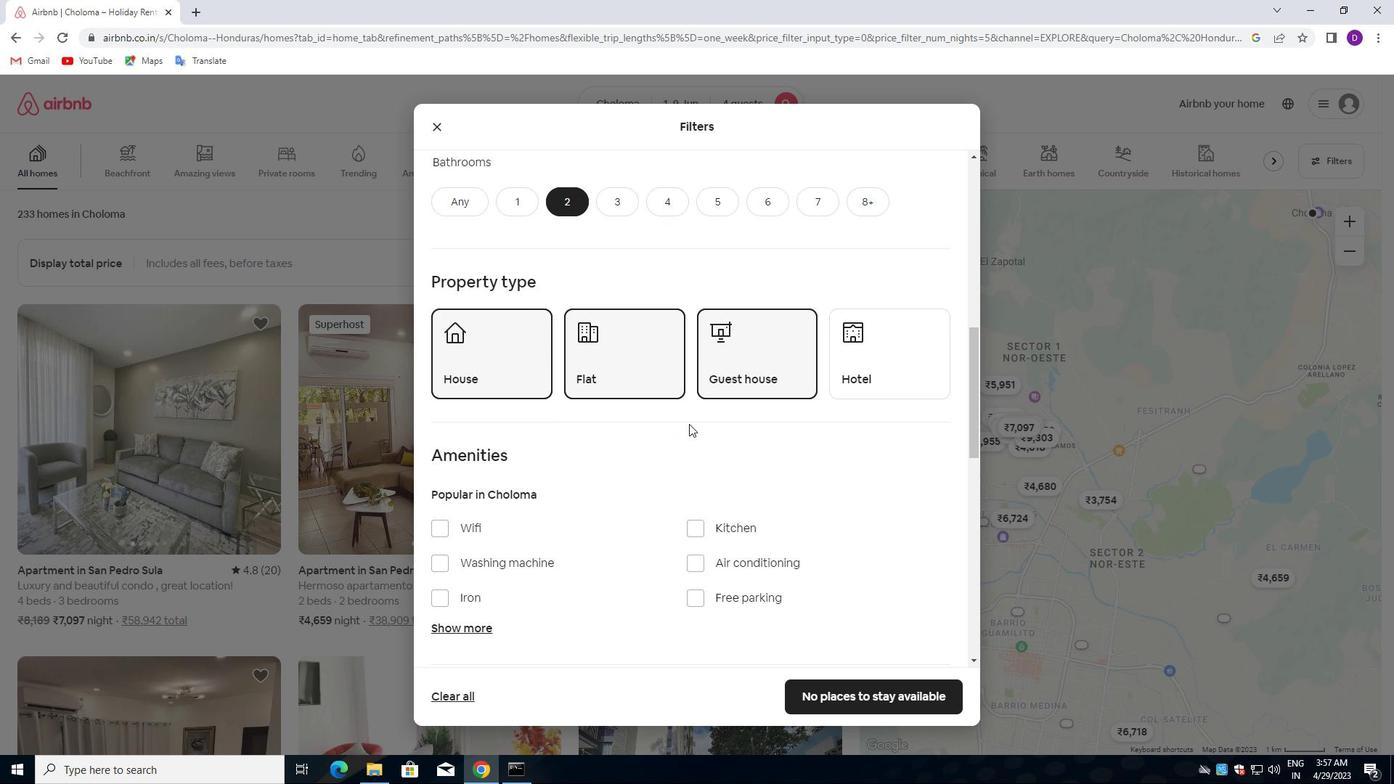 
Action: Mouse scrolled (689, 423) with delta (0, 0)
Screenshot: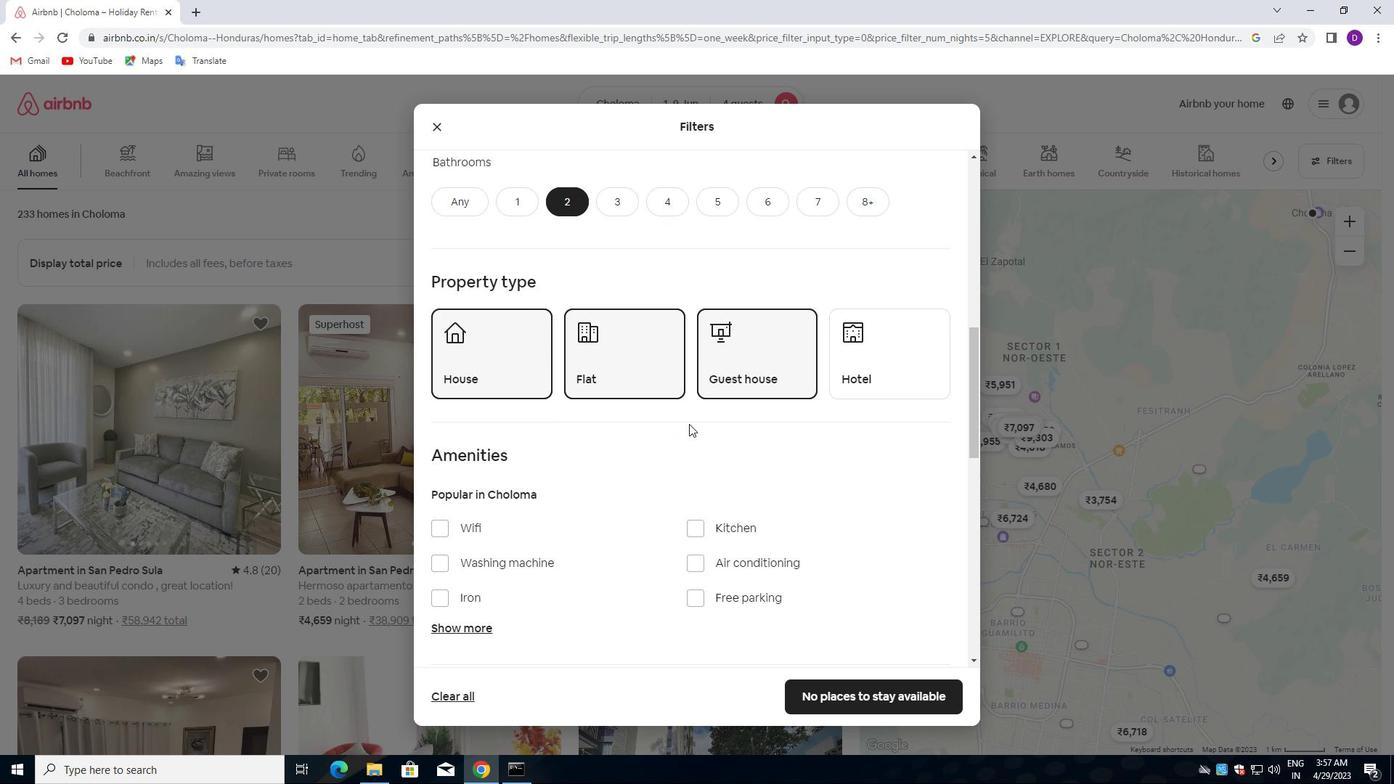 
Action: Mouse scrolled (689, 423) with delta (0, 0)
Screenshot: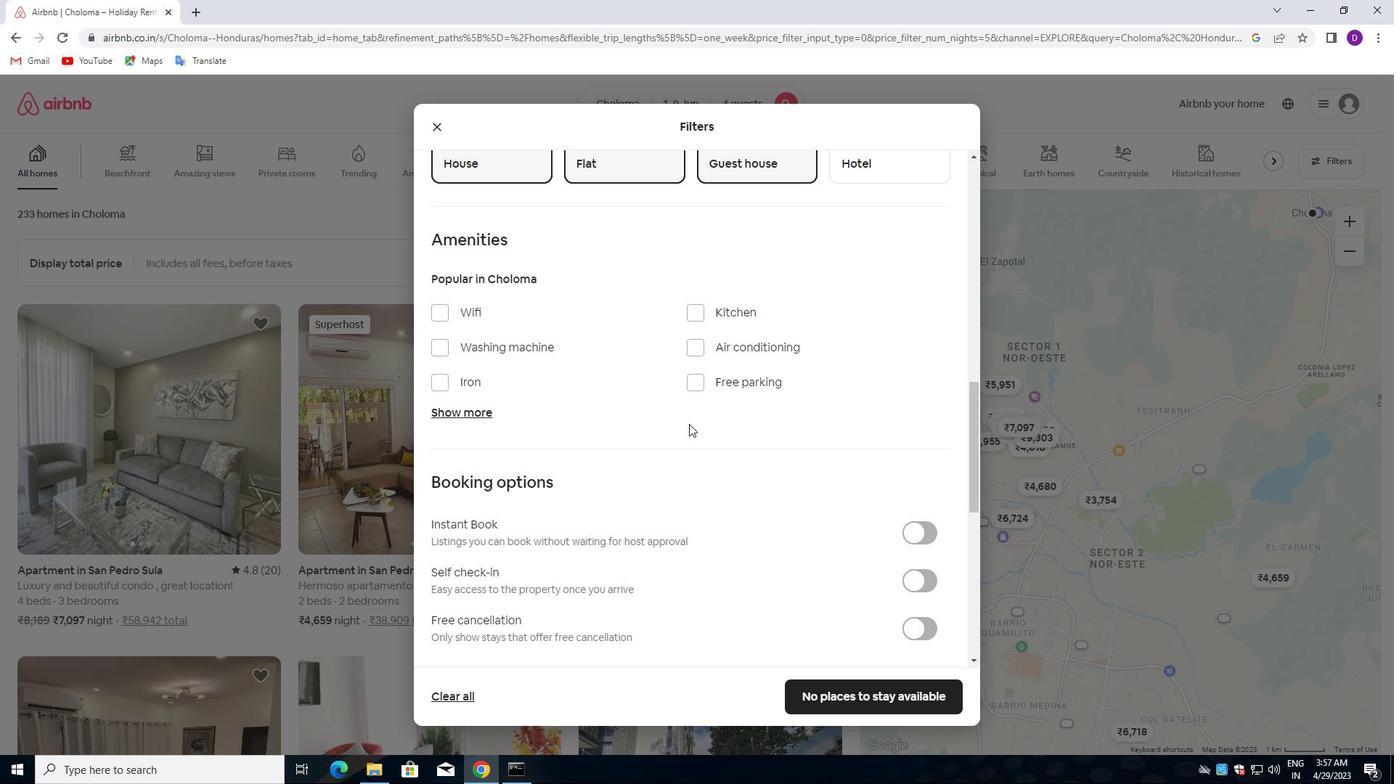 
Action: Mouse moved to (917, 501)
Screenshot: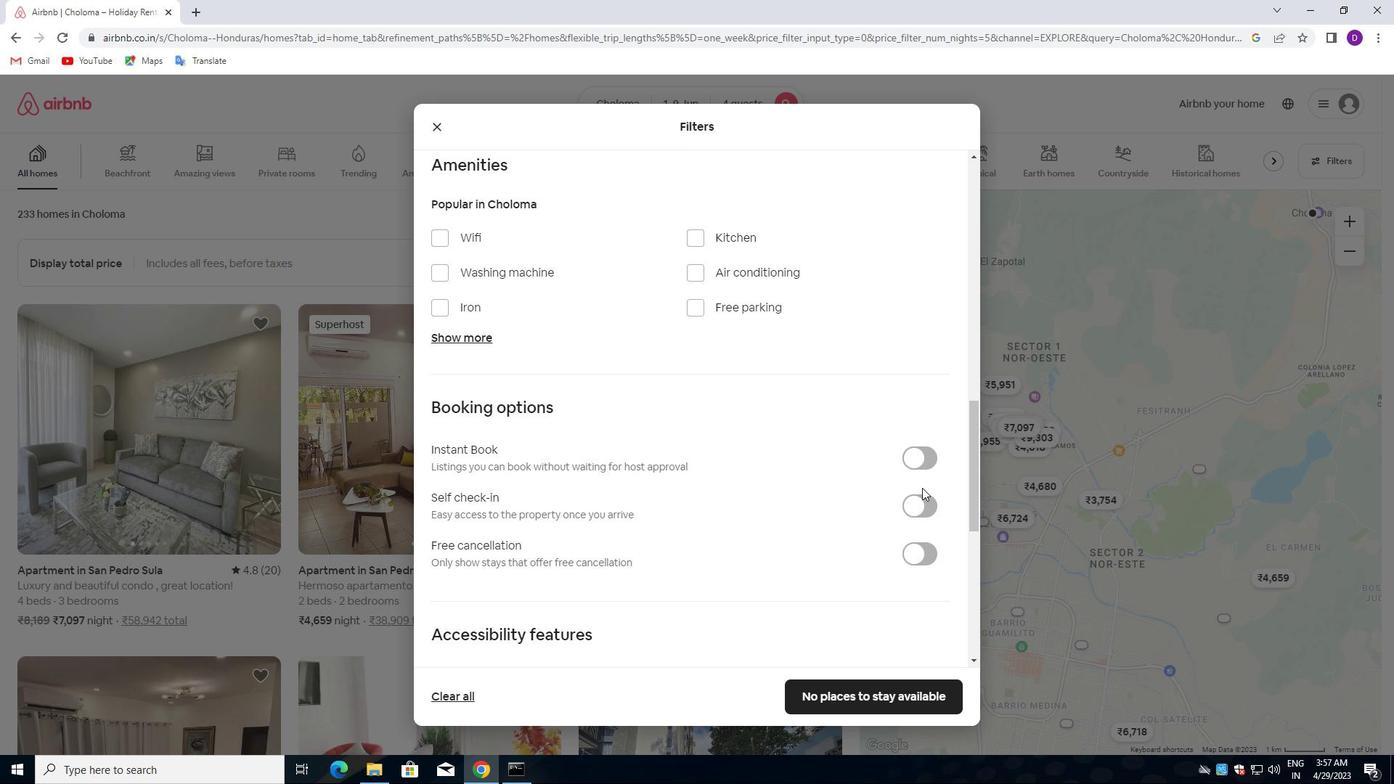 
Action: Mouse pressed left at (917, 501)
Screenshot: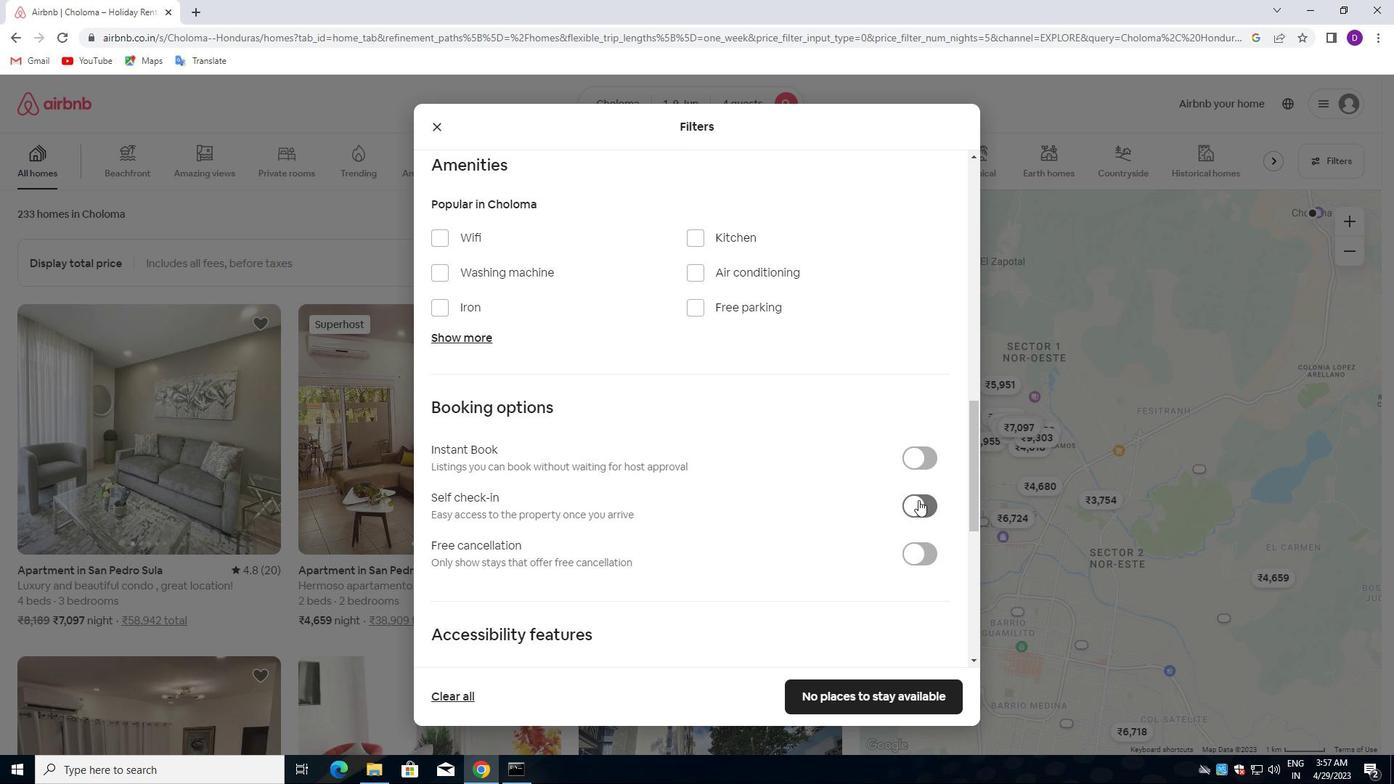 
Action: Mouse moved to (713, 461)
Screenshot: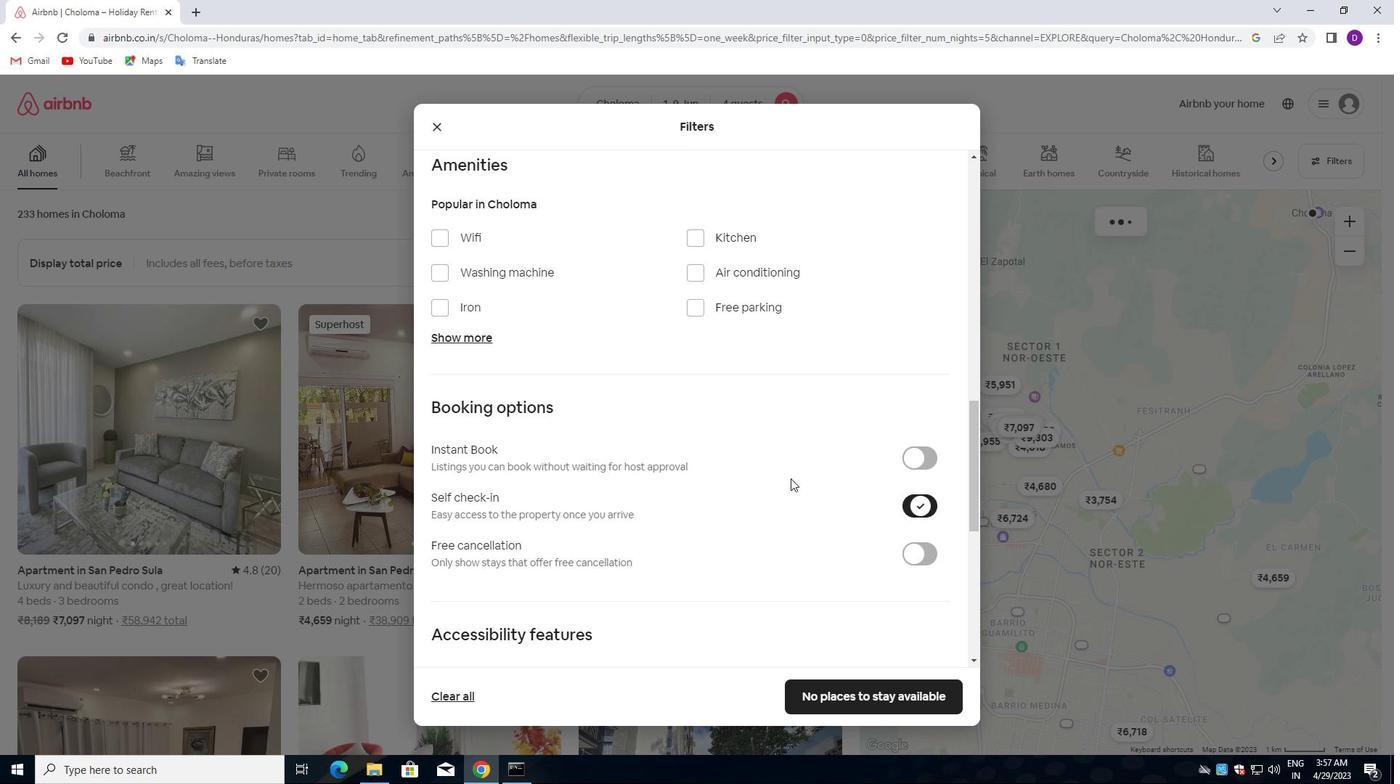 
Action: Mouse scrolled (713, 461) with delta (0, 0)
Screenshot: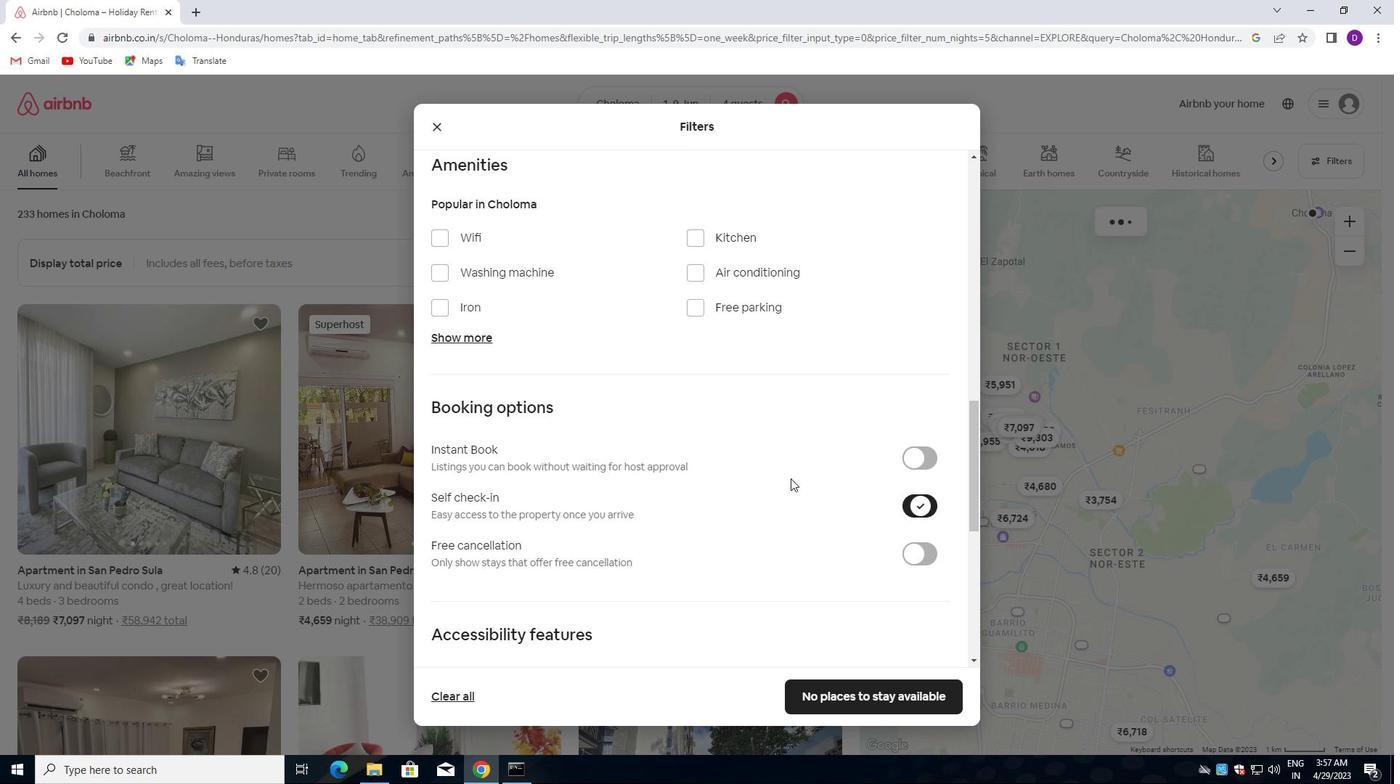 
Action: Mouse moved to (711, 461)
Screenshot: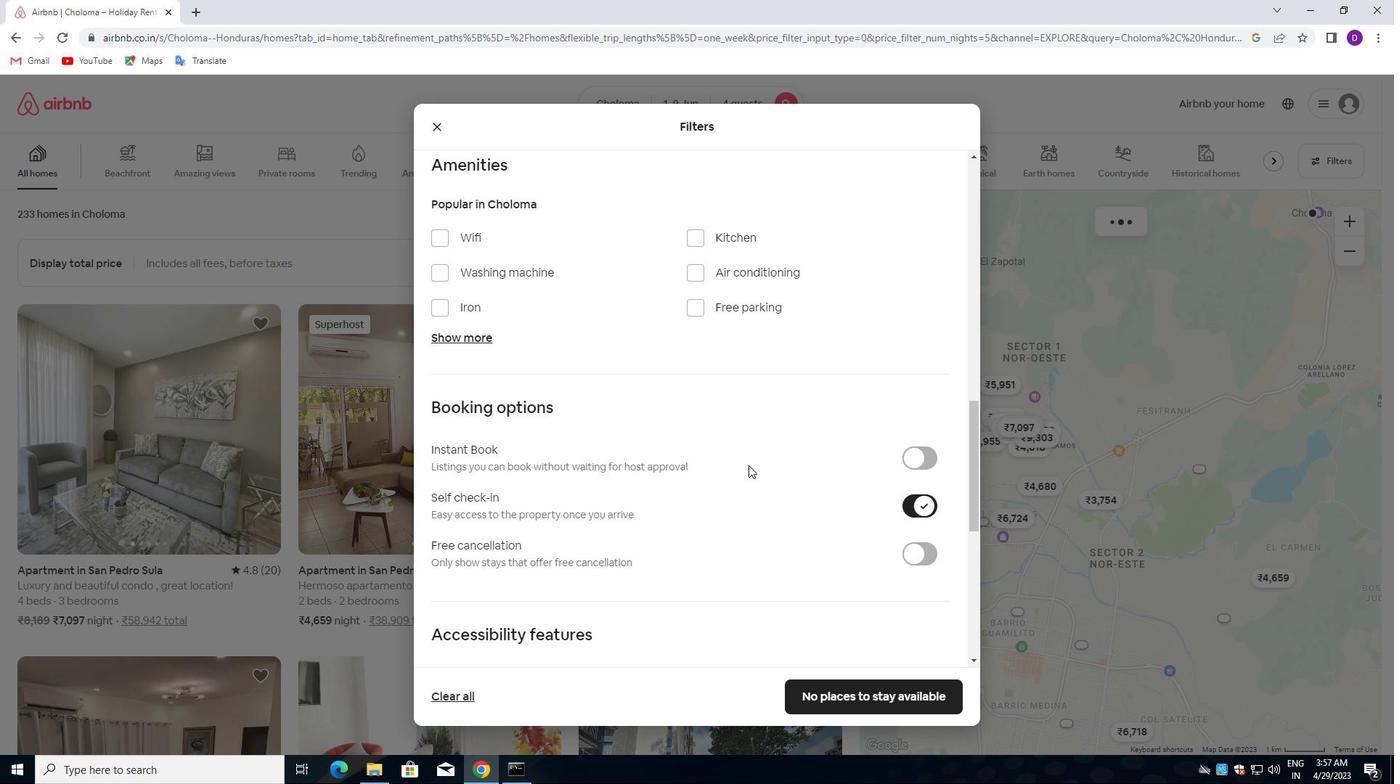 
Action: Mouse scrolled (711, 461) with delta (0, 0)
Screenshot: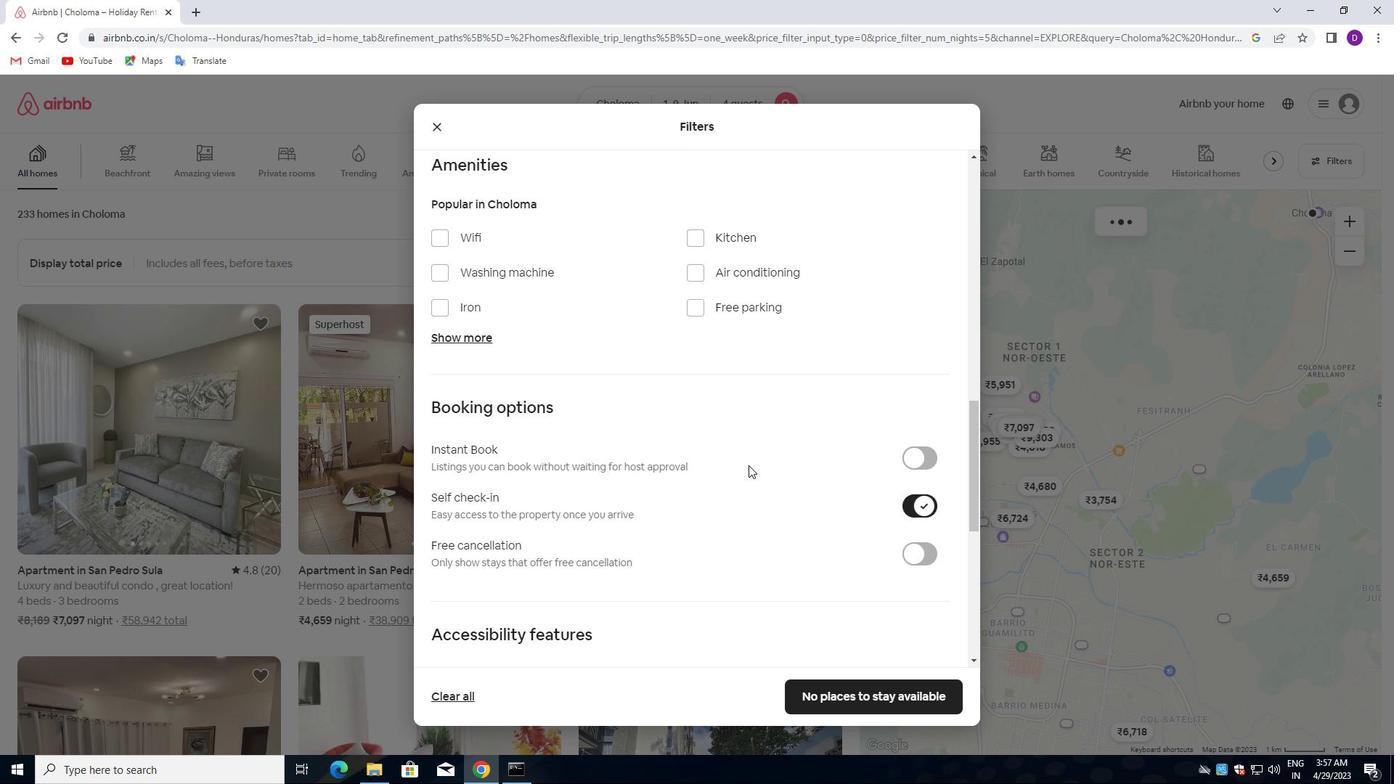
Action: Mouse moved to (710, 461)
Screenshot: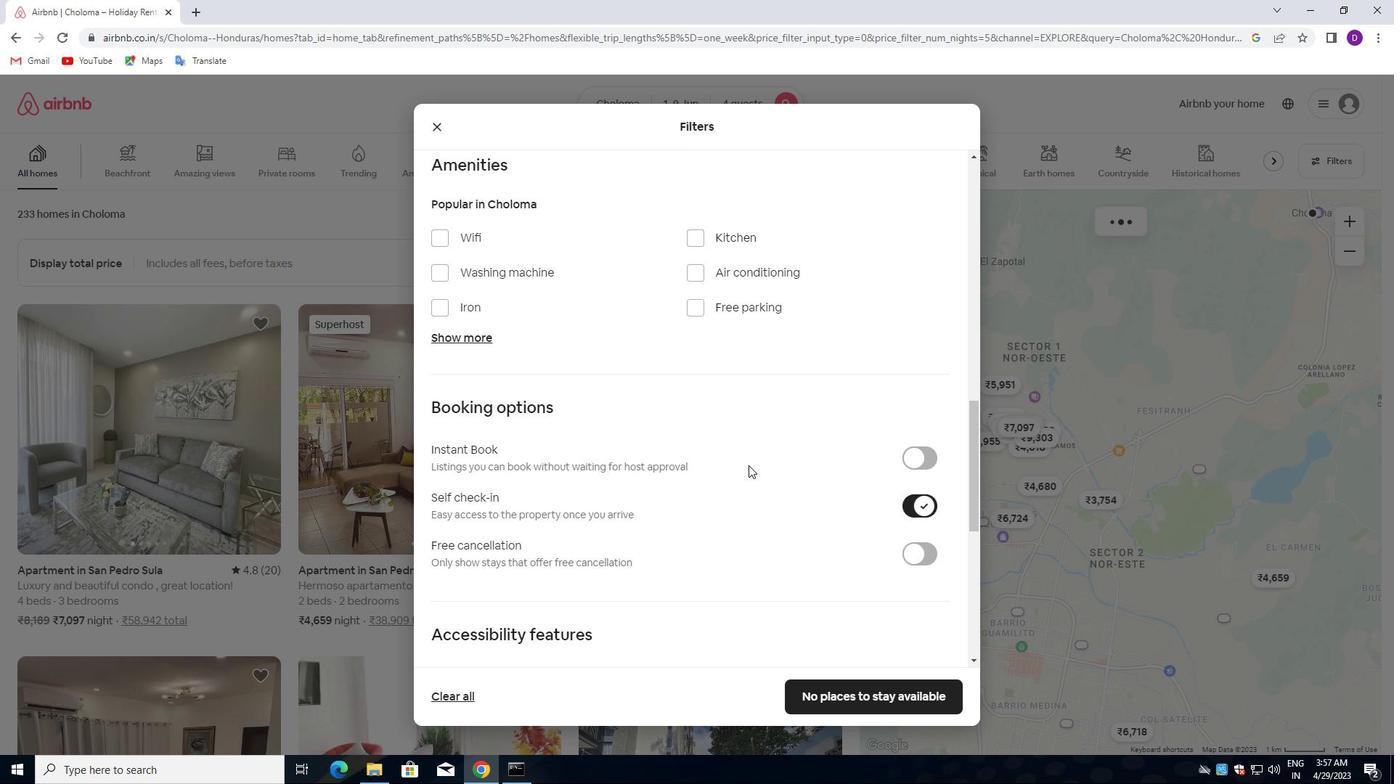 
Action: Mouse scrolled (710, 461) with delta (0, 0)
Screenshot: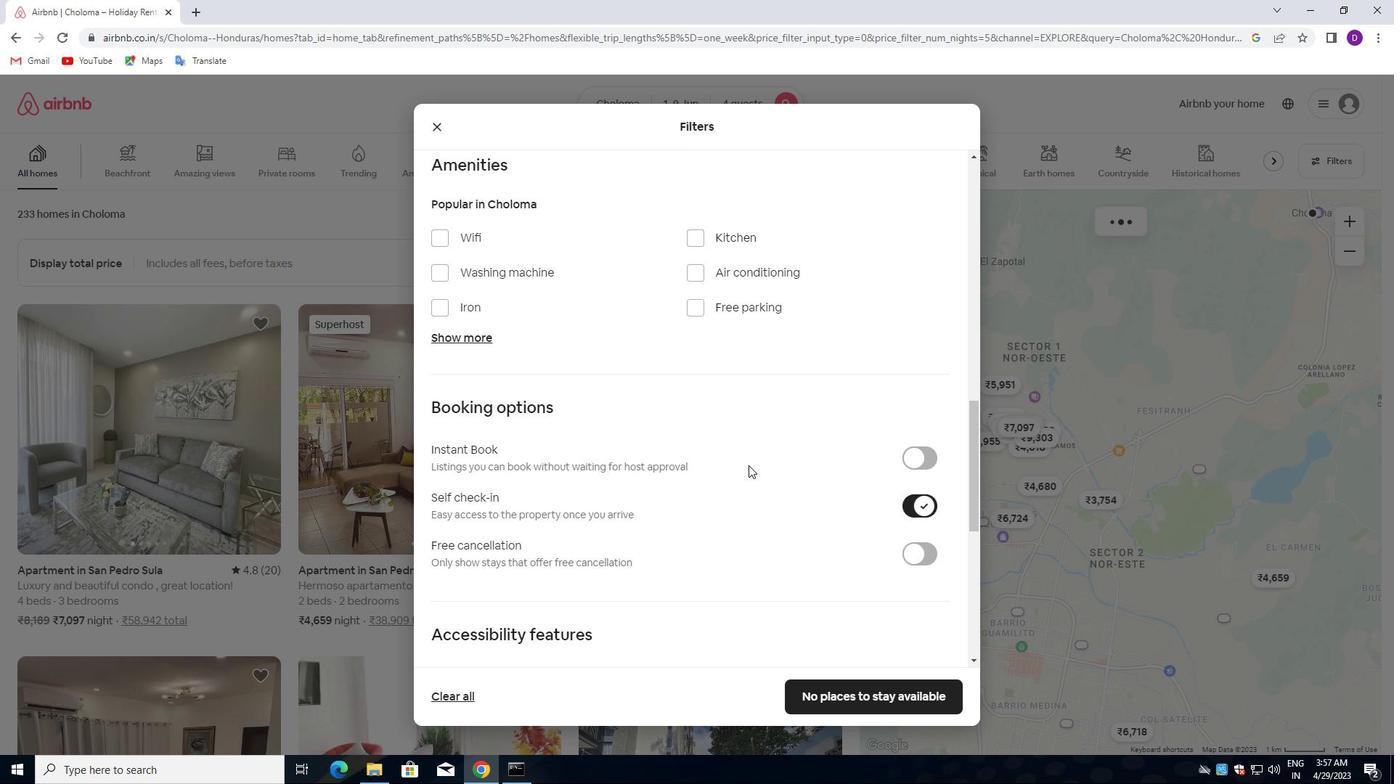 
Action: Mouse scrolled (710, 461) with delta (0, 0)
Screenshot: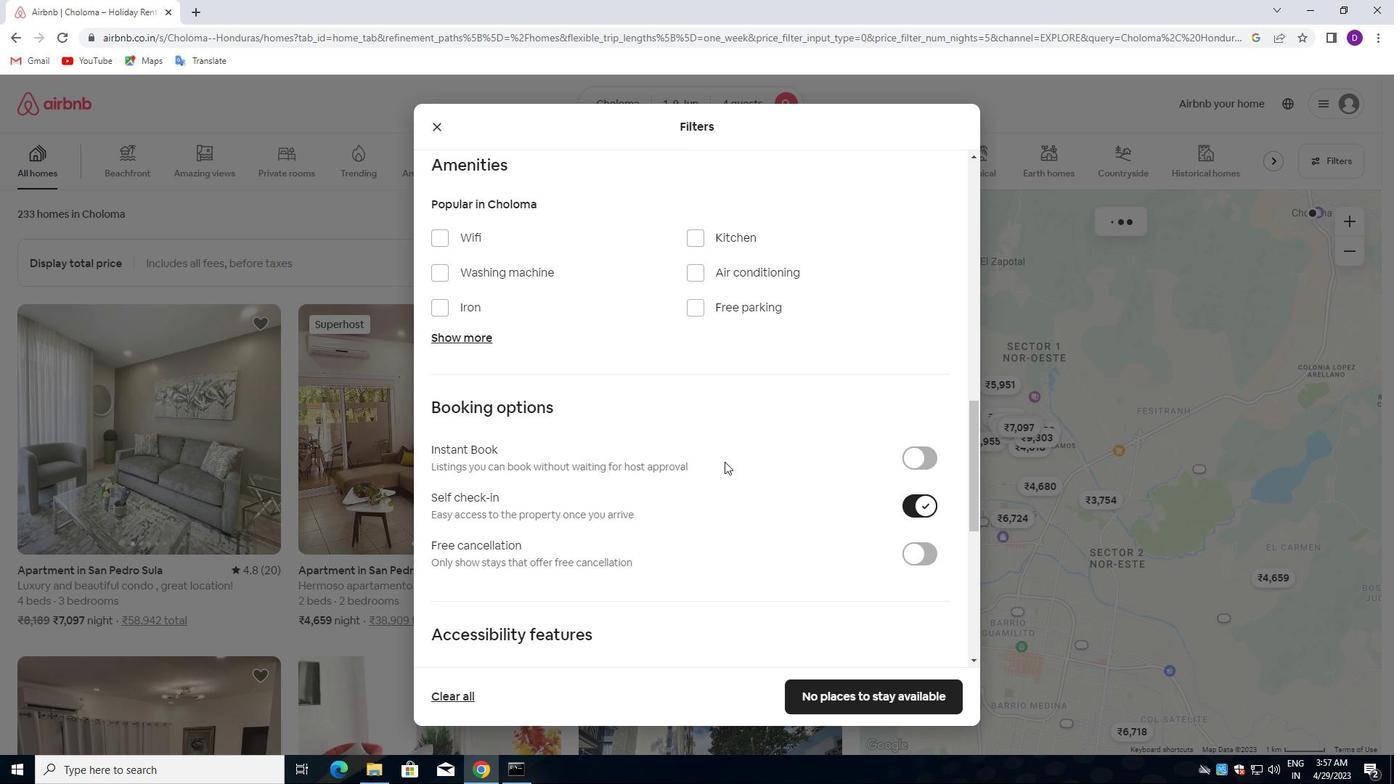 
Action: Mouse moved to (710, 462)
Screenshot: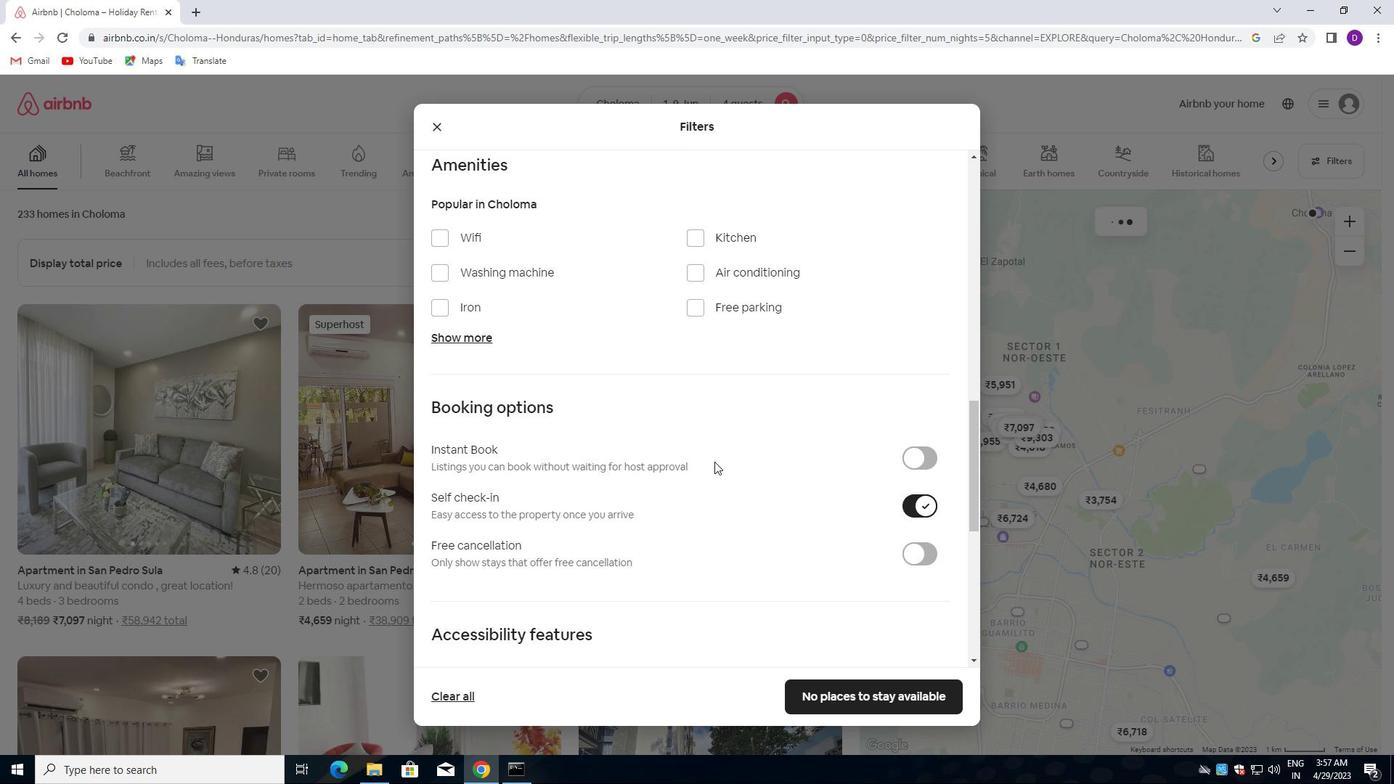 
Action: Mouse scrolled (710, 461) with delta (0, 0)
Screenshot: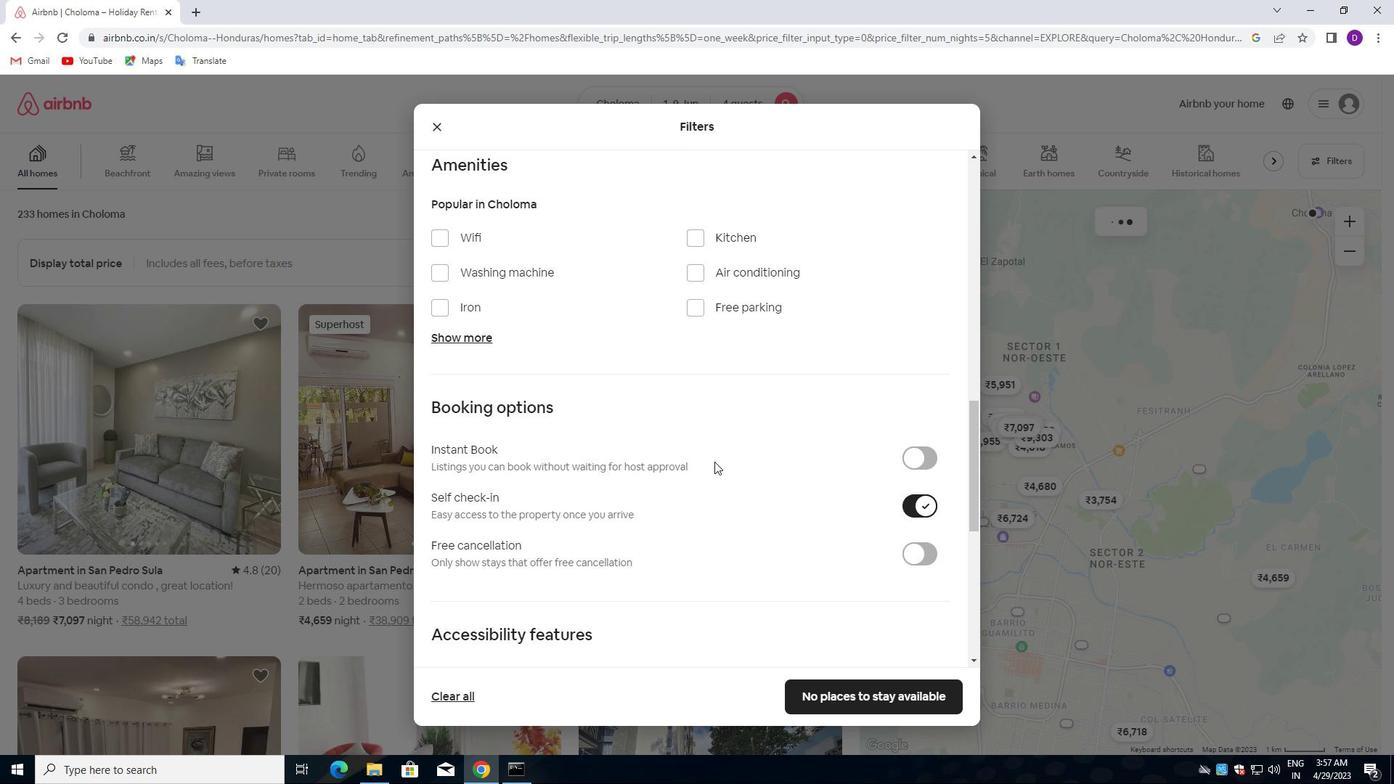 
Action: Mouse moved to (709, 462)
Screenshot: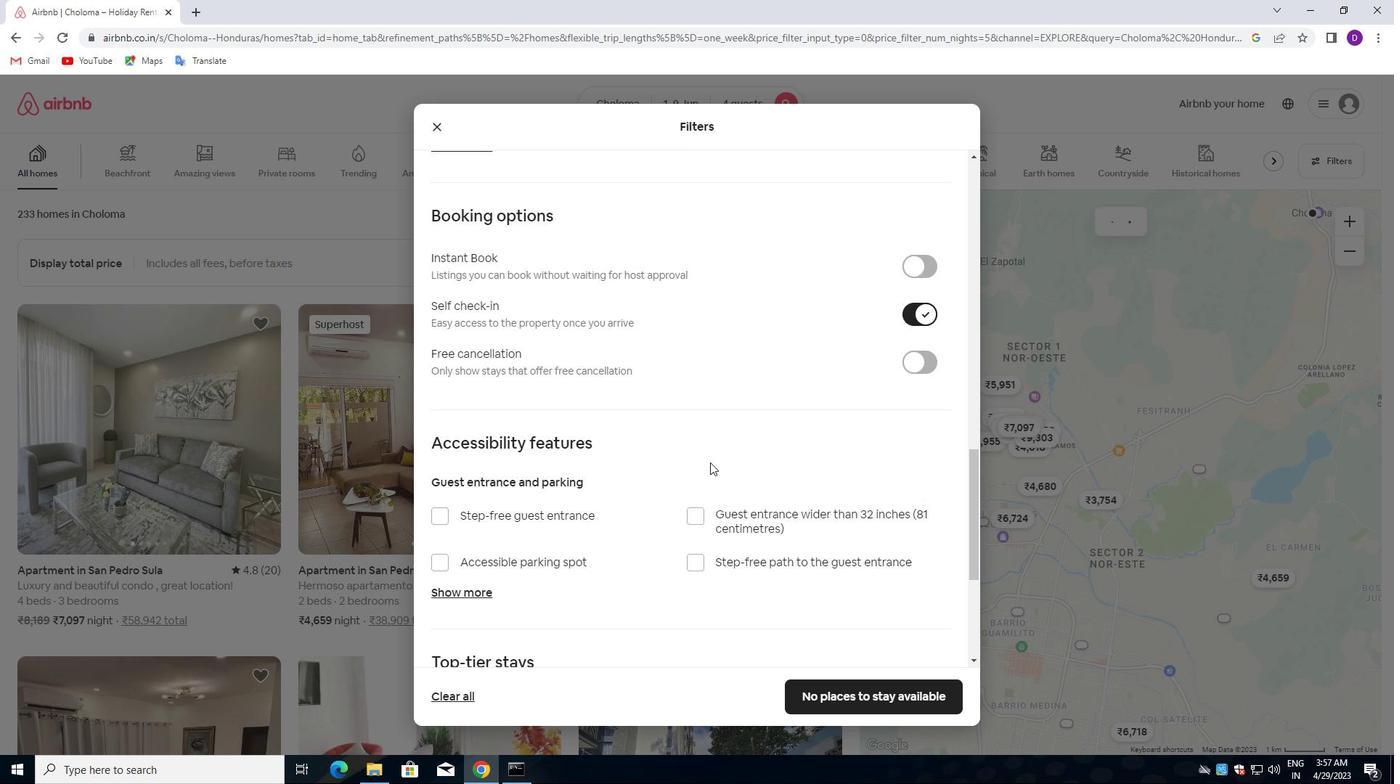 
Action: Mouse scrolled (709, 461) with delta (0, 0)
Screenshot: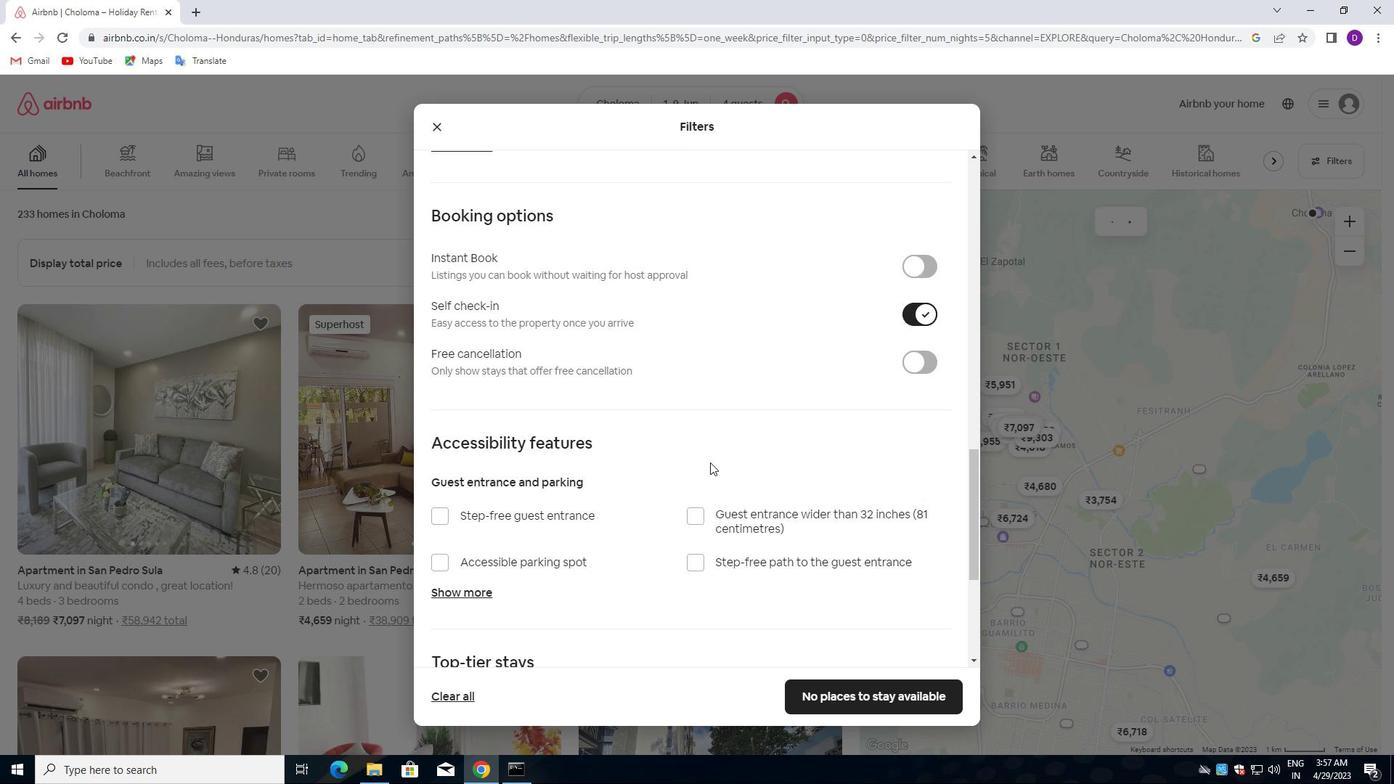 
Action: Mouse moved to (708, 463)
Screenshot: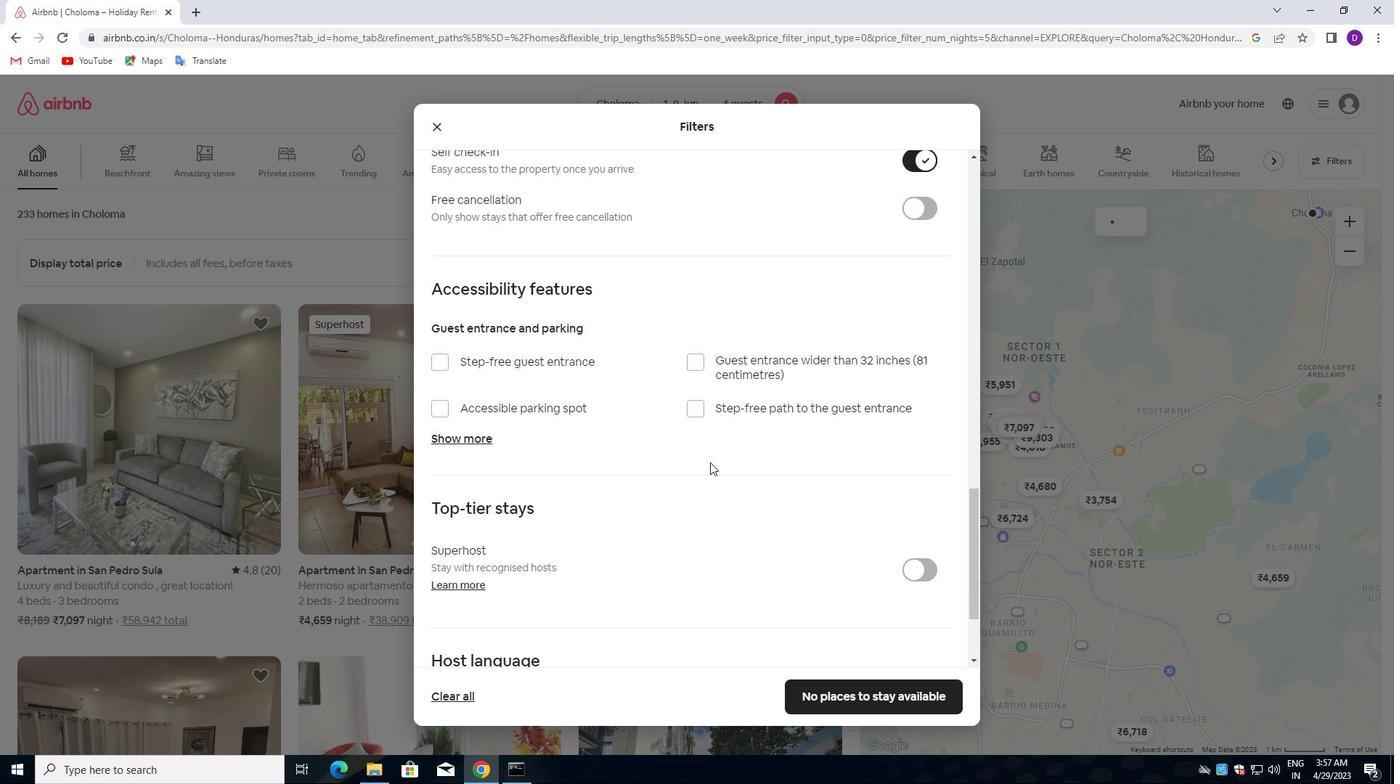 
Action: Mouse scrolled (708, 462) with delta (0, 0)
Screenshot: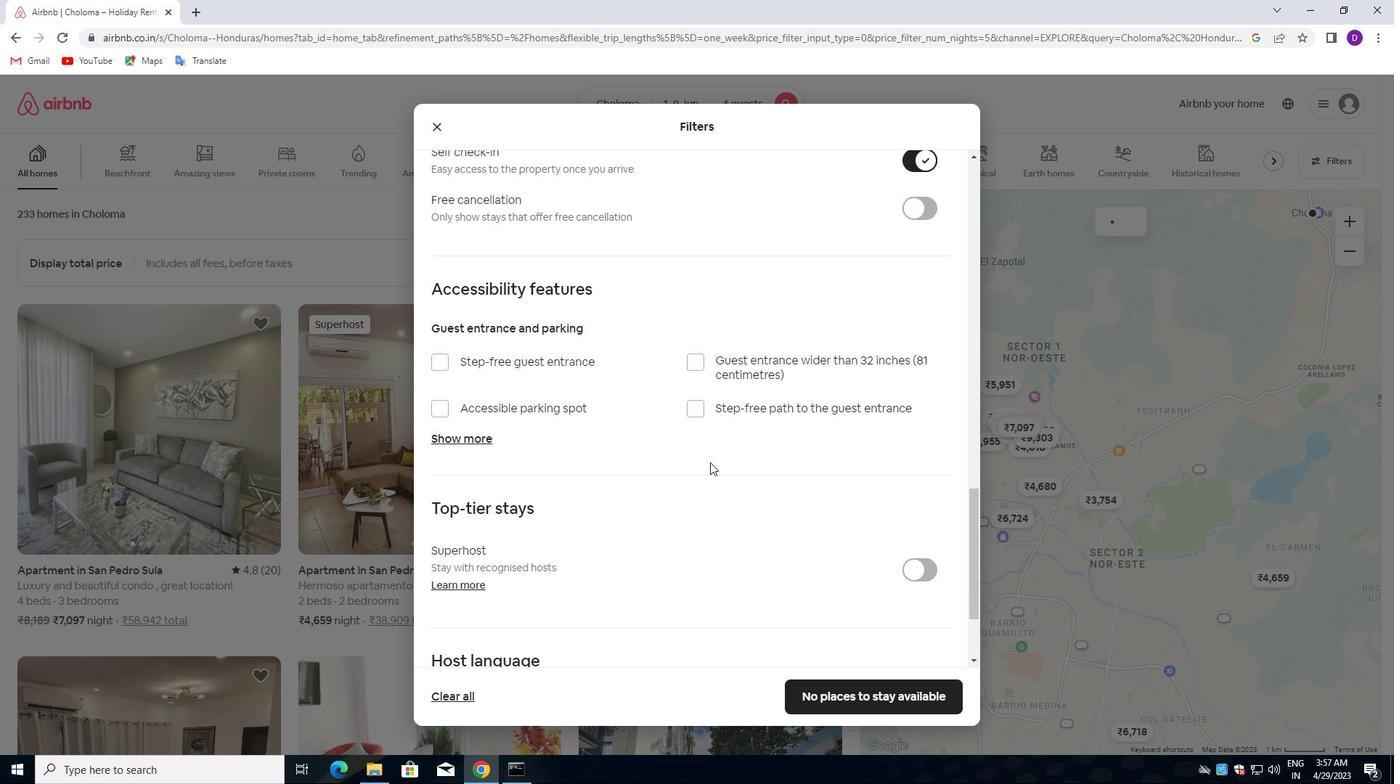 
Action: Mouse moved to (707, 463)
Screenshot: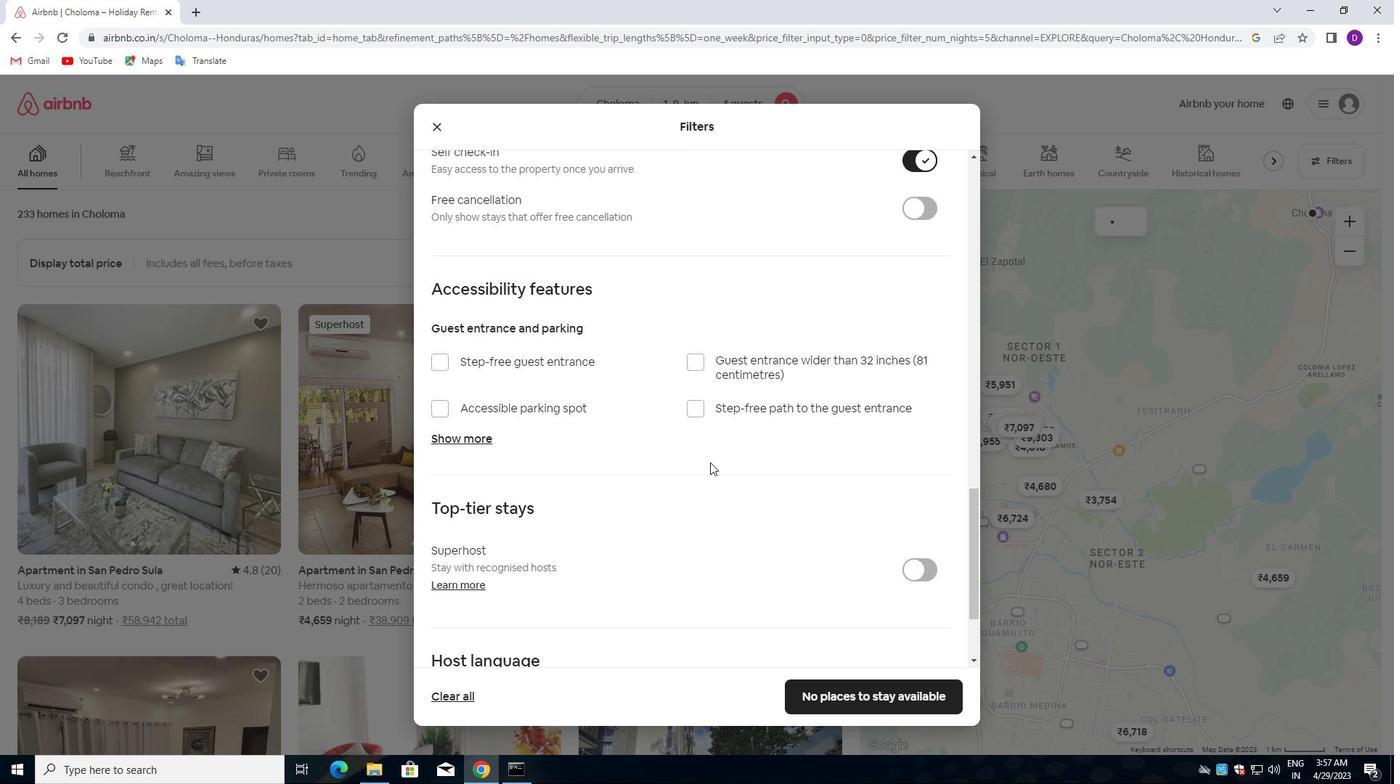
Action: Mouse scrolled (707, 463) with delta (0, 0)
Screenshot: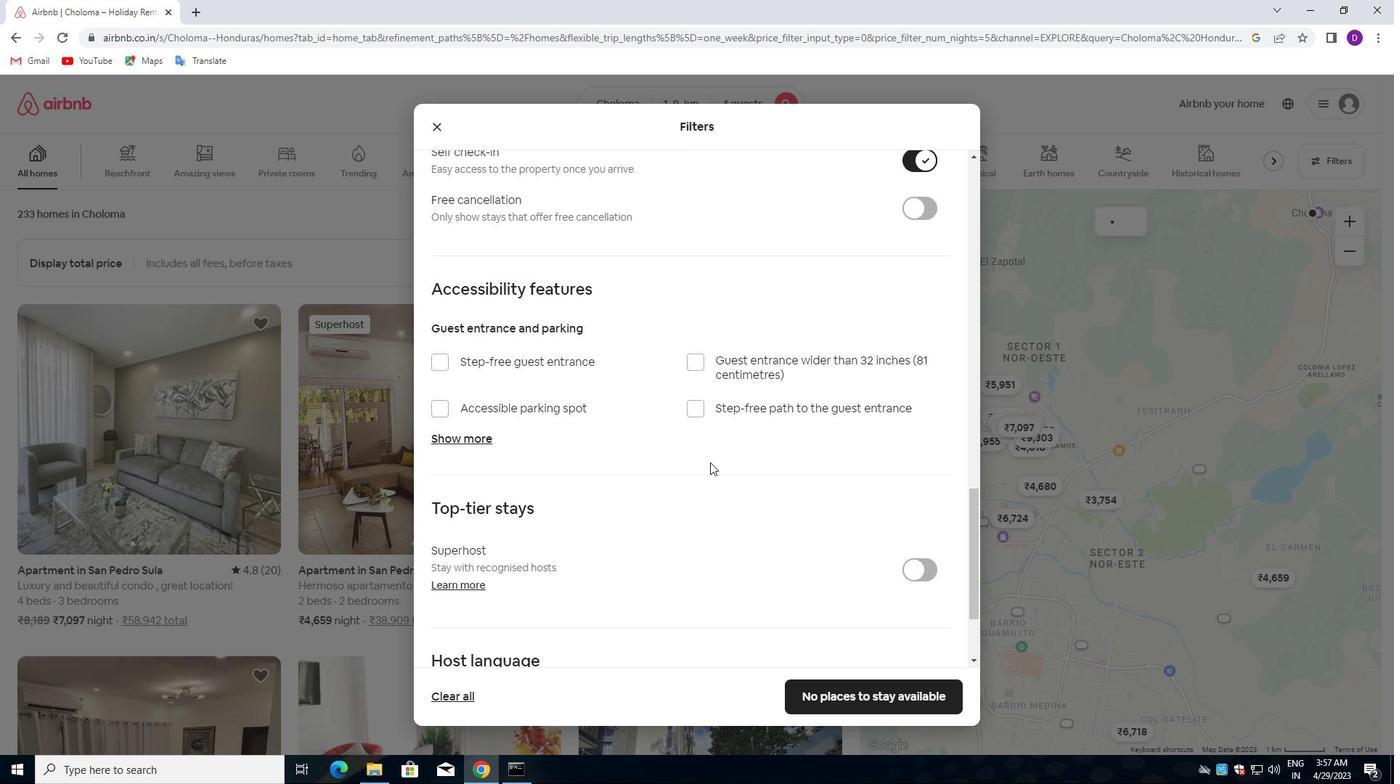 
Action: Mouse moved to (705, 465)
Screenshot: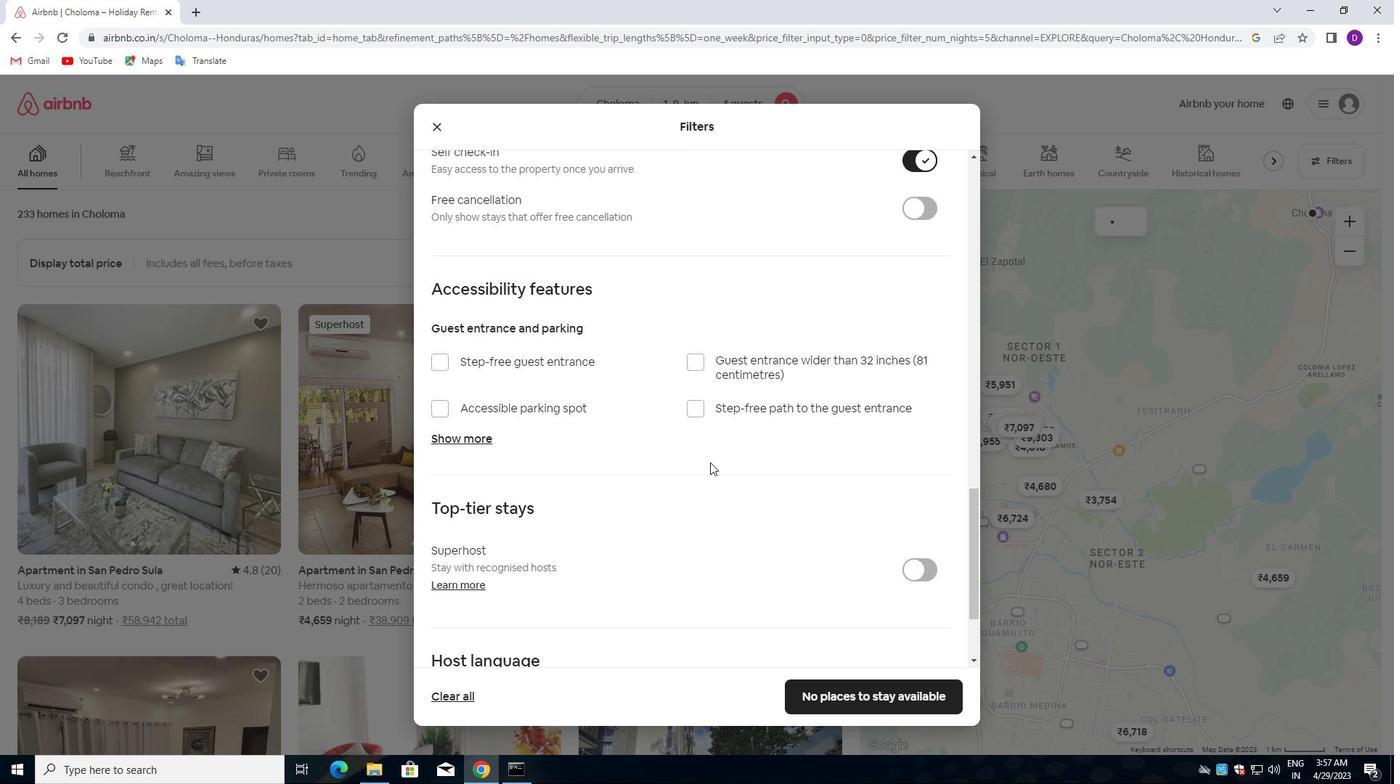 
Action: Mouse scrolled (705, 464) with delta (0, 0)
Screenshot: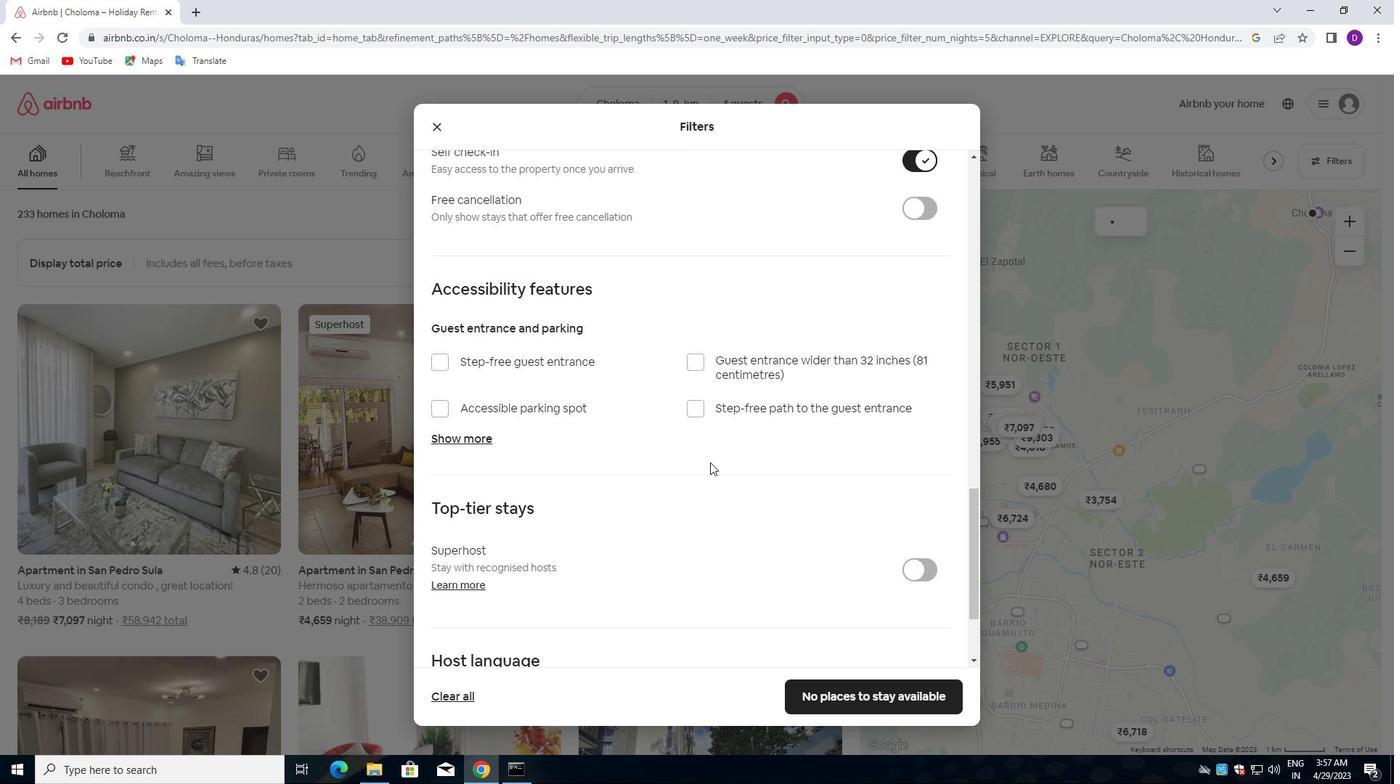 
Action: Mouse moved to (702, 468)
Screenshot: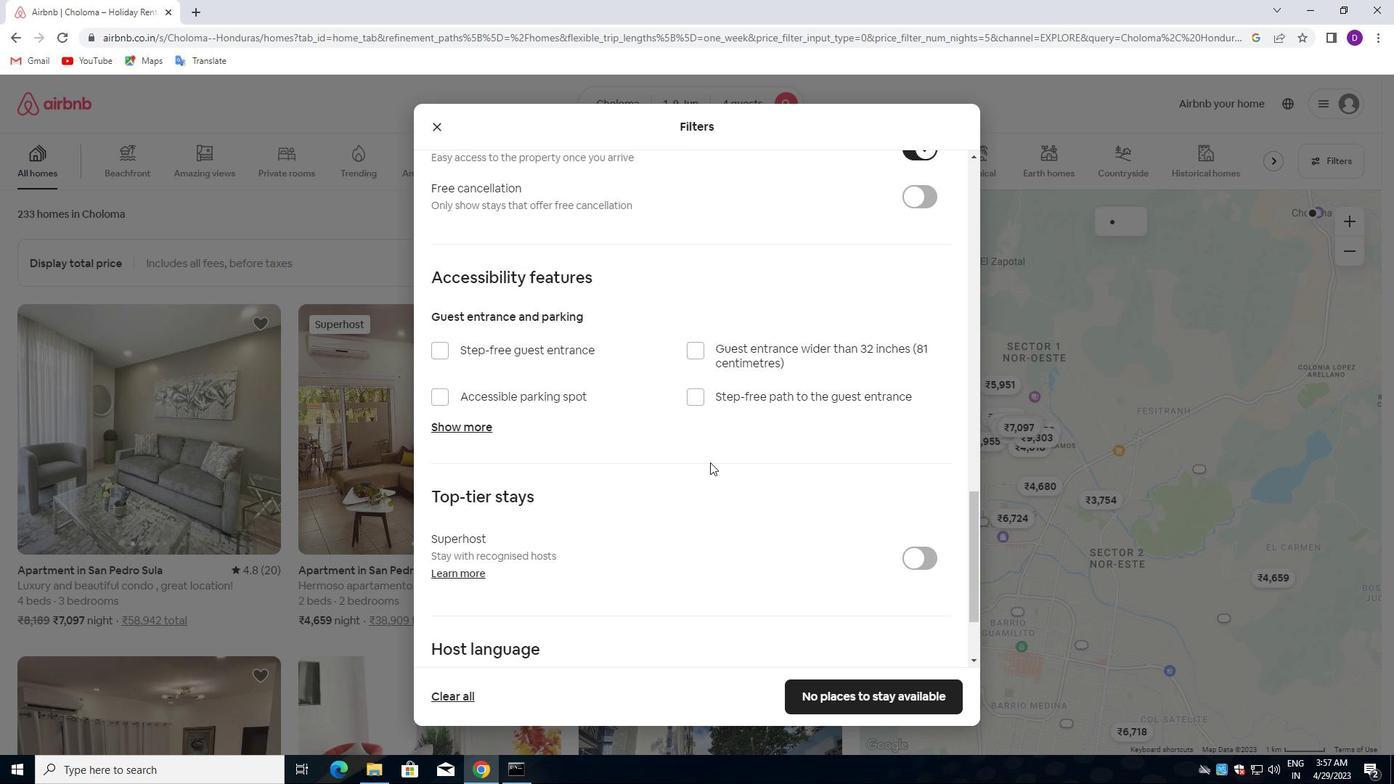 
Action: Mouse scrolled (702, 467) with delta (0, 0)
Screenshot: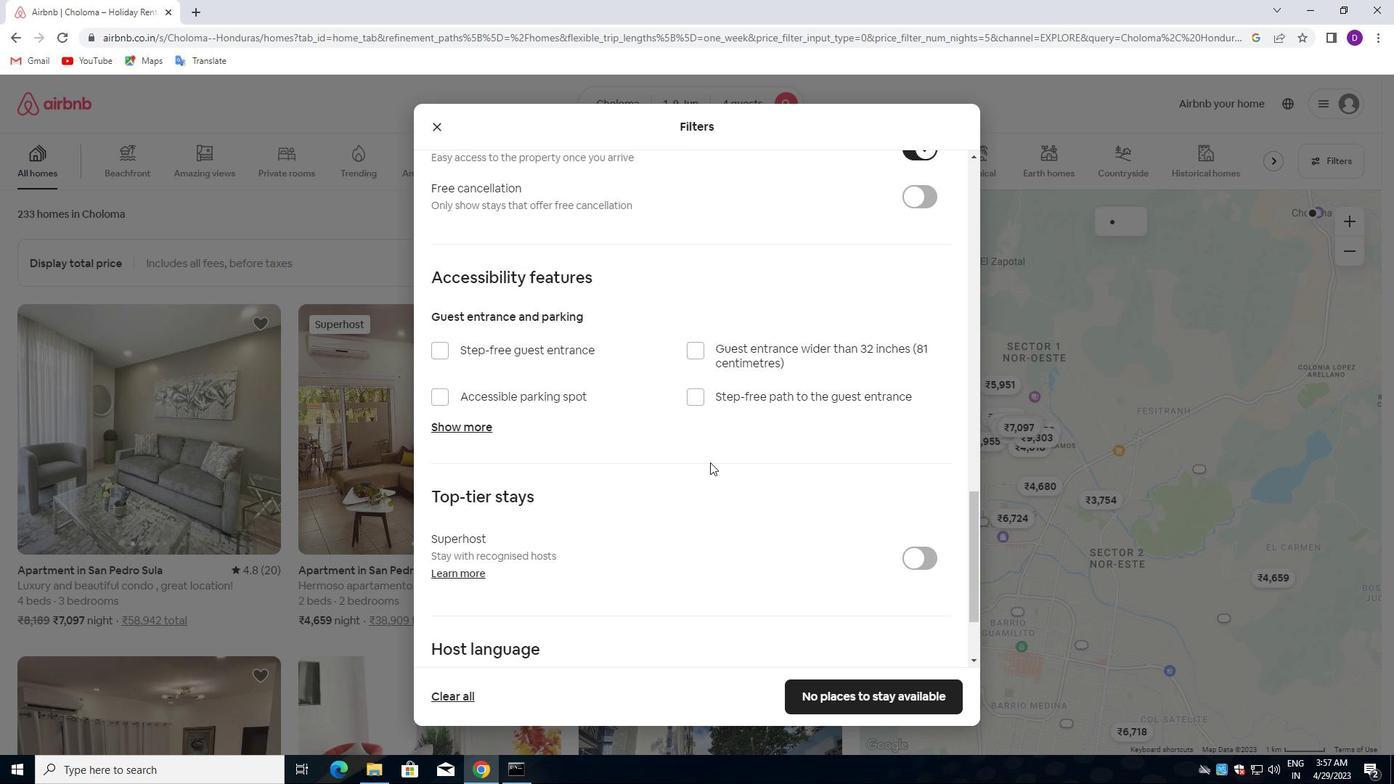 
Action: Mouse moved to (698, 471)
Screenshot: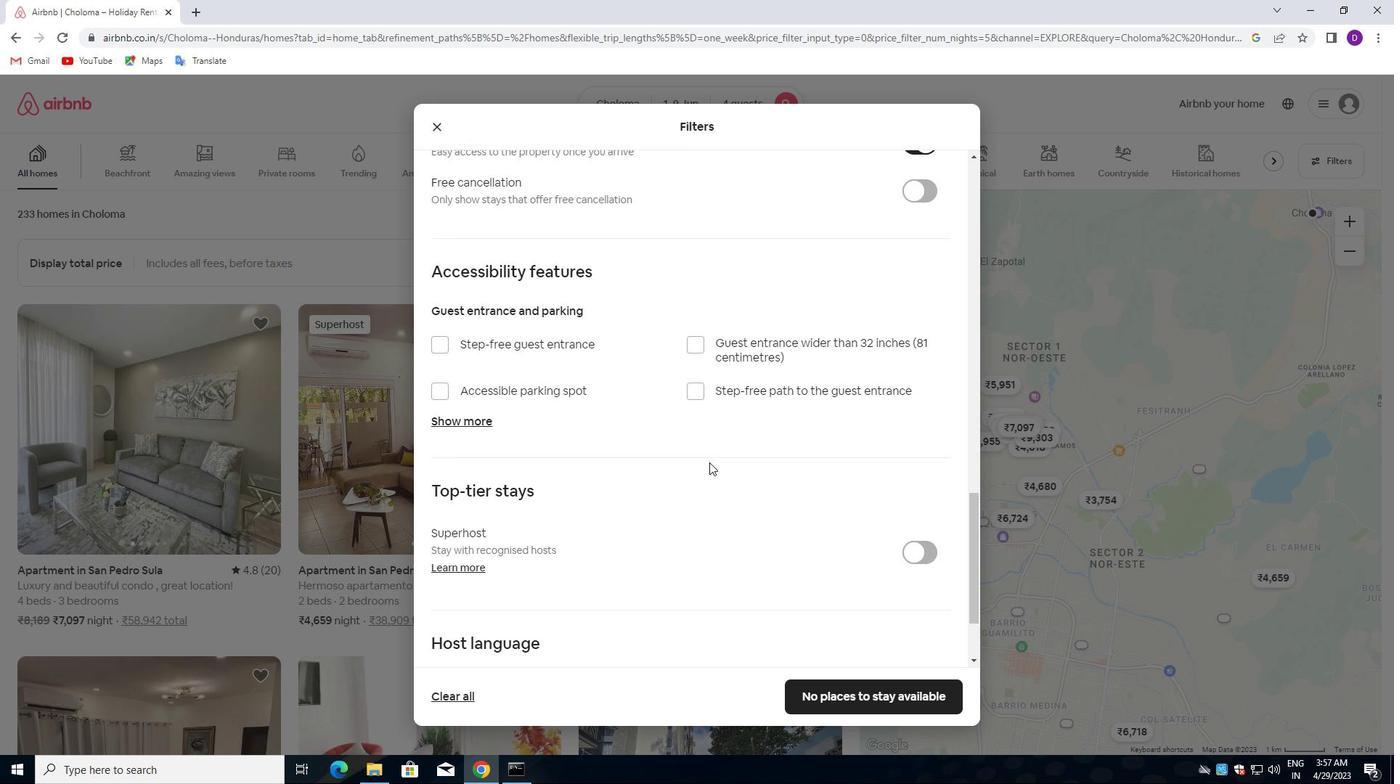 
Action: Mouse scrolled (698, 471) with delta (0, 0)
Screenshot: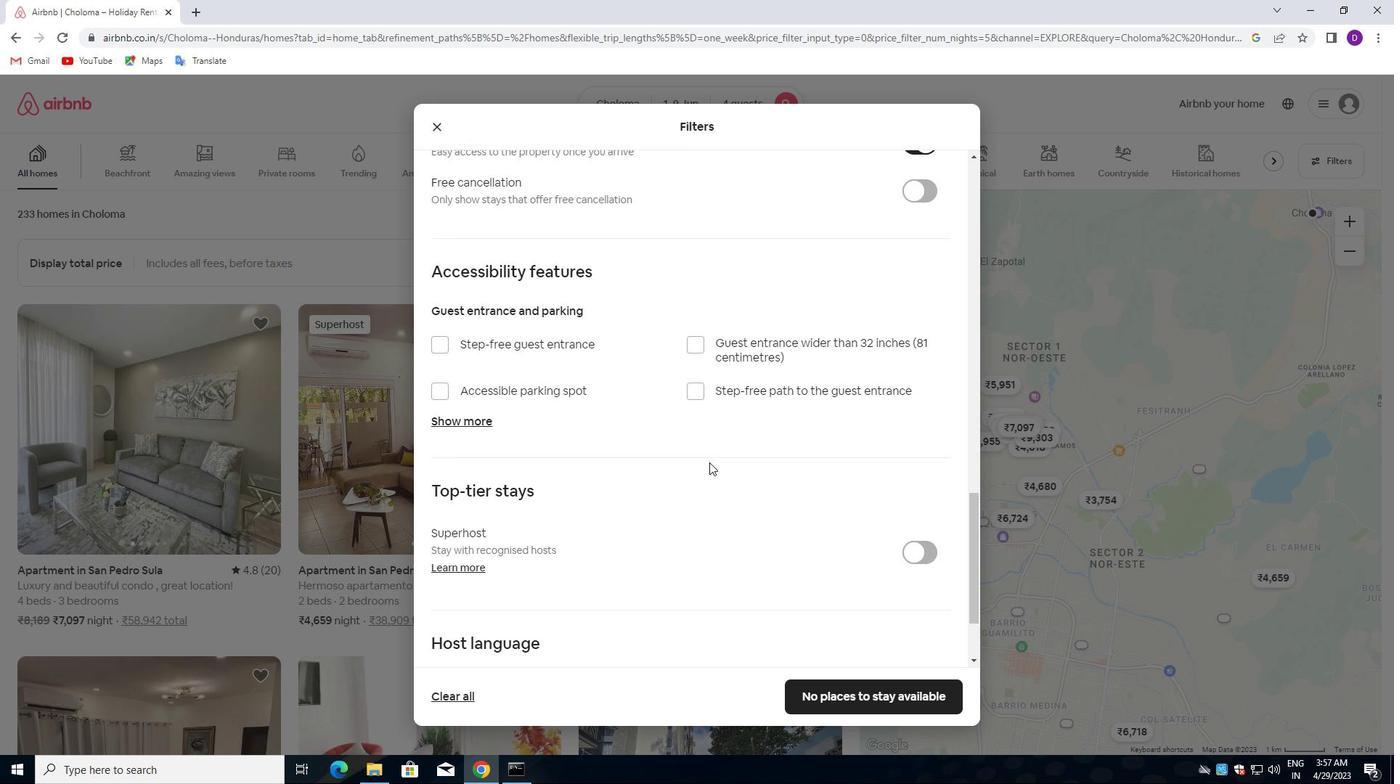 
Action: Mouse moved to (665, 500)
Screenshot: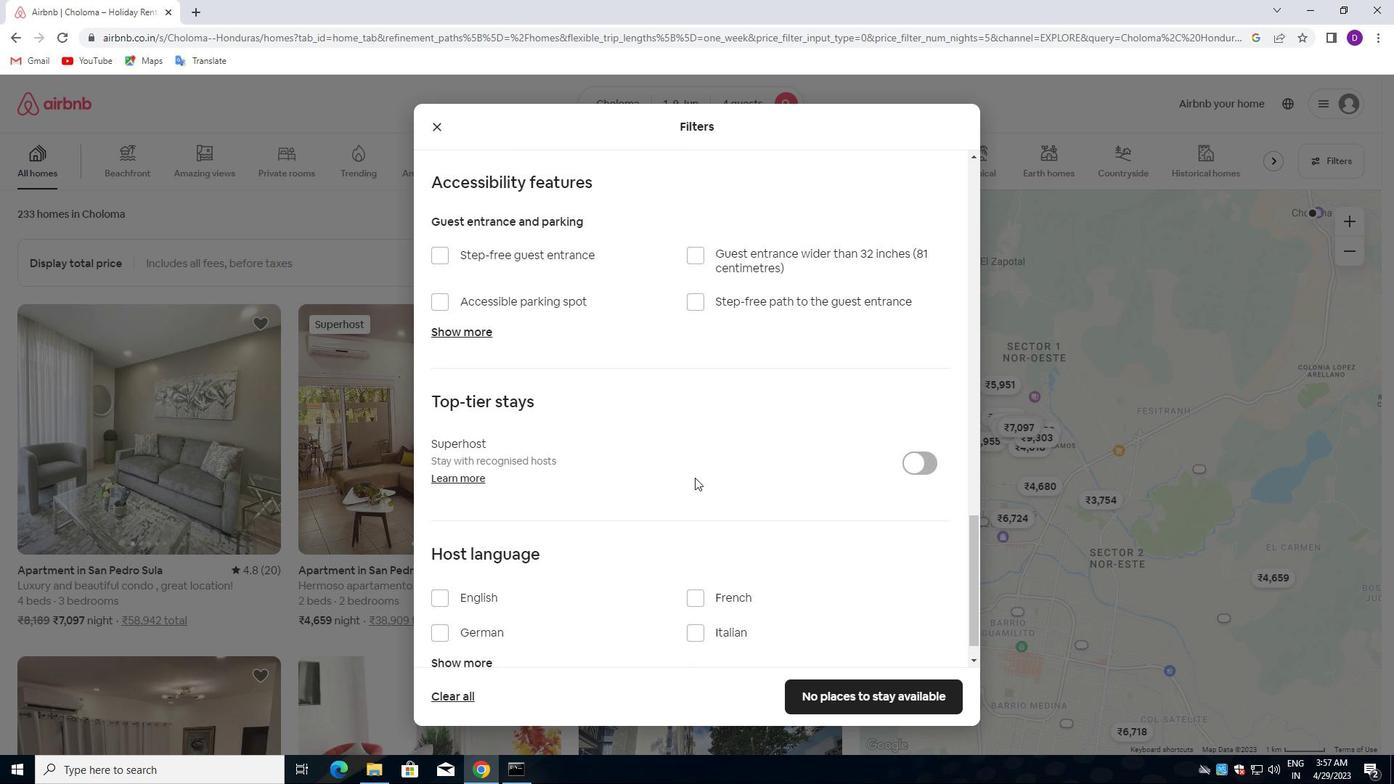 
Action: Mouse scrolled (665, 499) with delta (0, 0)
Screenshot: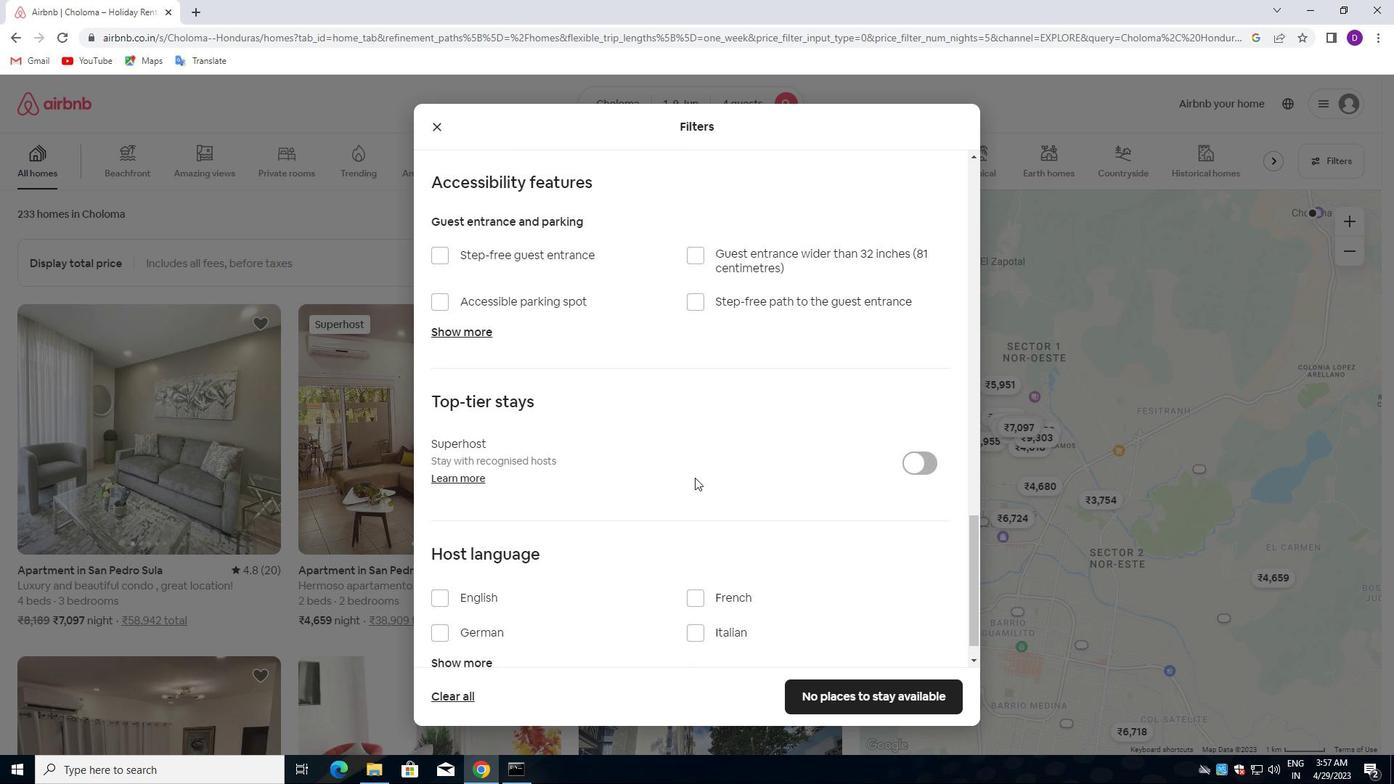 
Action: Mouse moved to (657, 506)
Screenshot: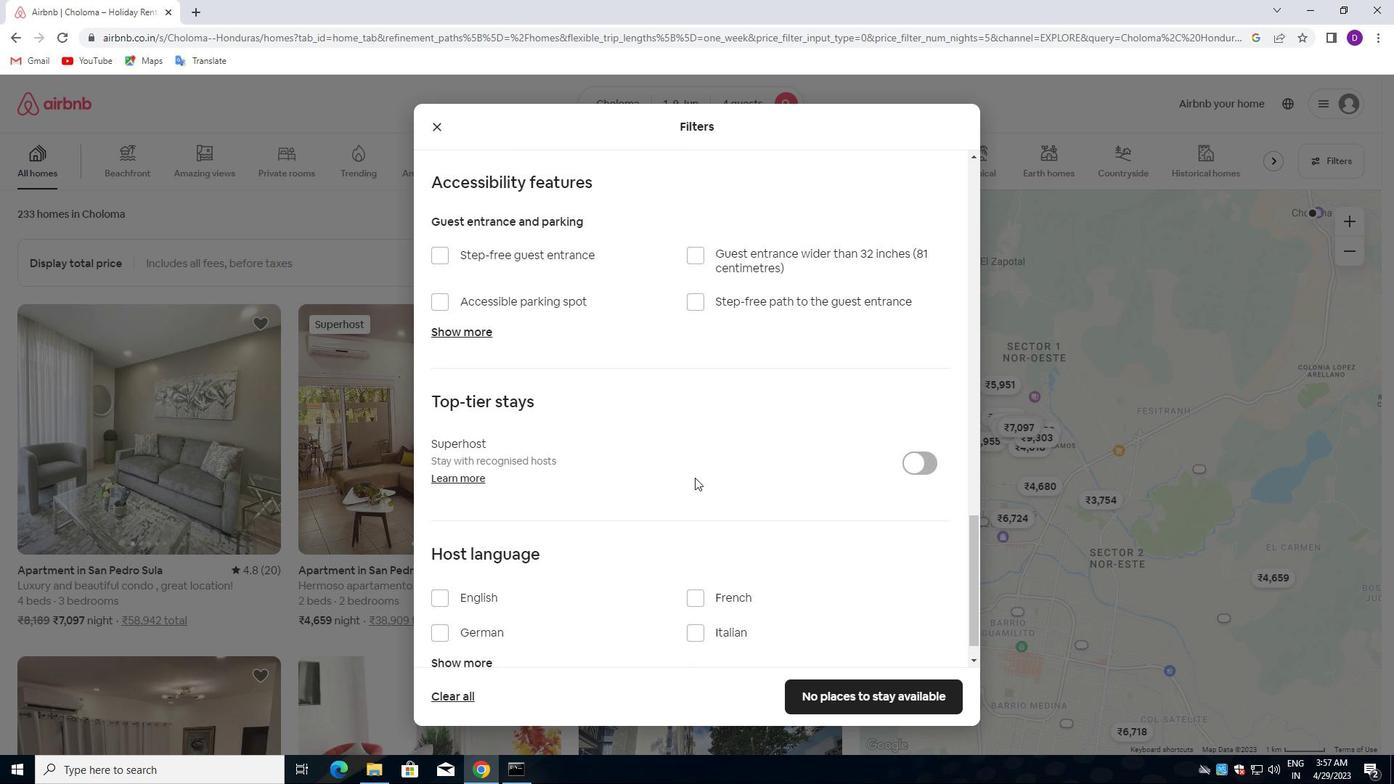
Action: Mouse scrolled (657, 505) with delta (0, 0)
Screenshot: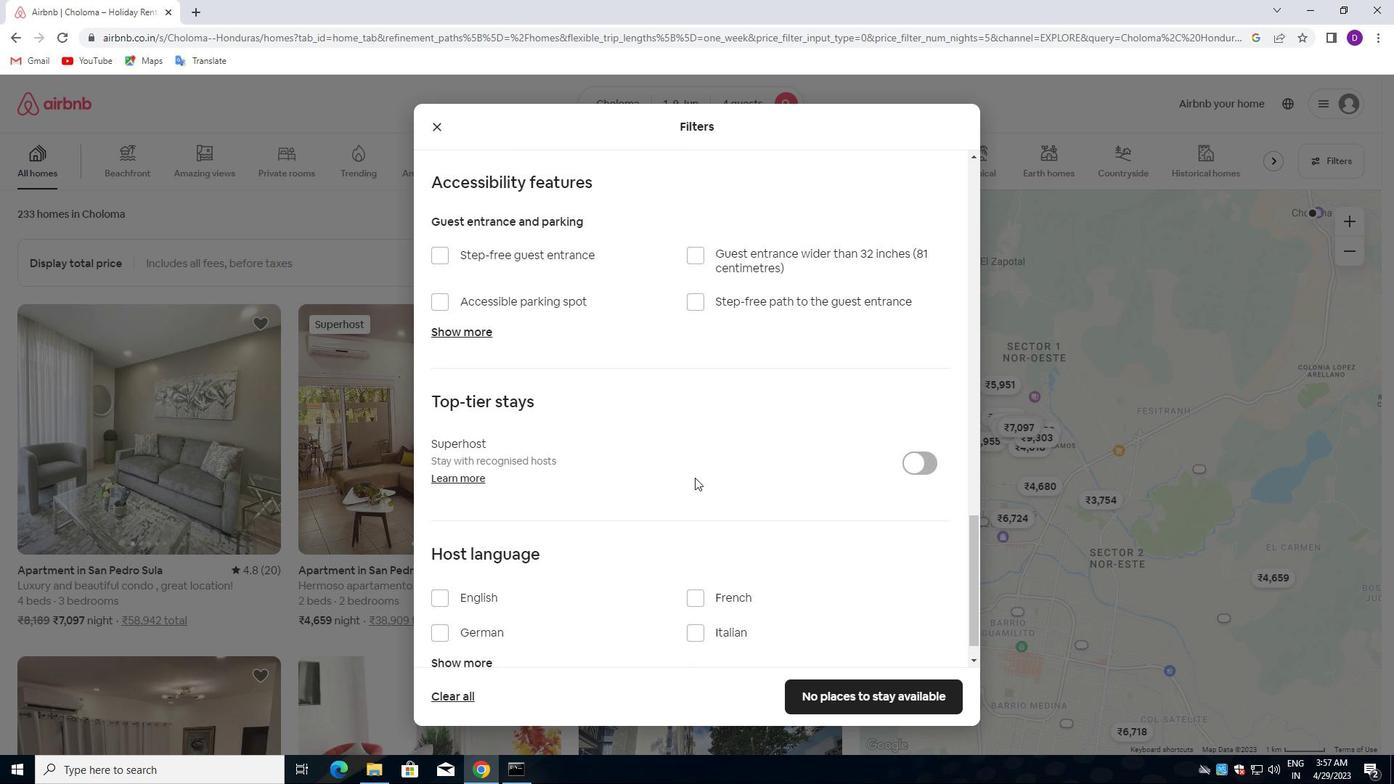 
Action: Mouse moved to (650, 513)
Screenshot: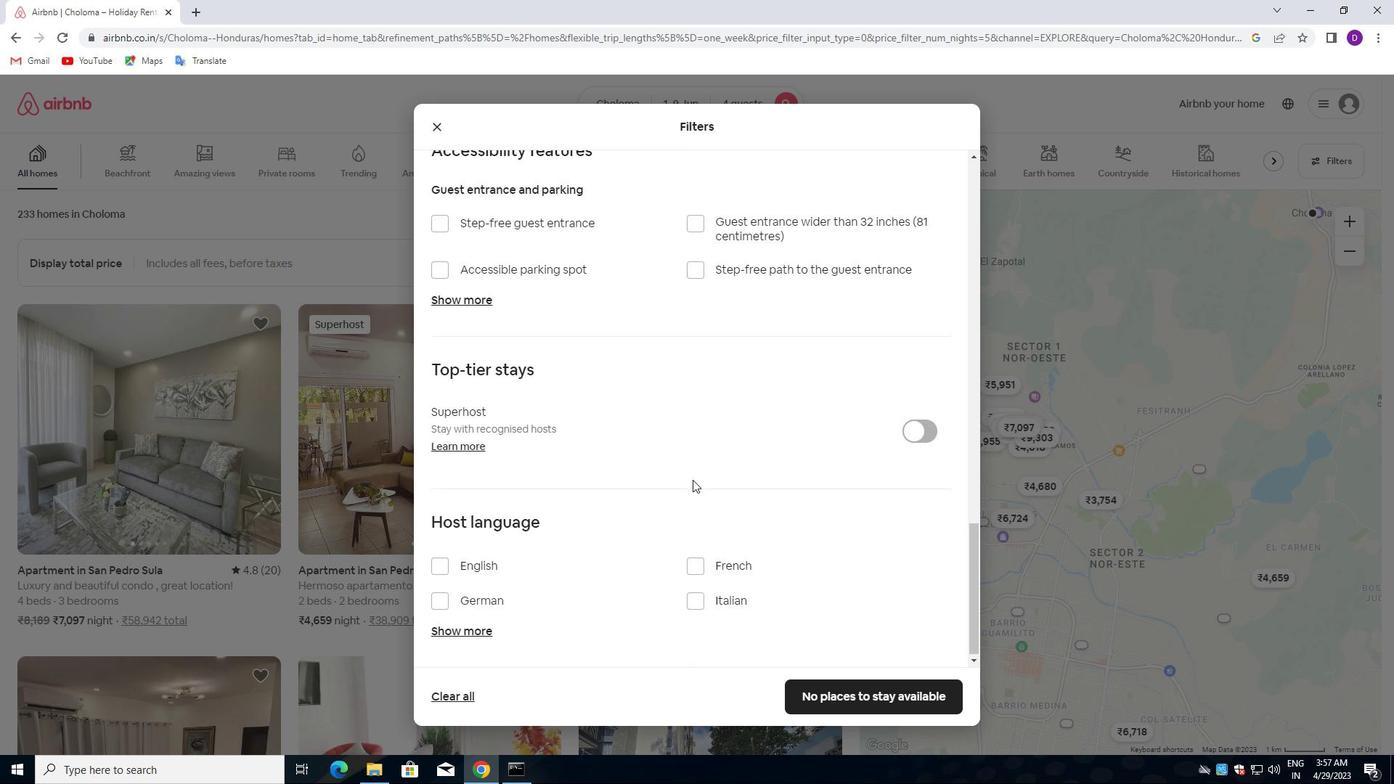 
Action: Mouse scrolled (650, 512) with delta (0, 0)
Screenshot: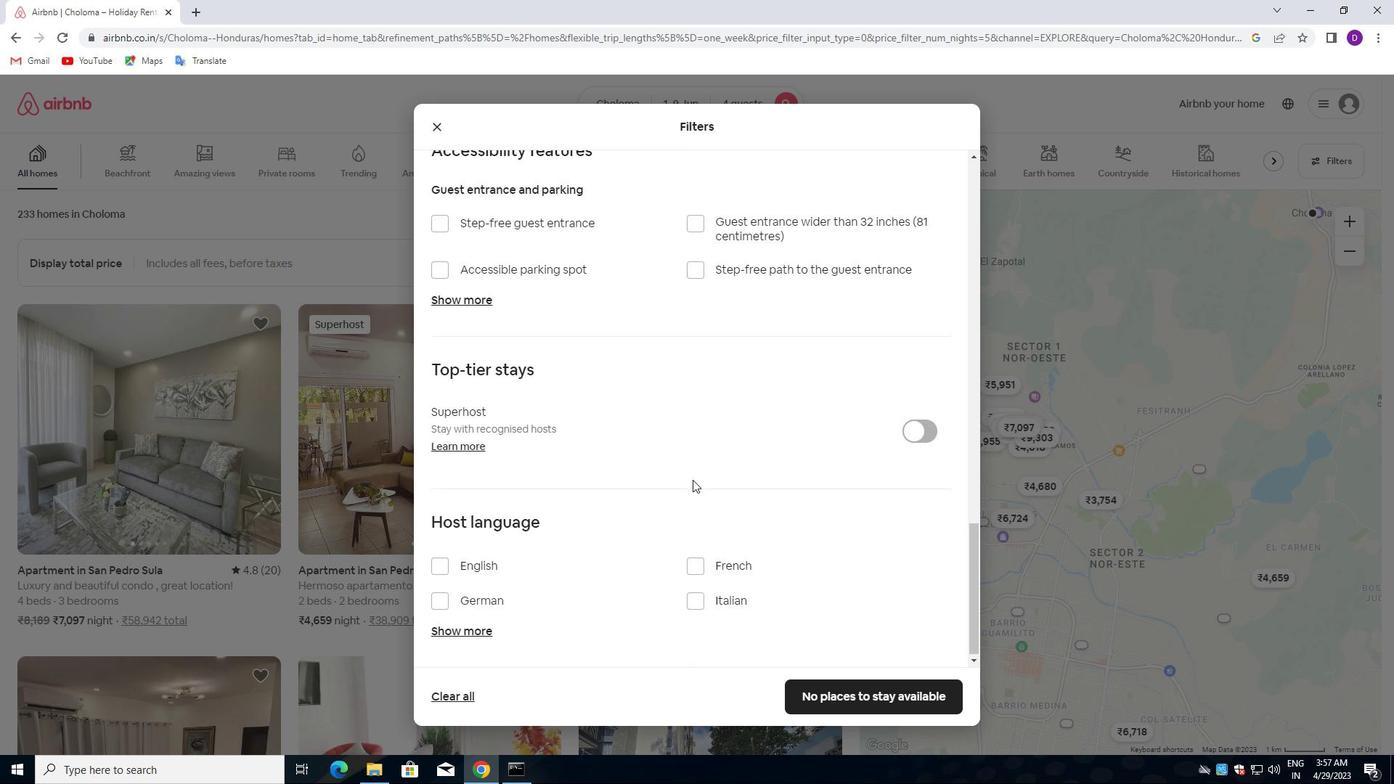 
Action: Mouse moved to (437, 571)
Screenshot: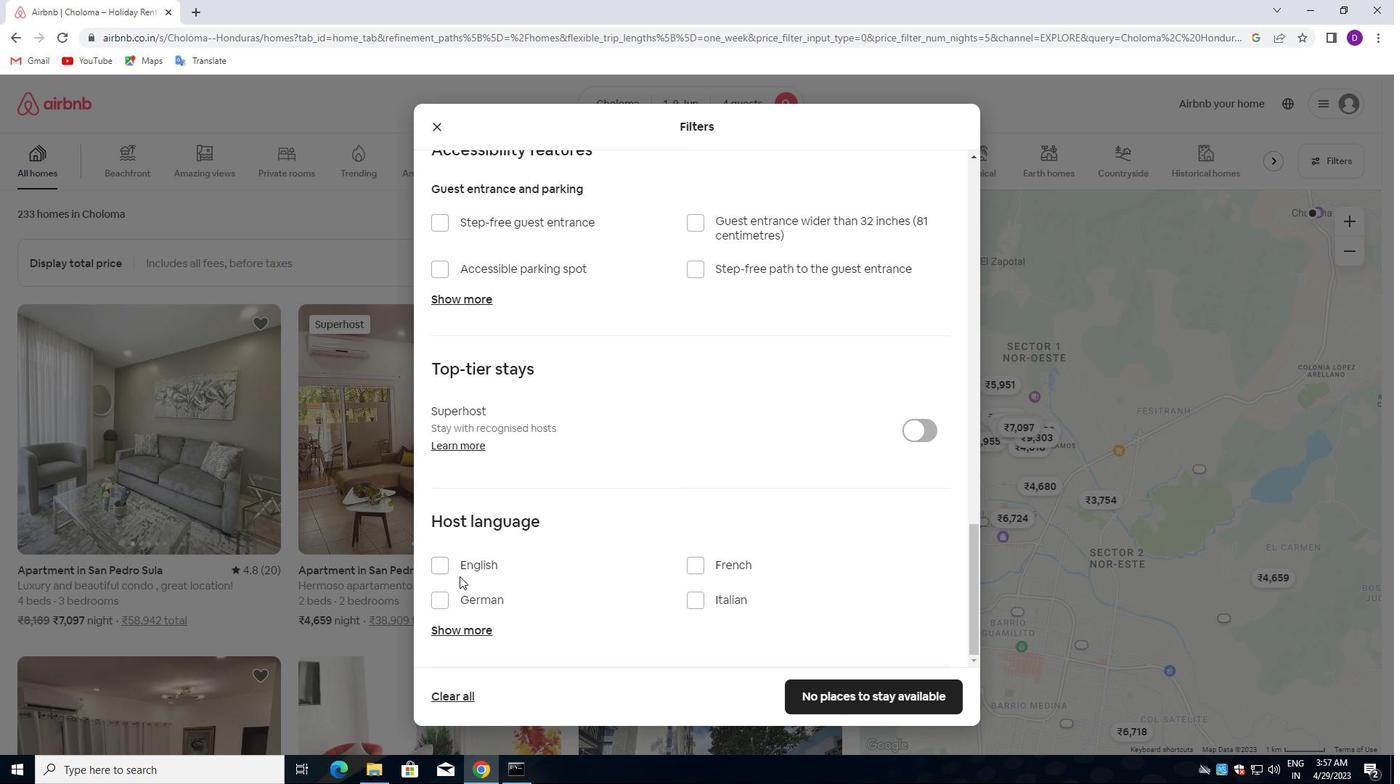 
Action: Mouse pressed left at (437, 571)
Screenshot: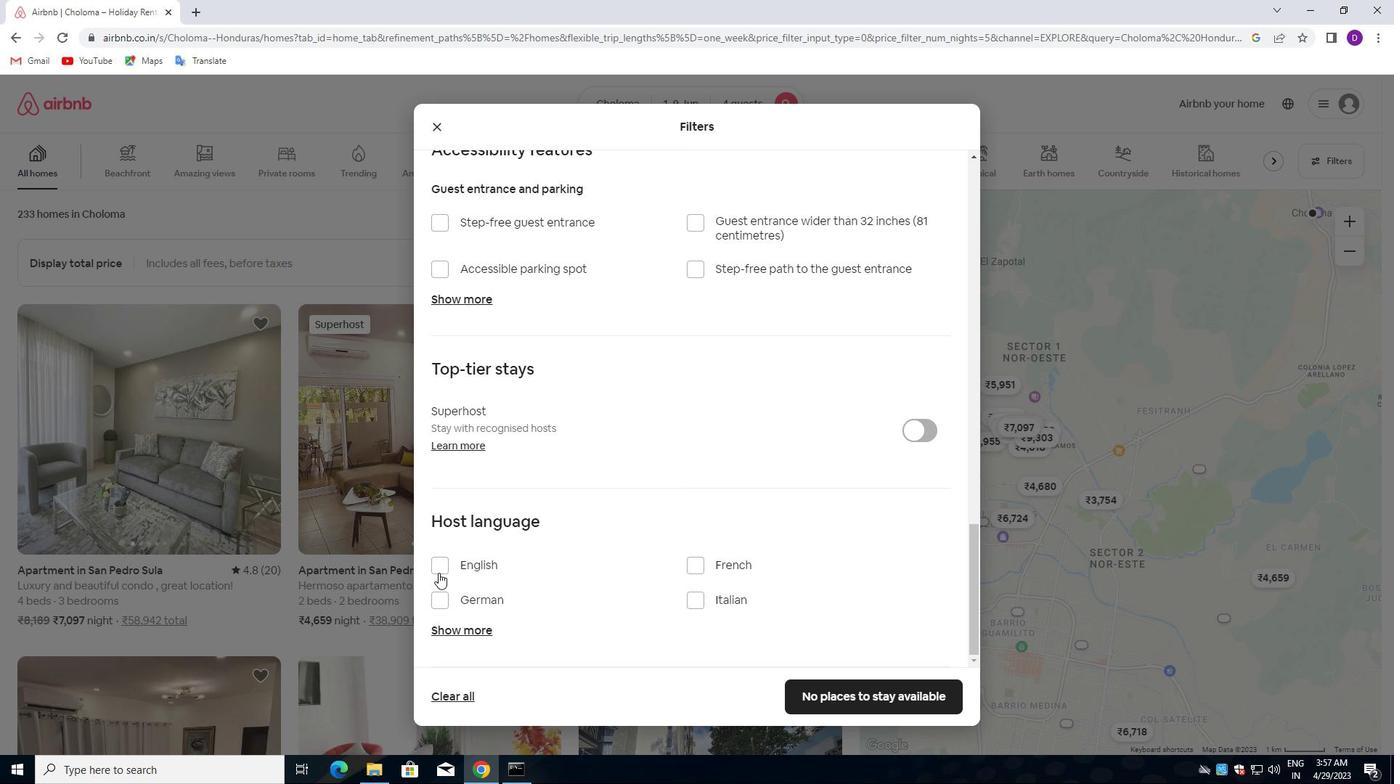 
Action: Mouse moved to (859, 696)
Screenshot: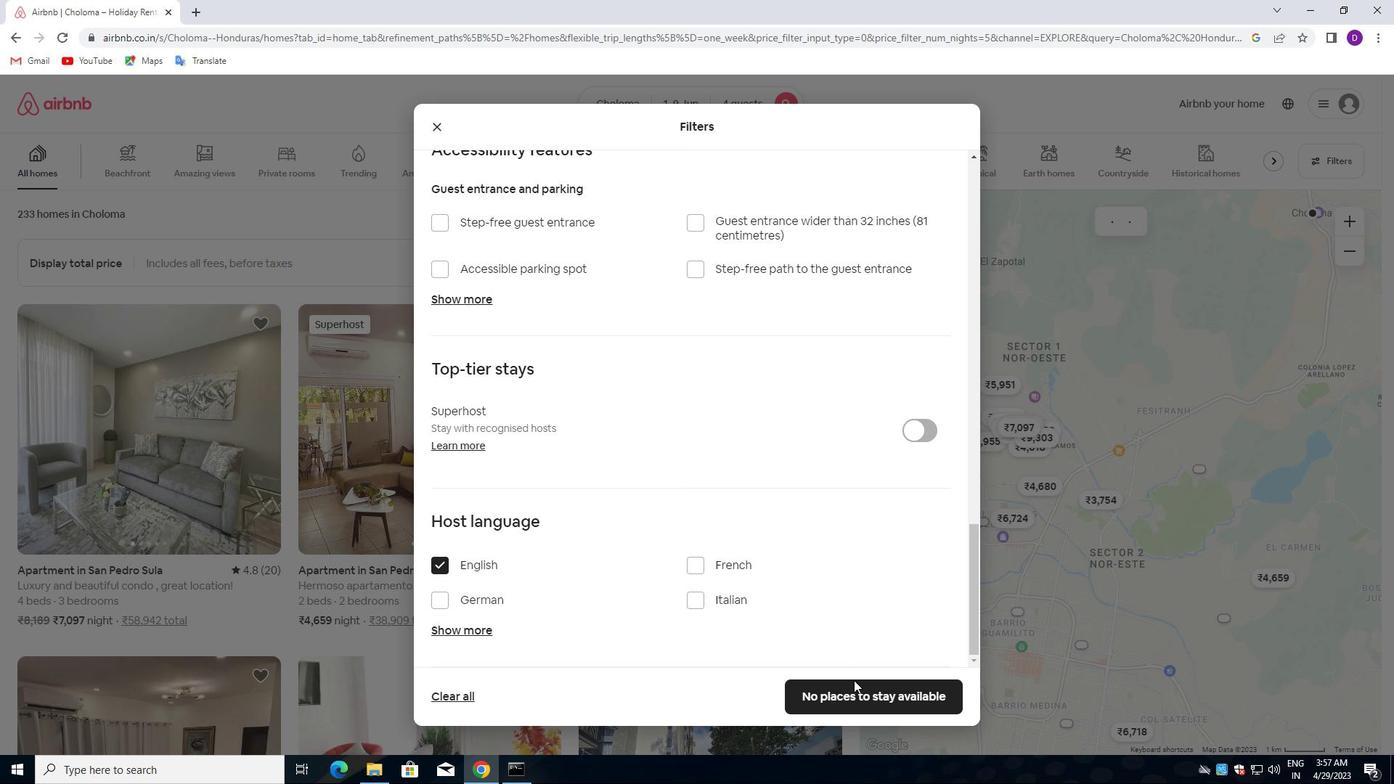 
Action: Mouse pressed left at (859, 696)
Screenshot: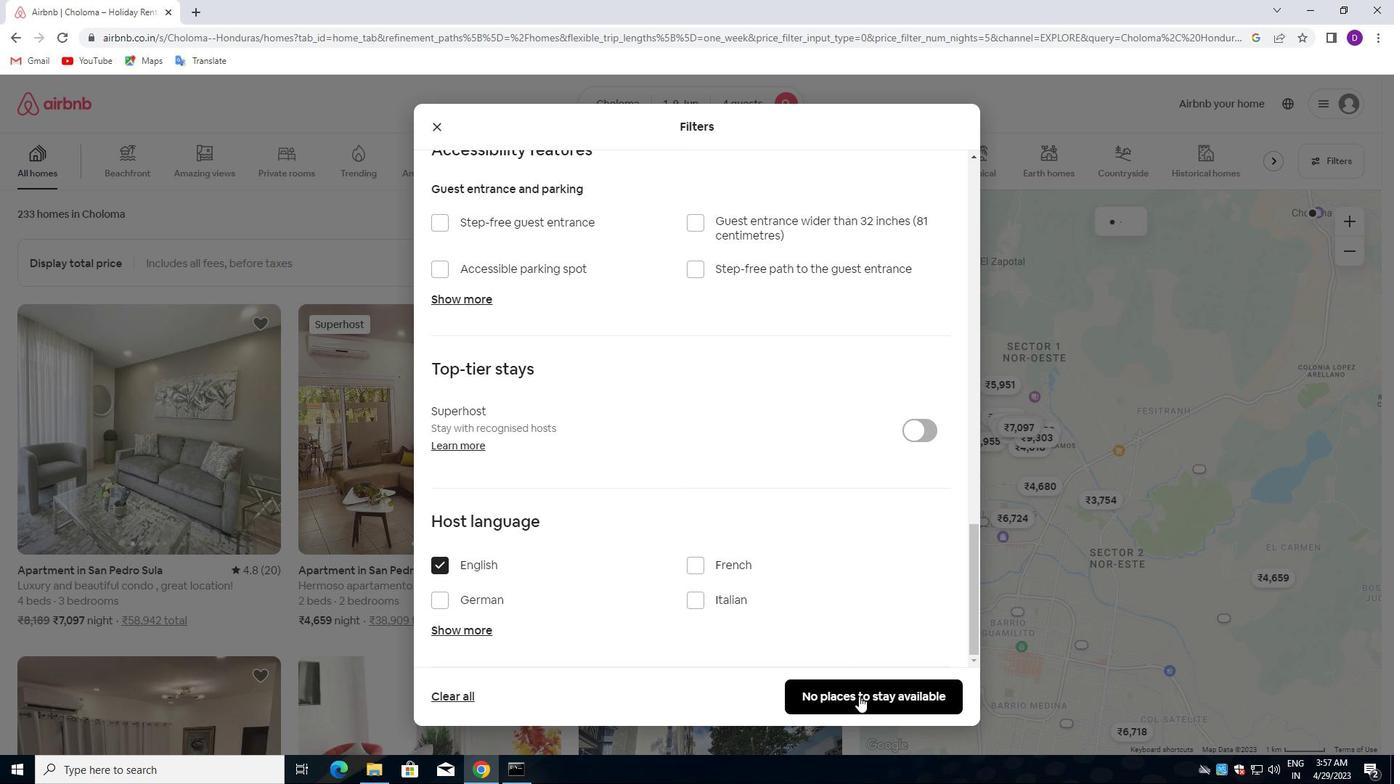 
Action: Mouse moved to (700, 422)
Screenshot: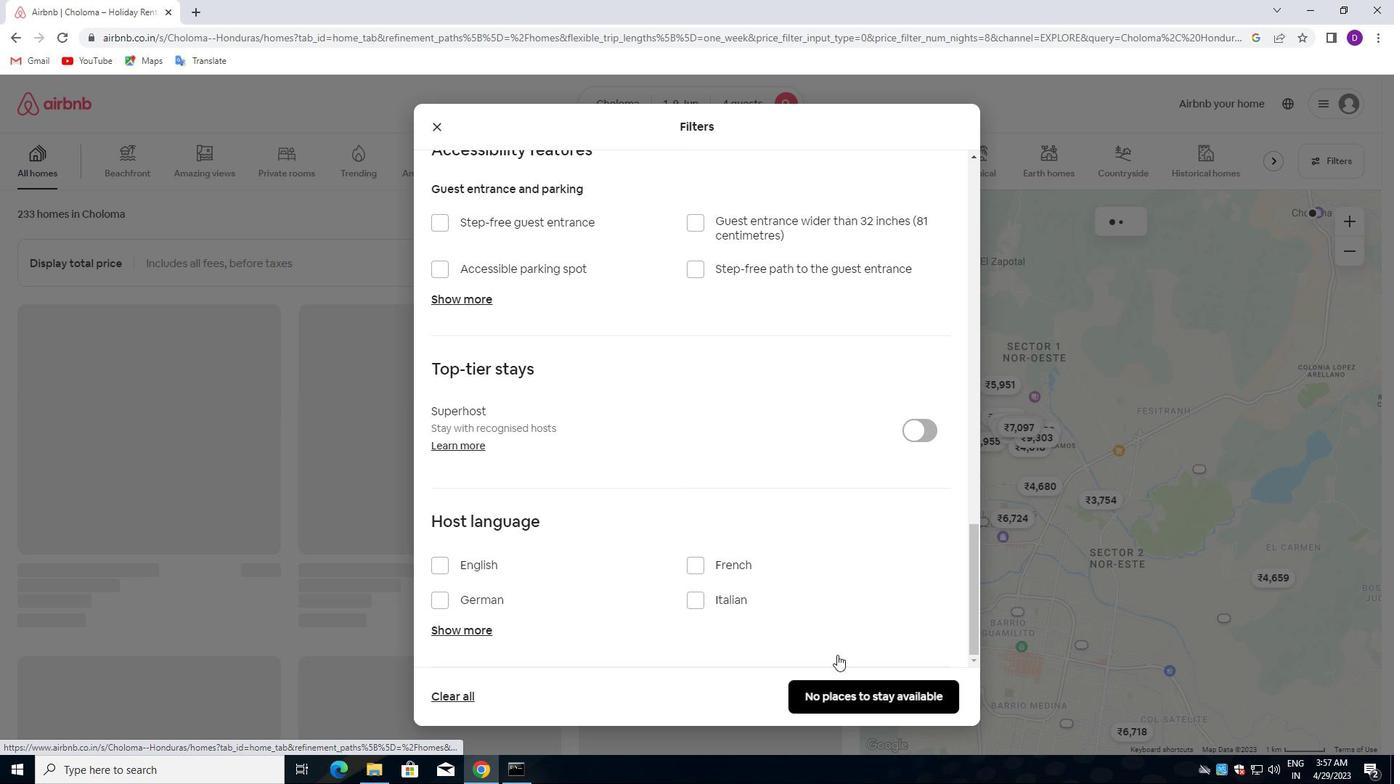 
